 Task: nan
Action: Mouse moved to (537, 145)
Screenshot: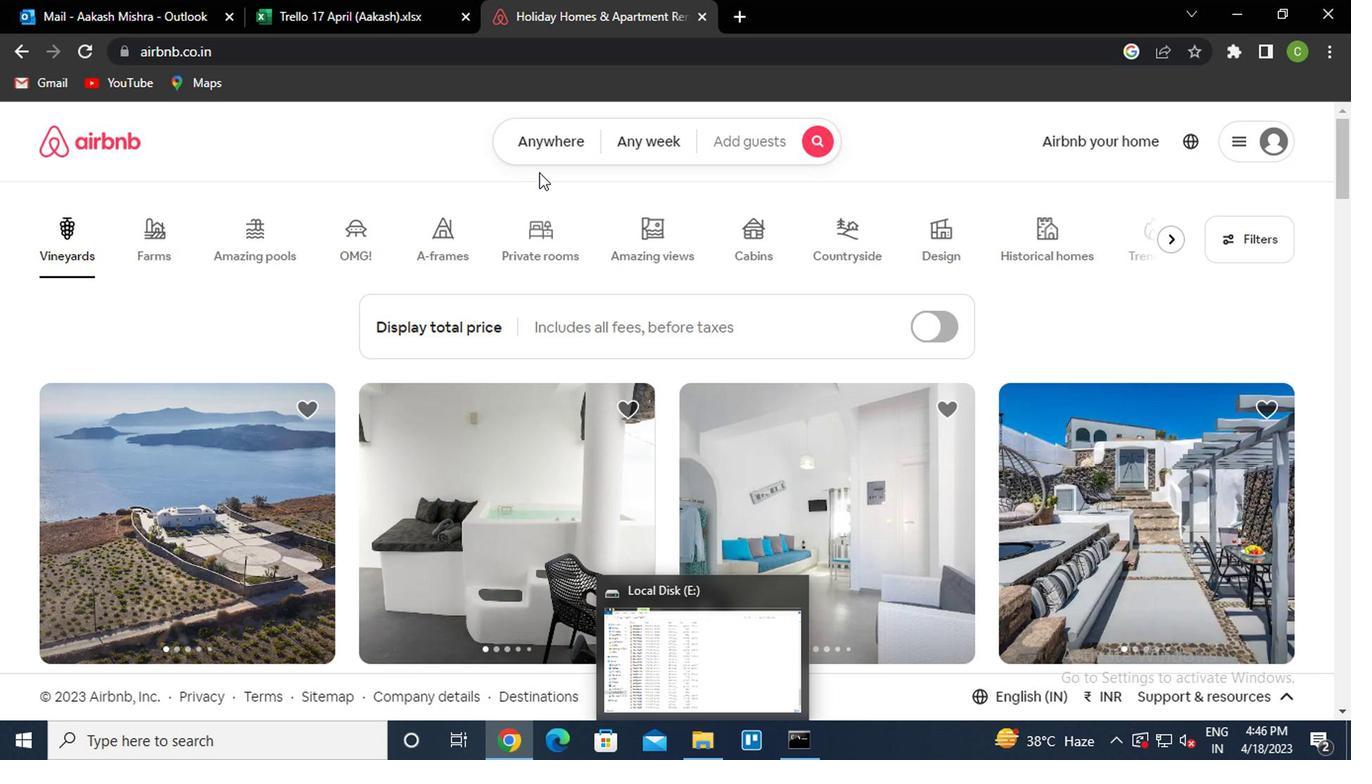 
Action: Mouse pressed left at (537, 145)
Screenshot: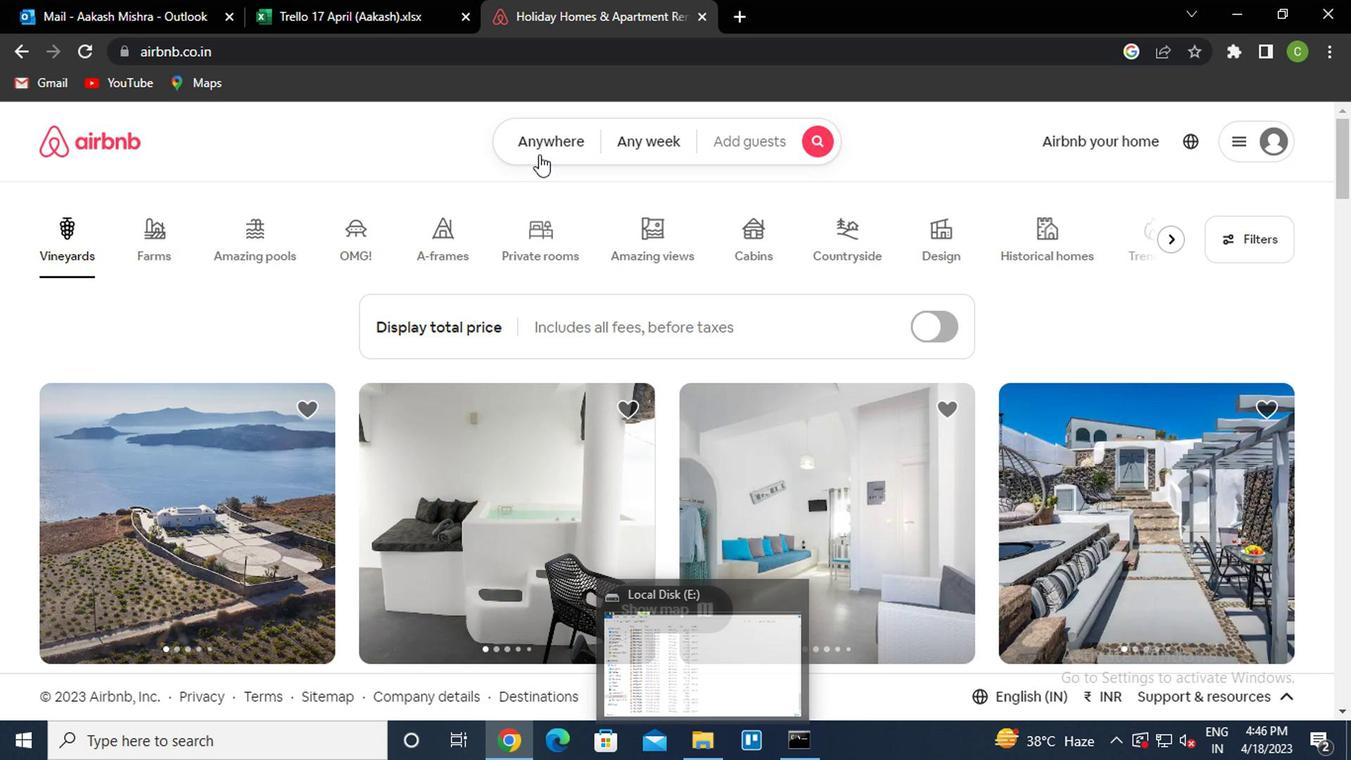 
Action: Mouse moved to (394, 232)
Screenshot: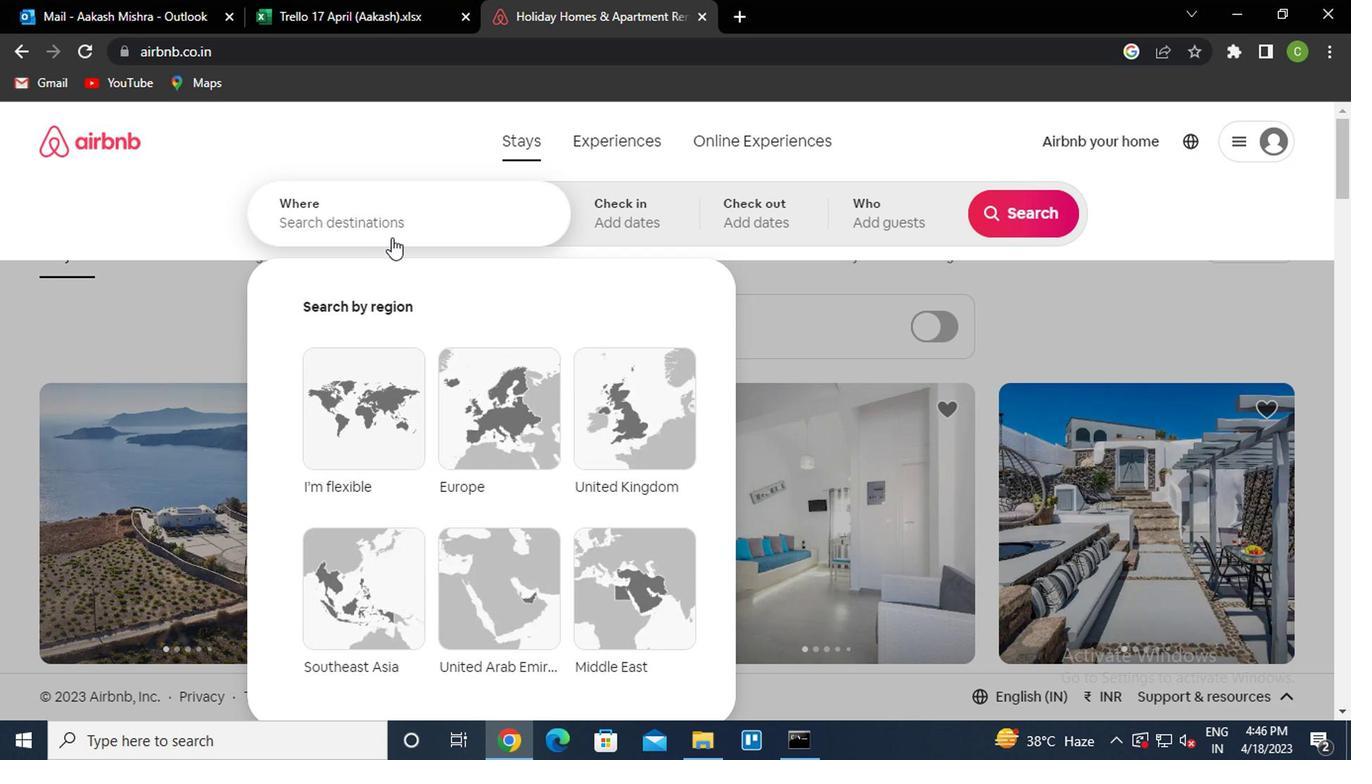 
Action: Mouse pressed left at (394, 232)
Screenshot: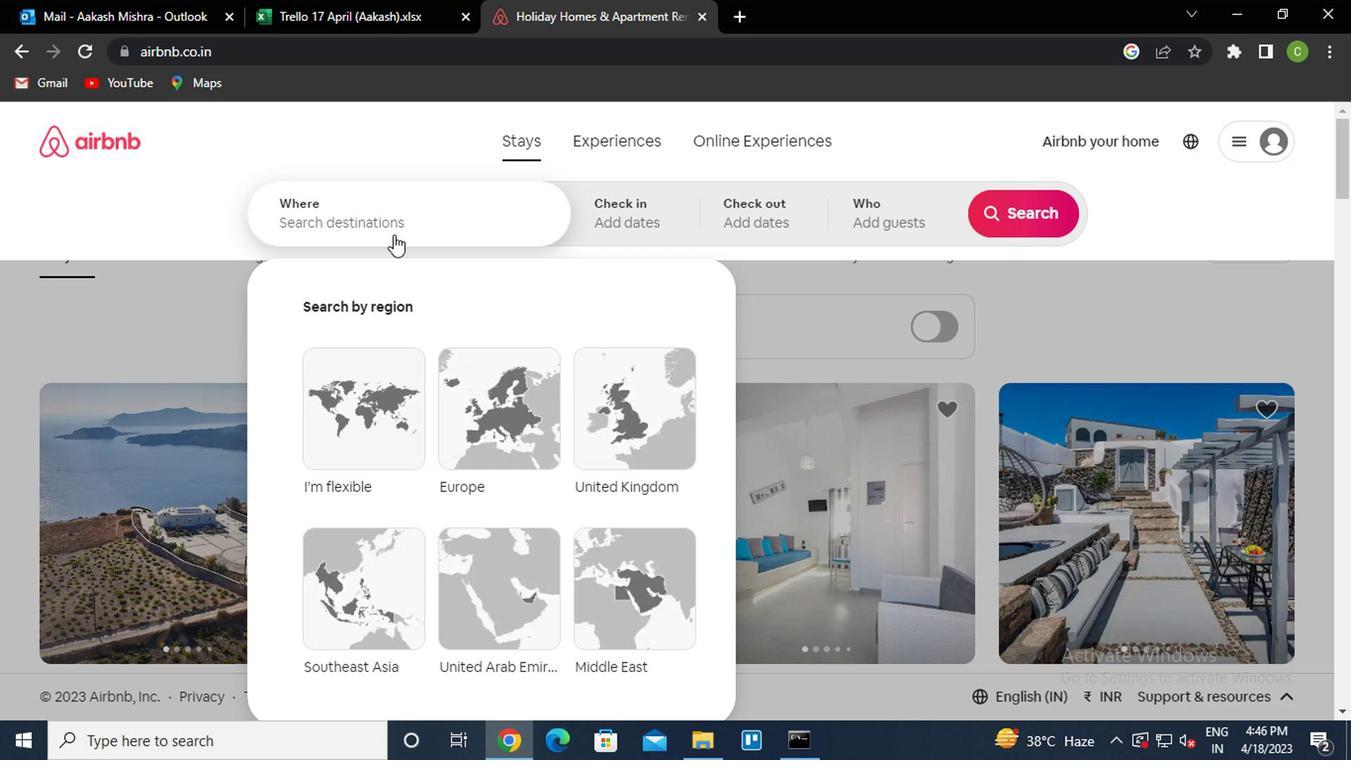 
Action: Mouse moved to (399, 227)
Screenshot: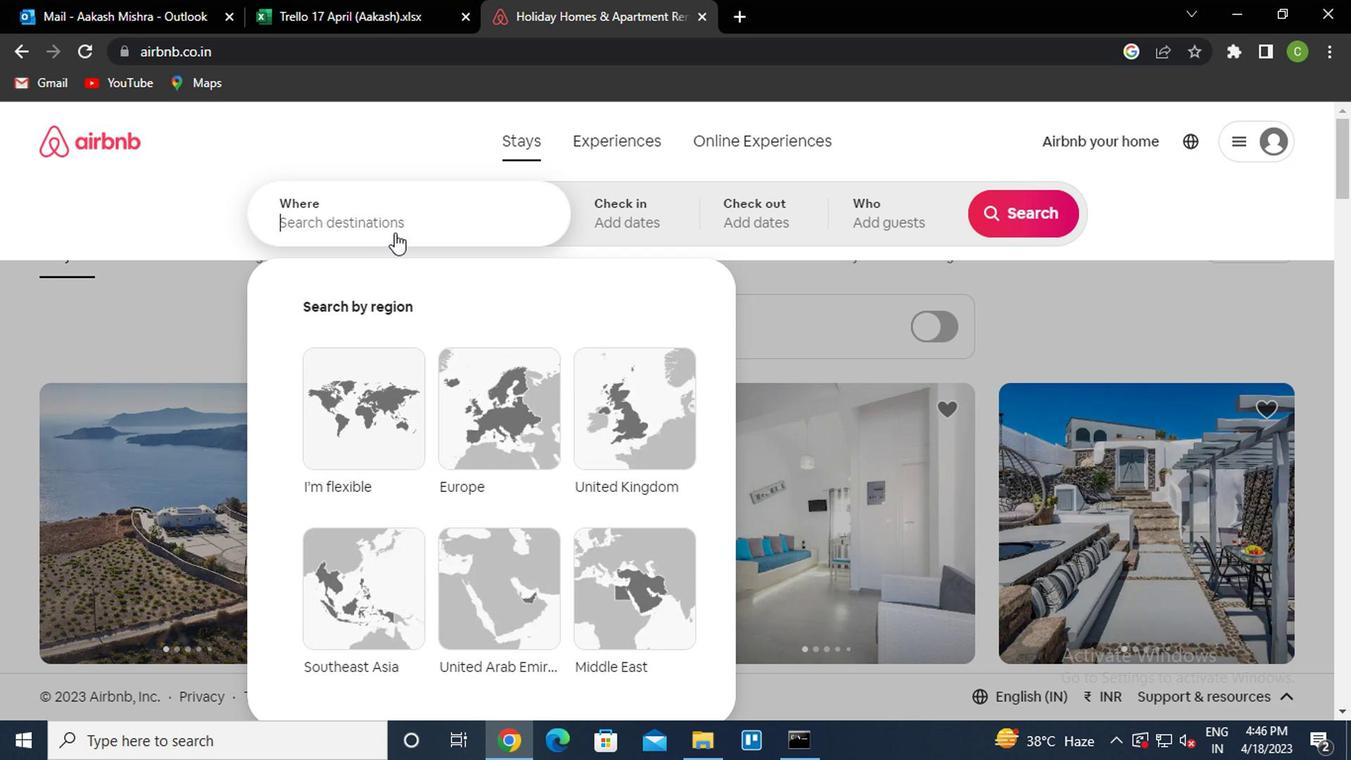 
Action: Key pressed <Key.caps_lock><Key.caps_lock>c<Key.caps_lock>ajueiro<Key.space>brazil<Key.down><Key.enter>
Screenshot: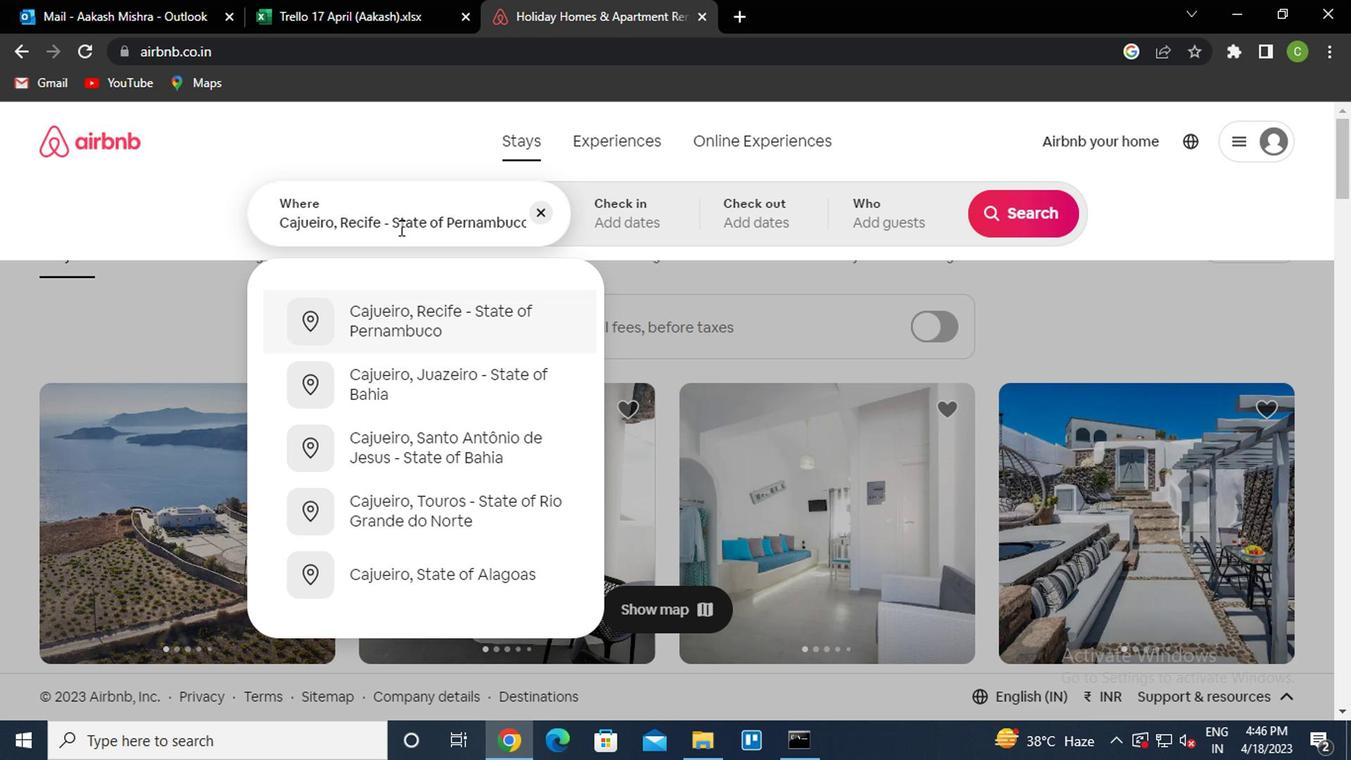 
Action: Mouse moved to (1009, 373)
Screenshot: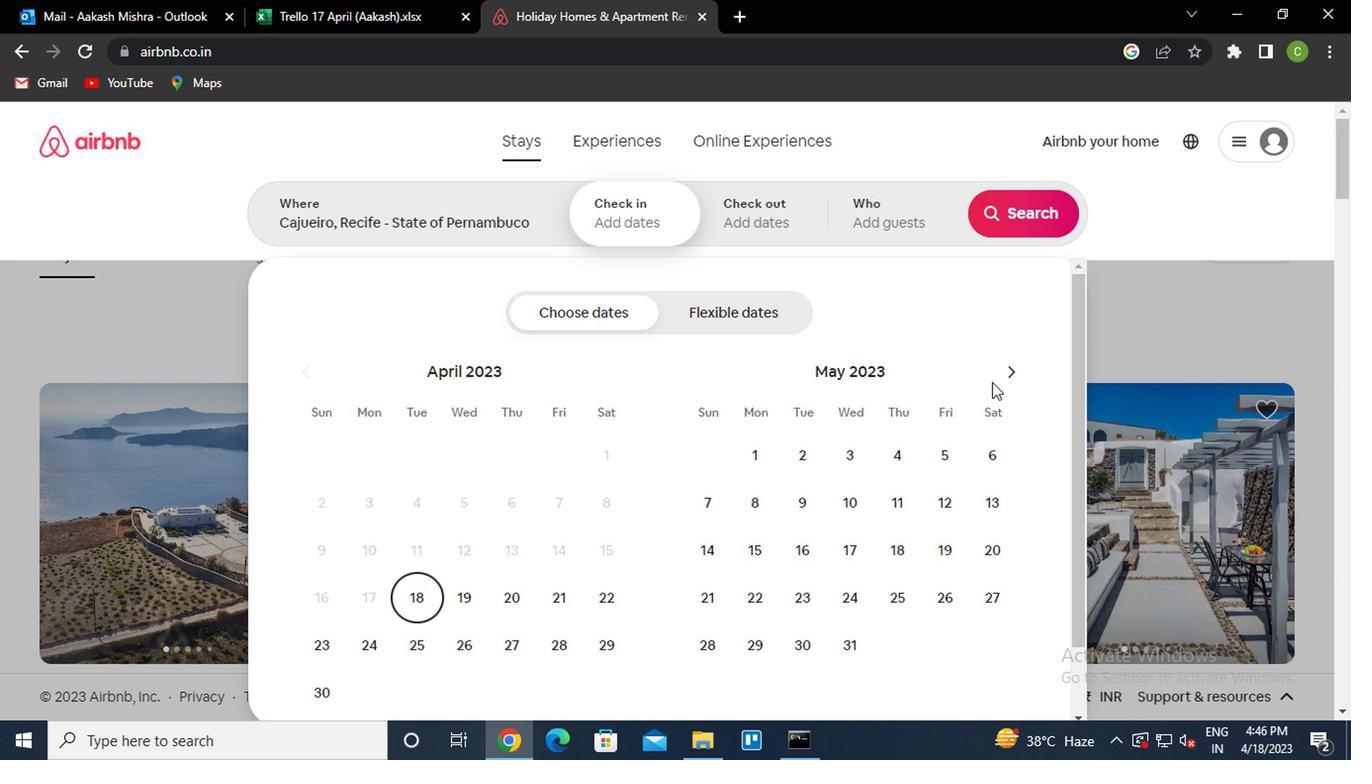 
Action: Mouse pressed left at (1009, 373)
Screenshot: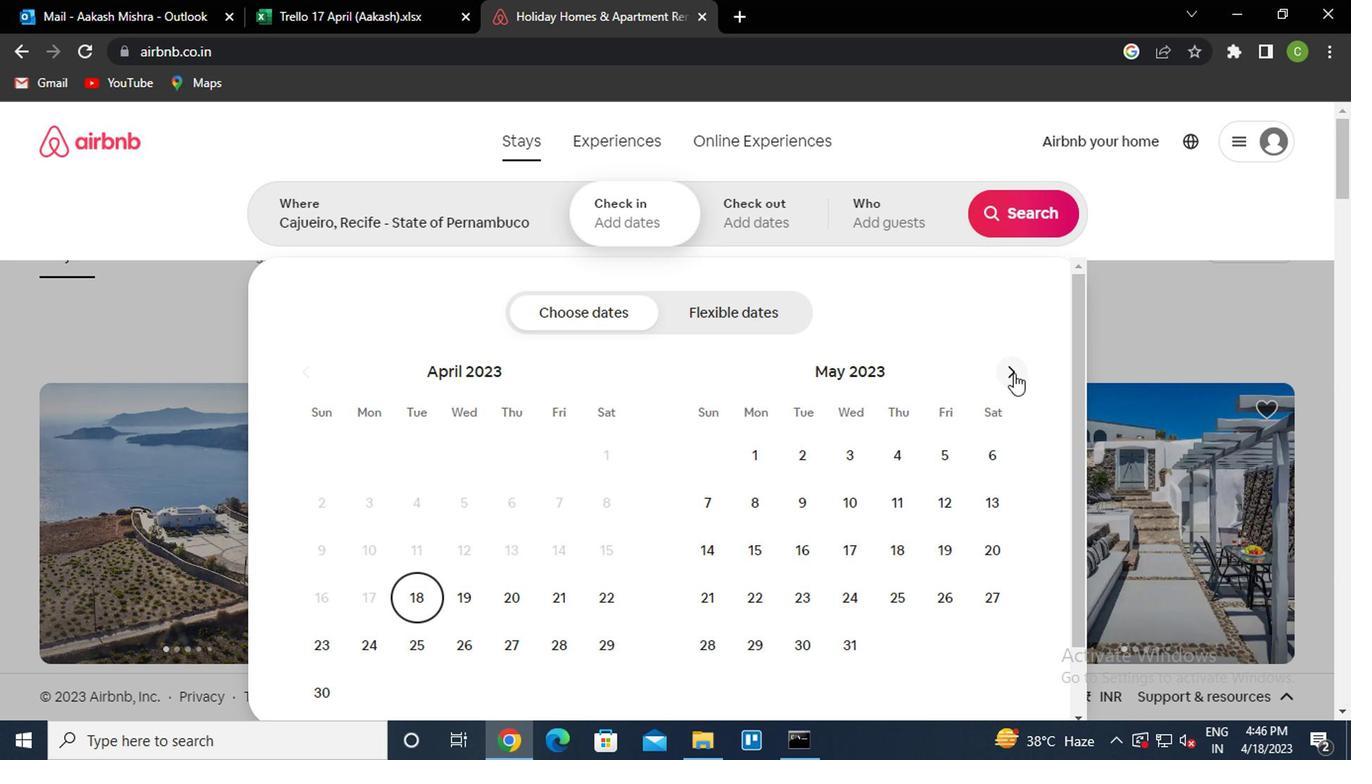 
Action: Mouse moved to (953, 454)
Screenshot: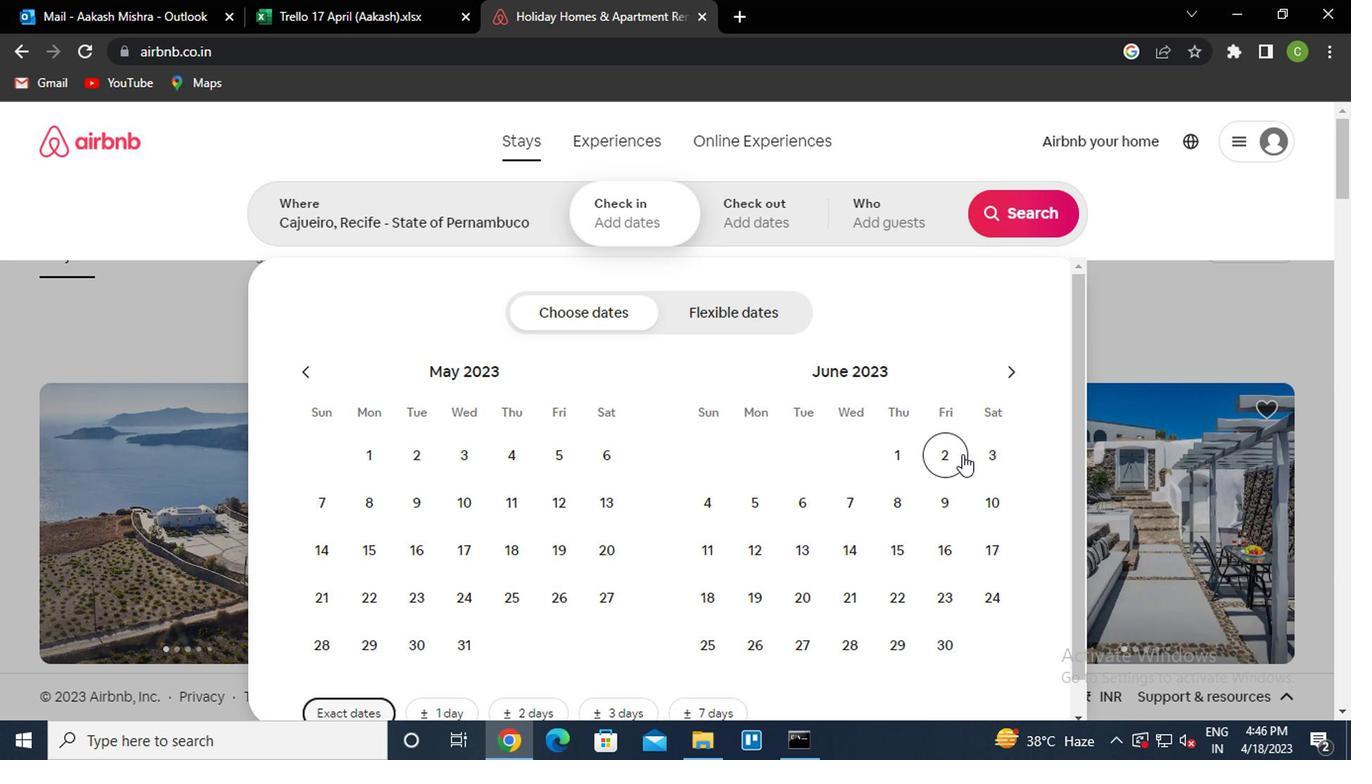 
Action: Mouse pressed left at (953, 454)
Screenshot: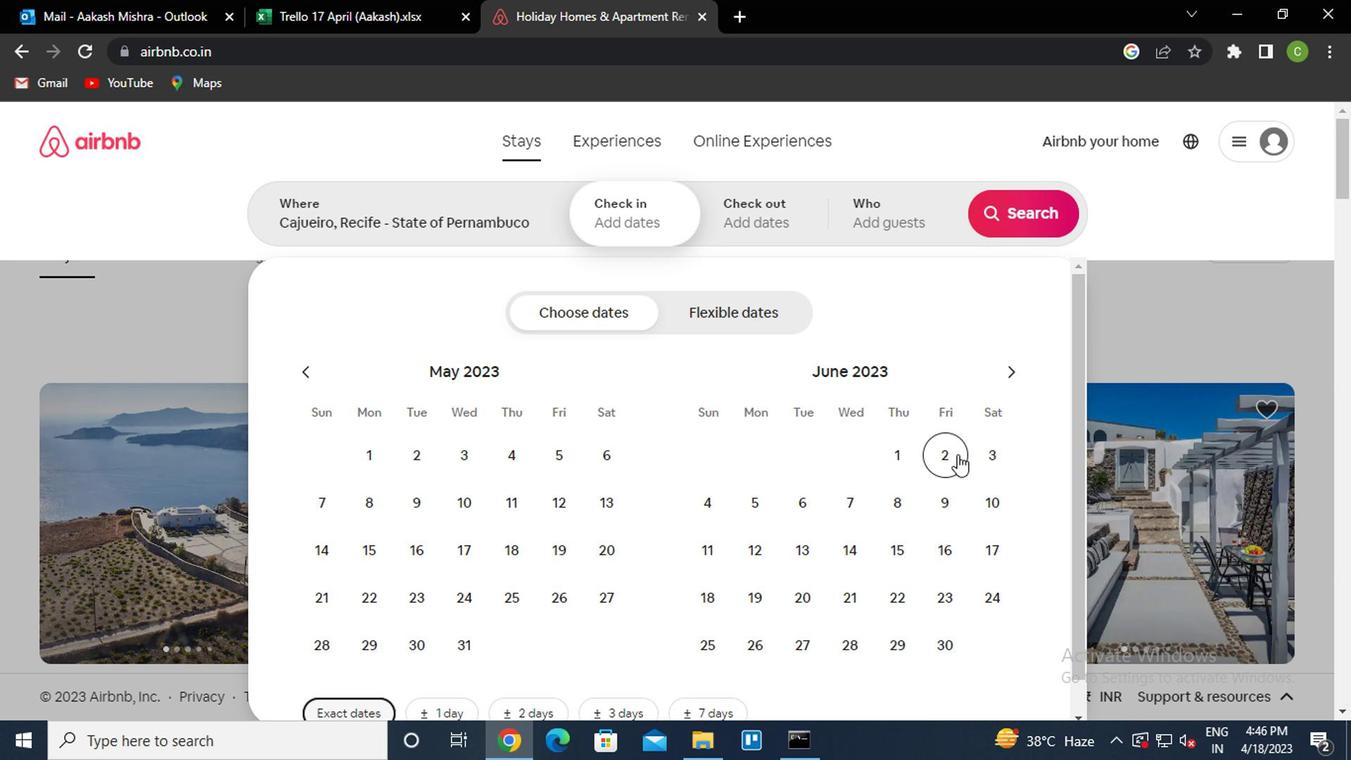 
Action: Mouse moved to (888, 554)
Screenshot: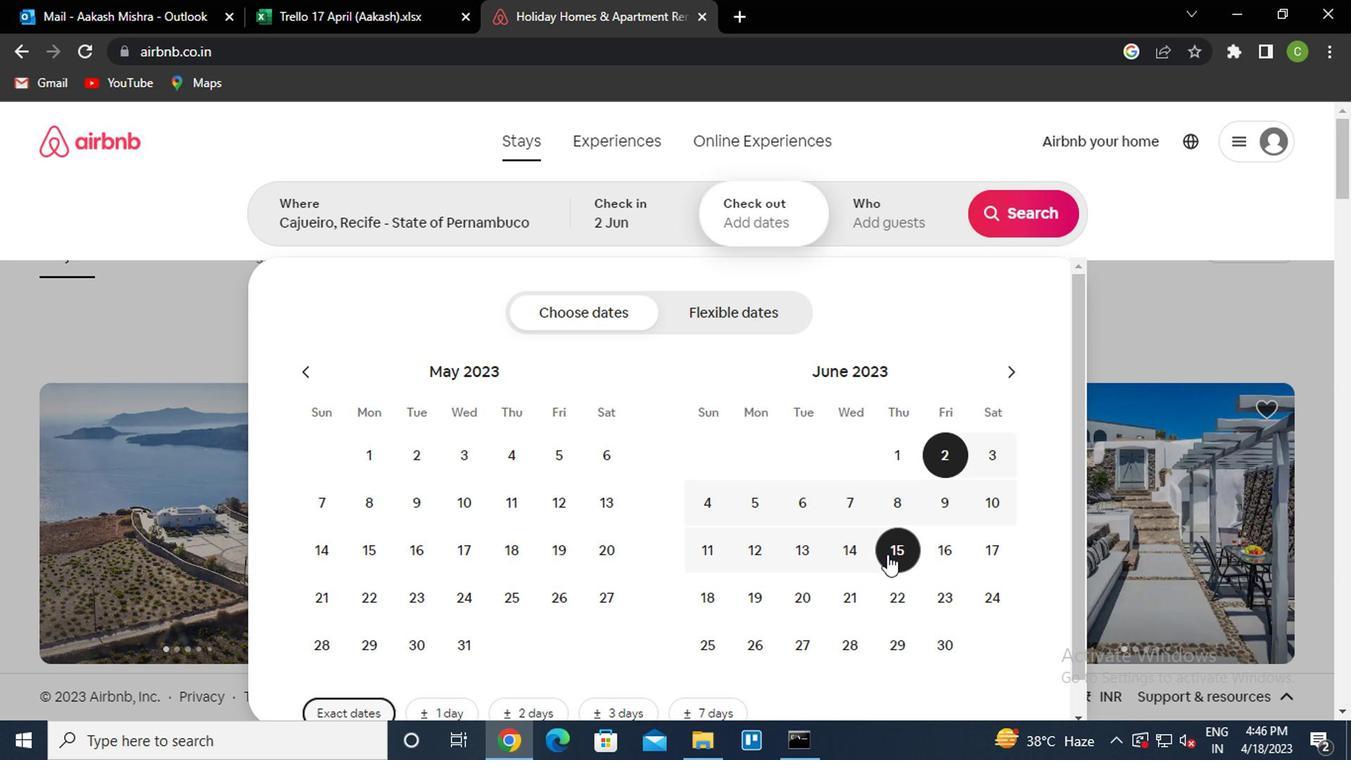 
Action: Mouse pressed left at (888, 554)
Screenshot: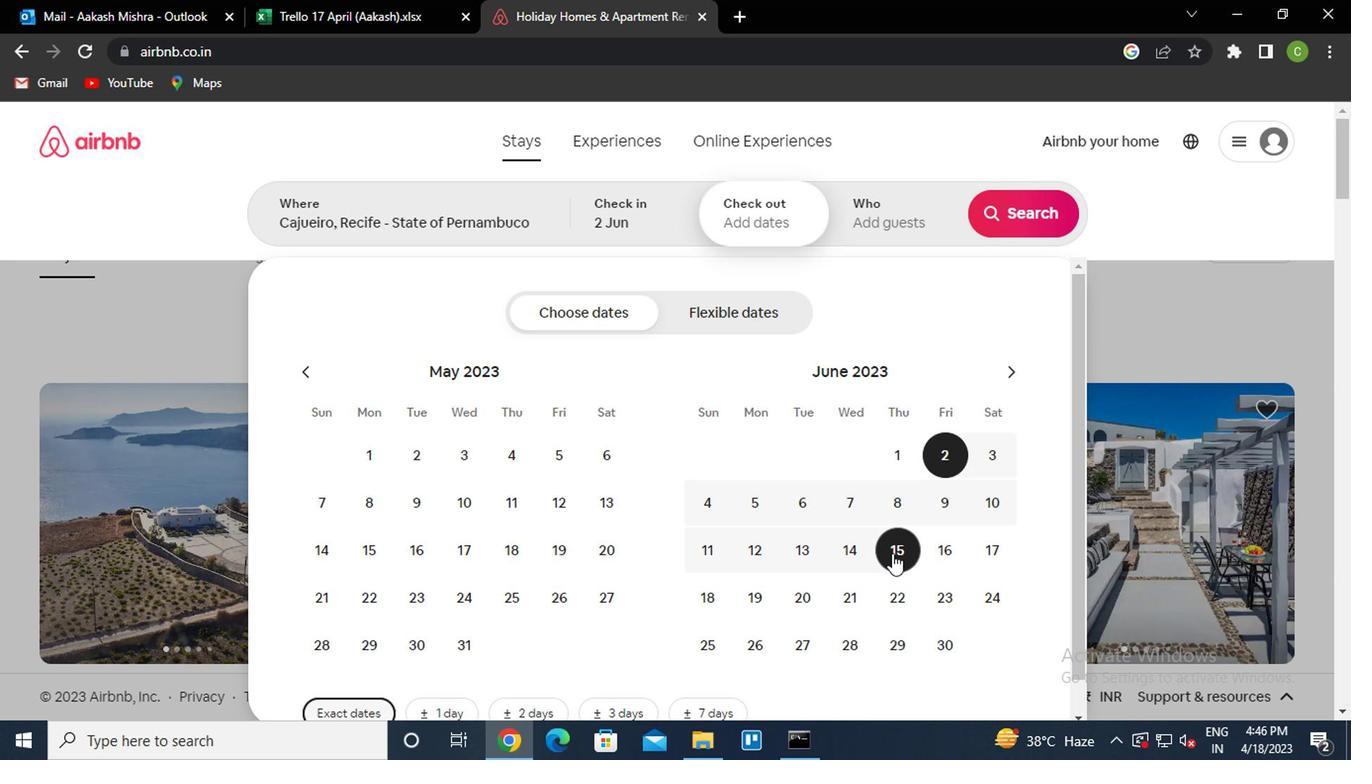 
Action: Mouse moved to (920, 214)
Screenshot: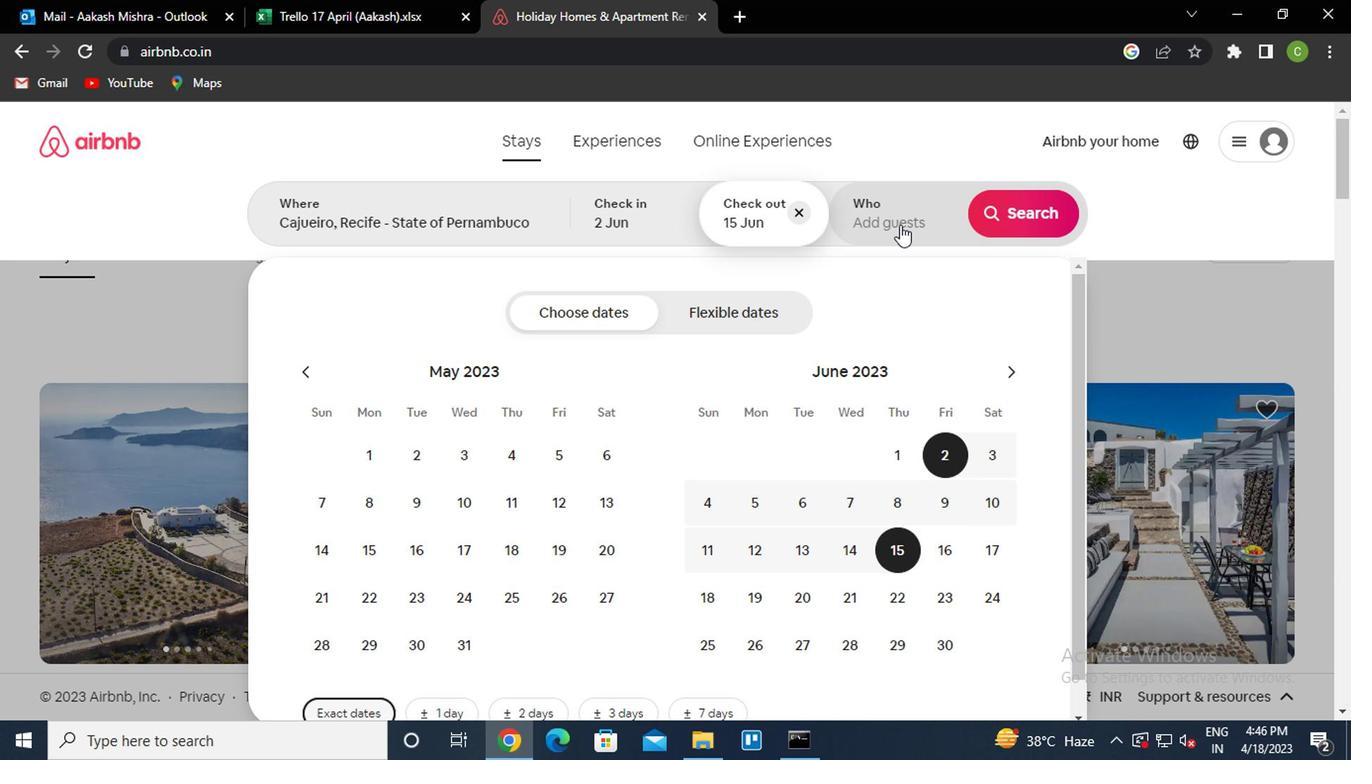 
Action: Mouse pressed left at (920, 214)
Screenshot: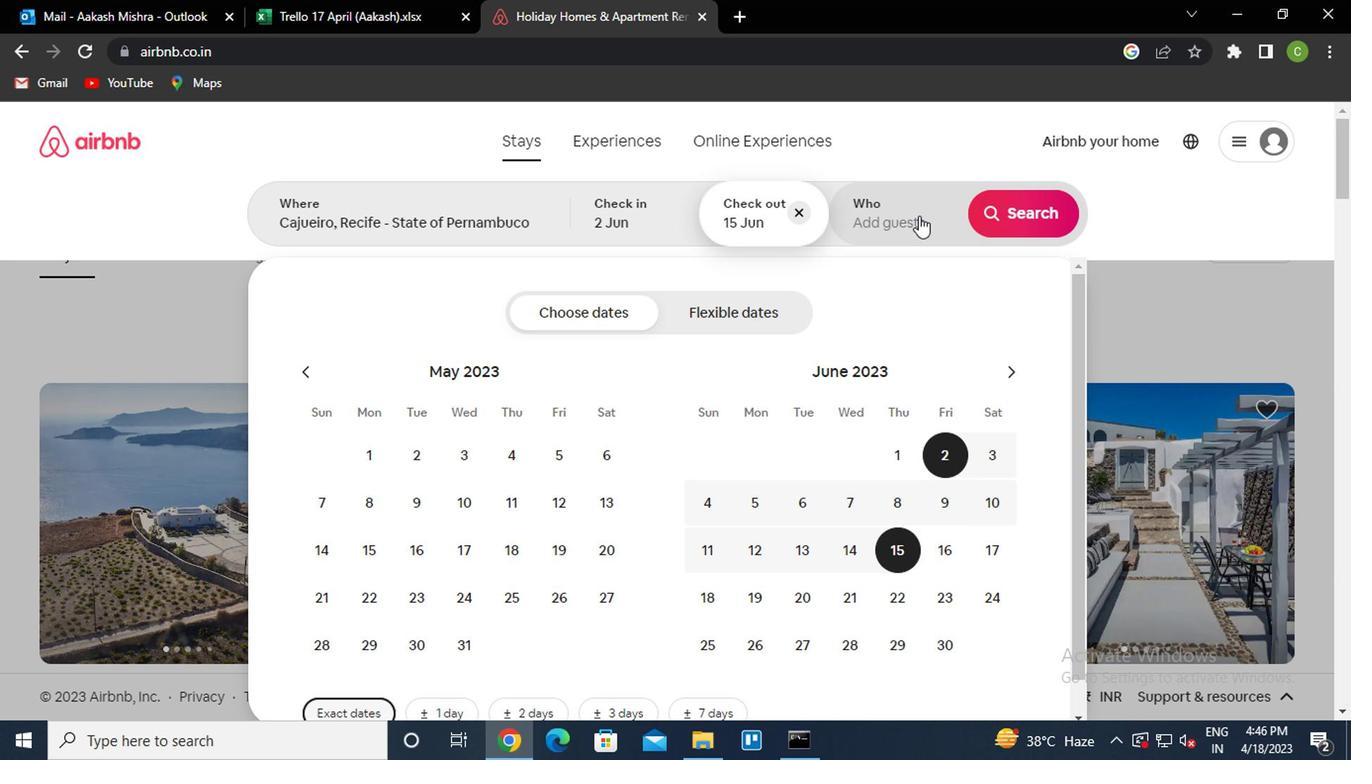 
Action: Mouse moved to (1012, 324)
Screenshot: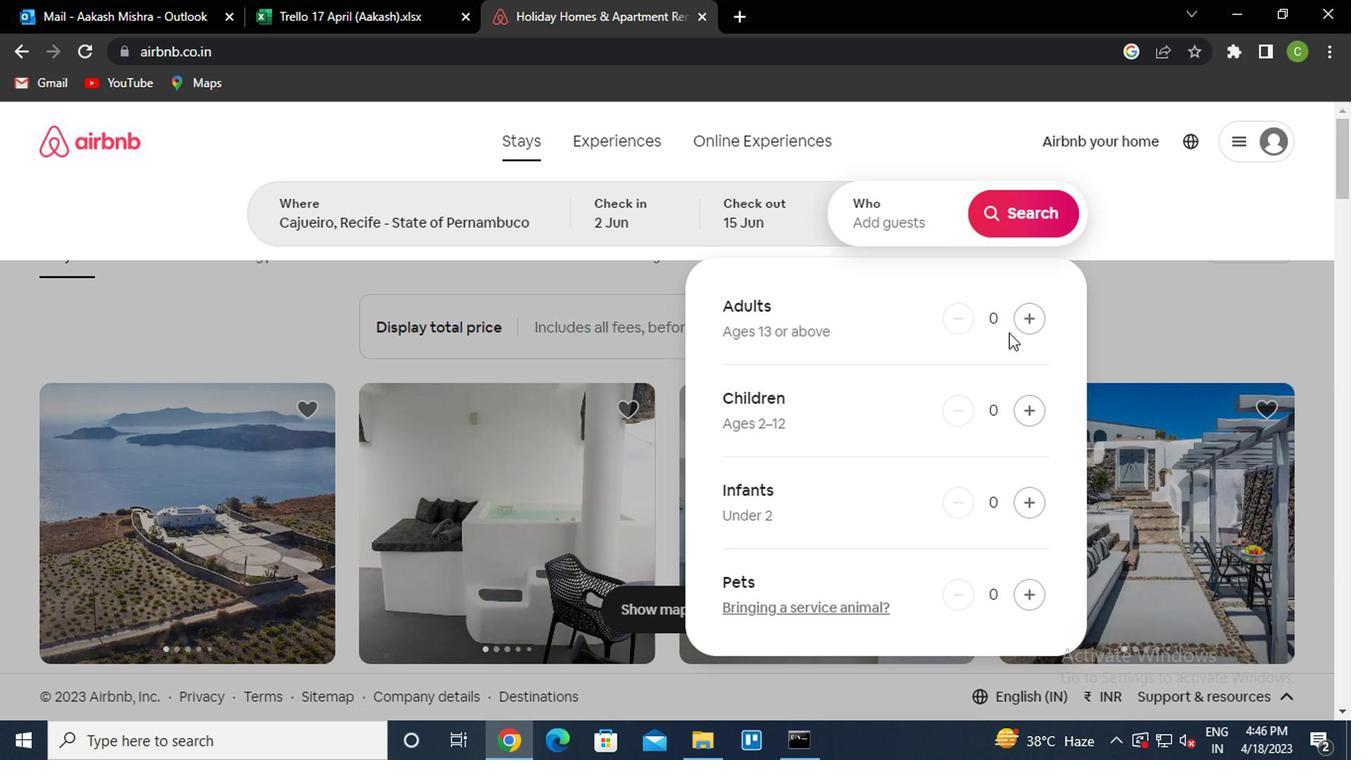 
Action: Mouse pressed left at (1012, 324)
Screenshot: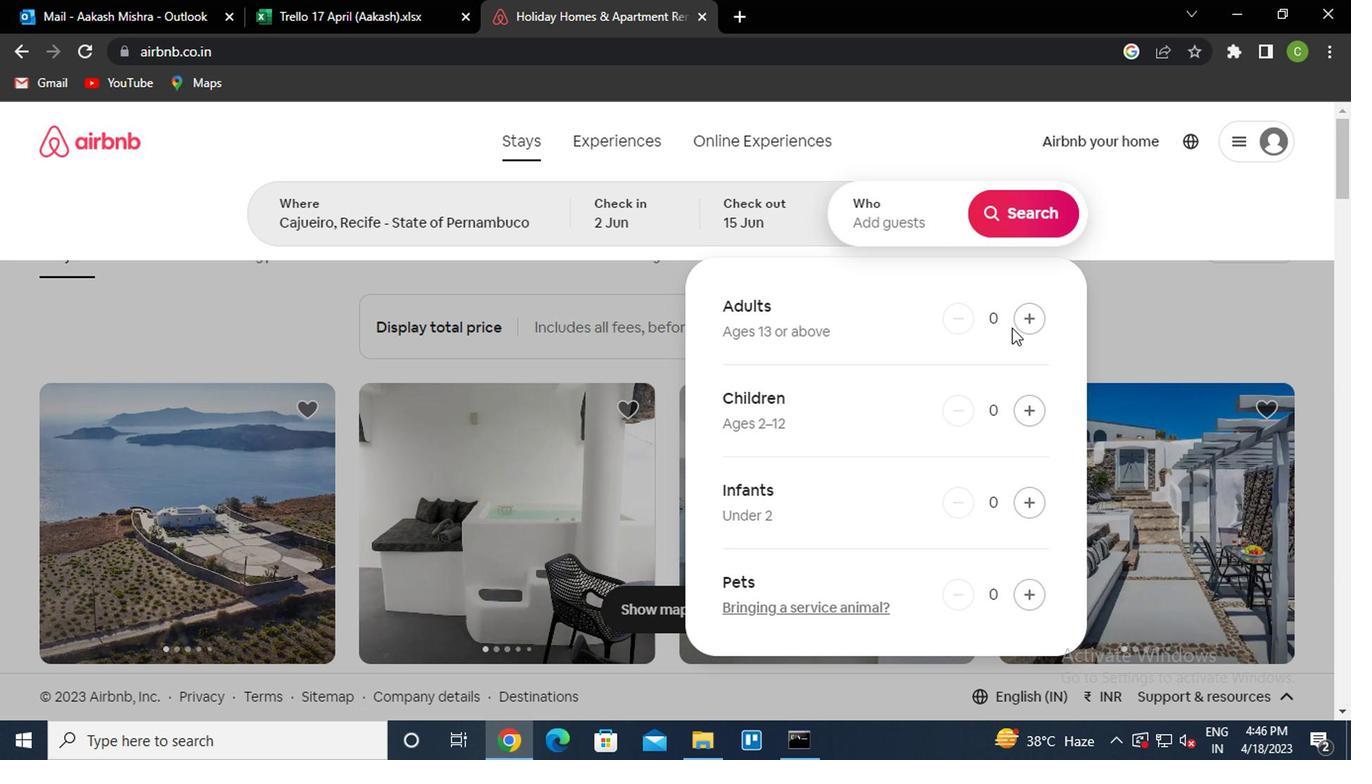 
Action: Mouse pressed left at (1012, 324)
Screenshot: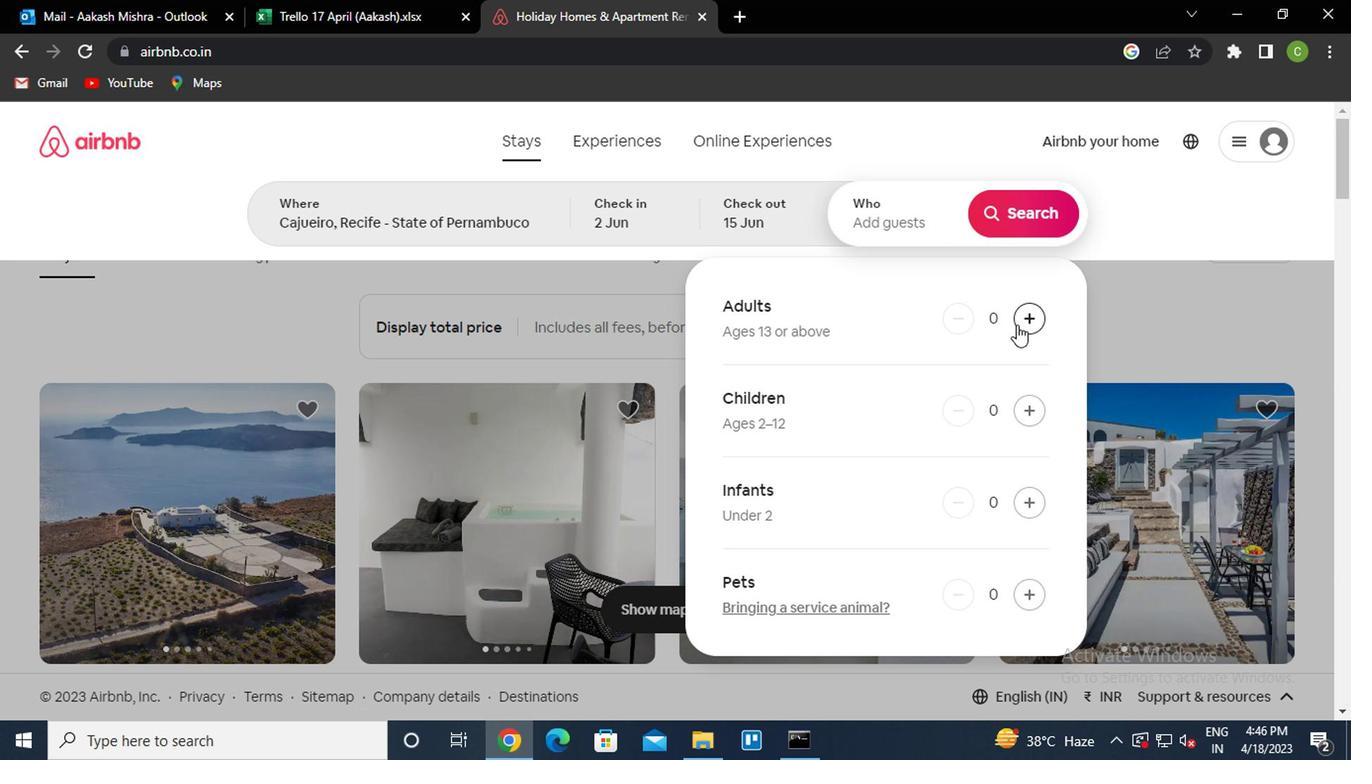
Action: Mouse moved to (1023, 404)
Screenshot: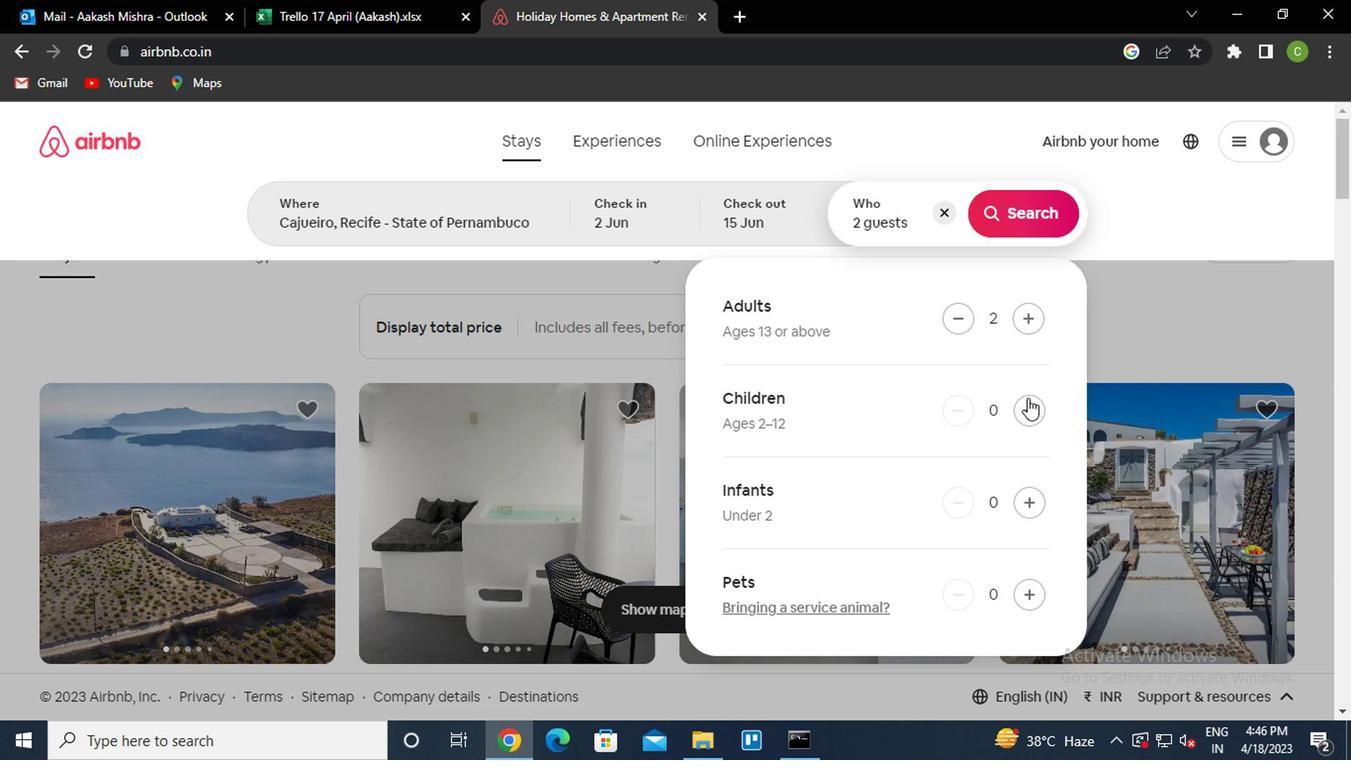 
Action: Mouse pressed left at (1023, 404)
Screenshot: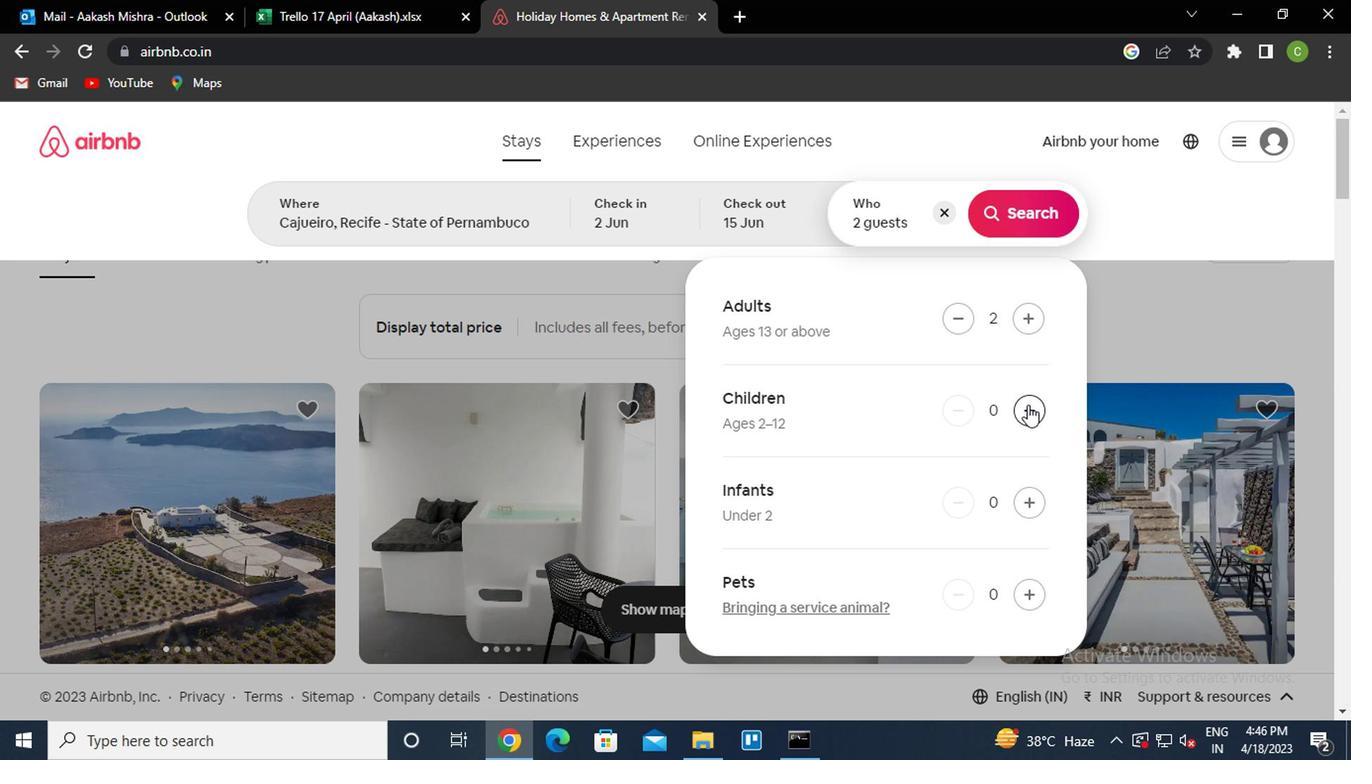 
Action: Mouse moved to (1172, 309)
Screenshot: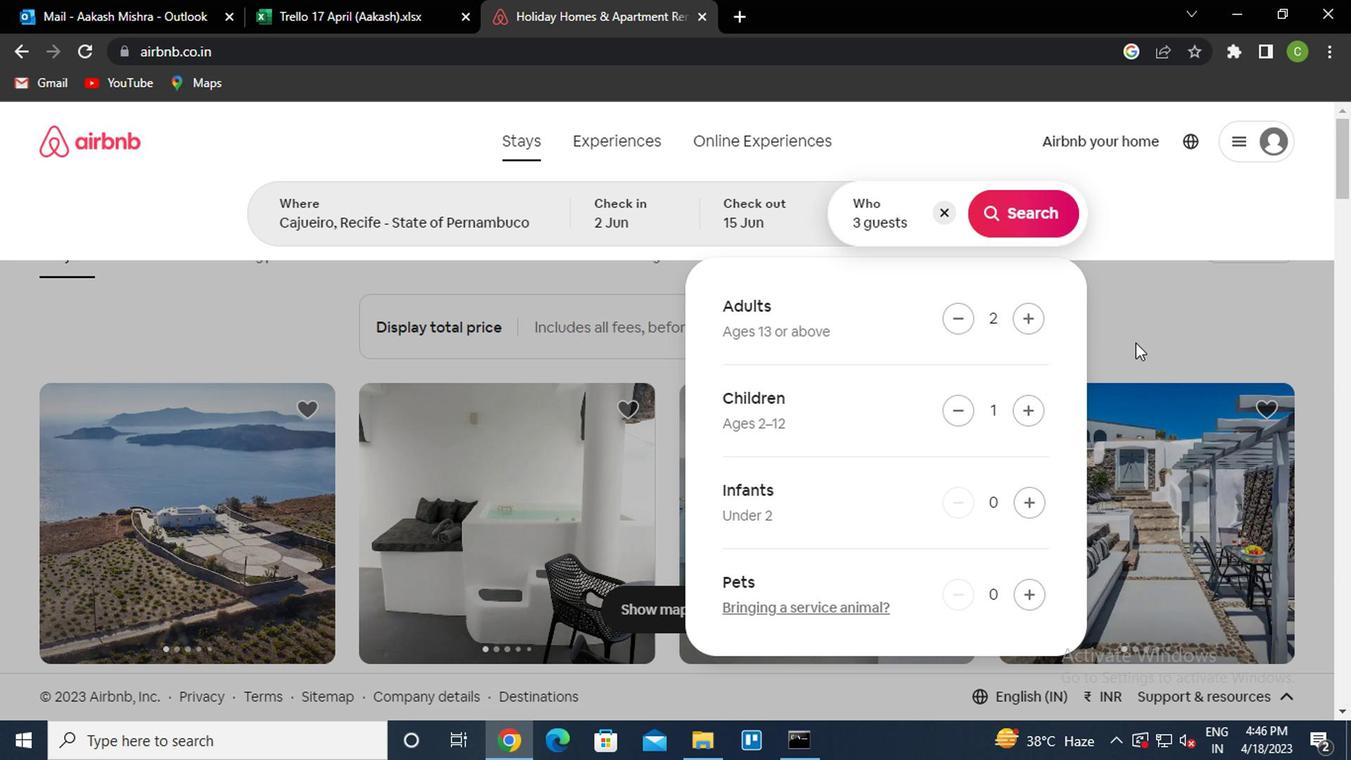 
Action: Mouse pressed left at (1172, 309)
Screenshot: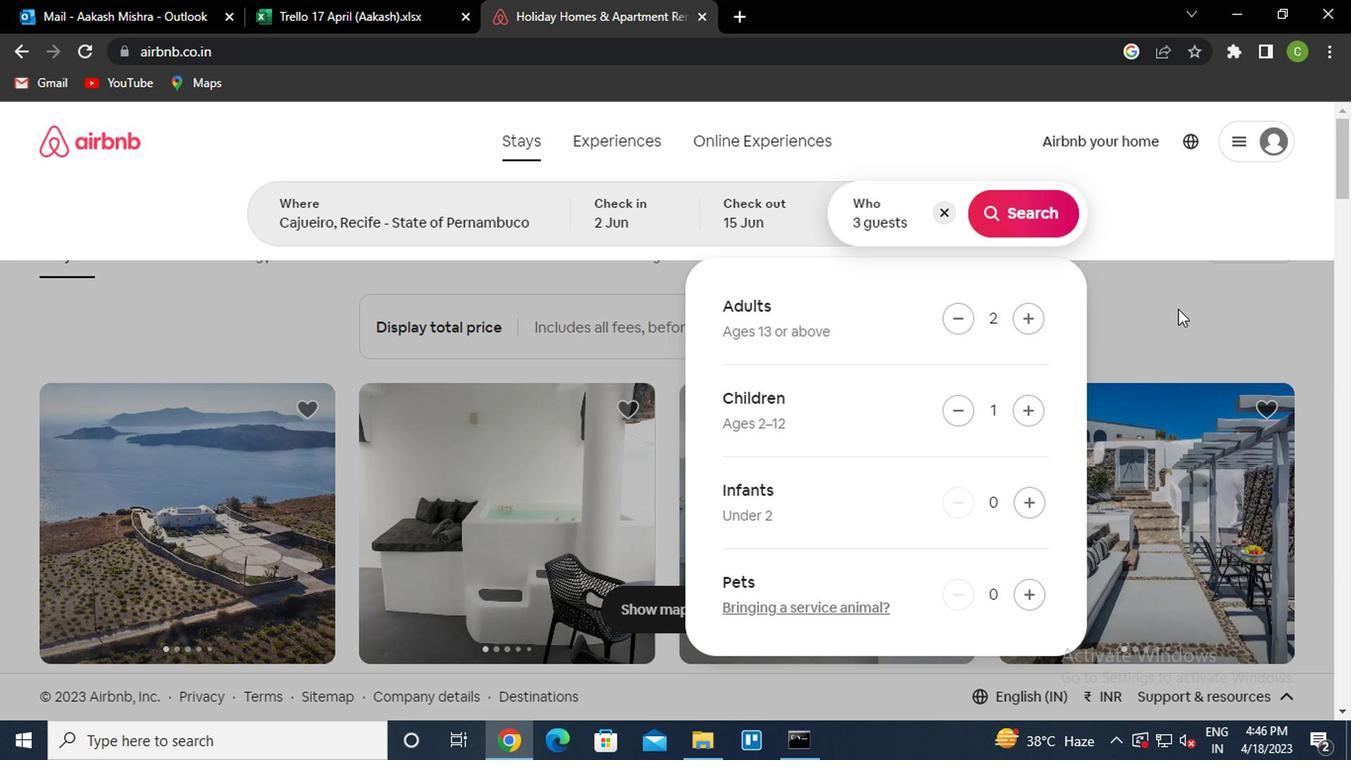 
Action: Mouse moved to (1261, 251)
Screenshot: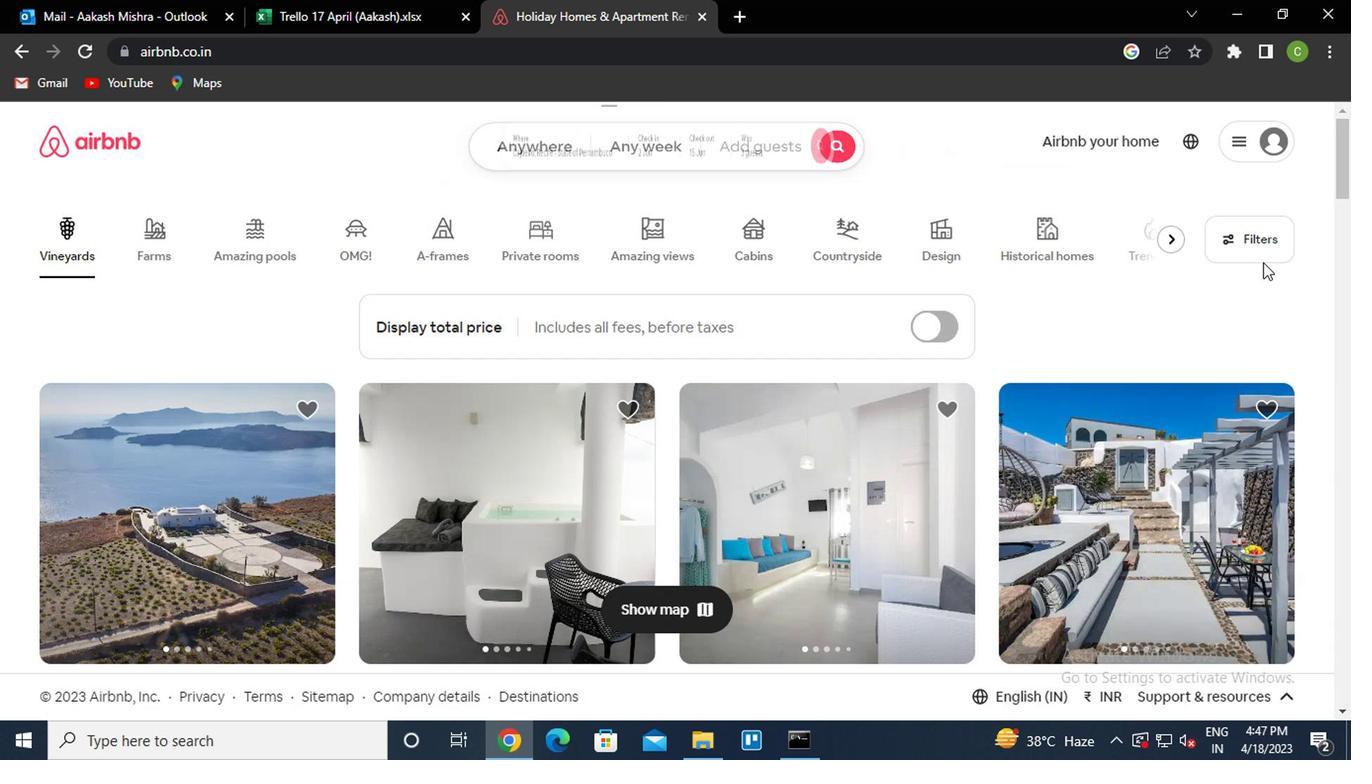
Action: Mouse pressed left at (1261, 251)
Screenshot: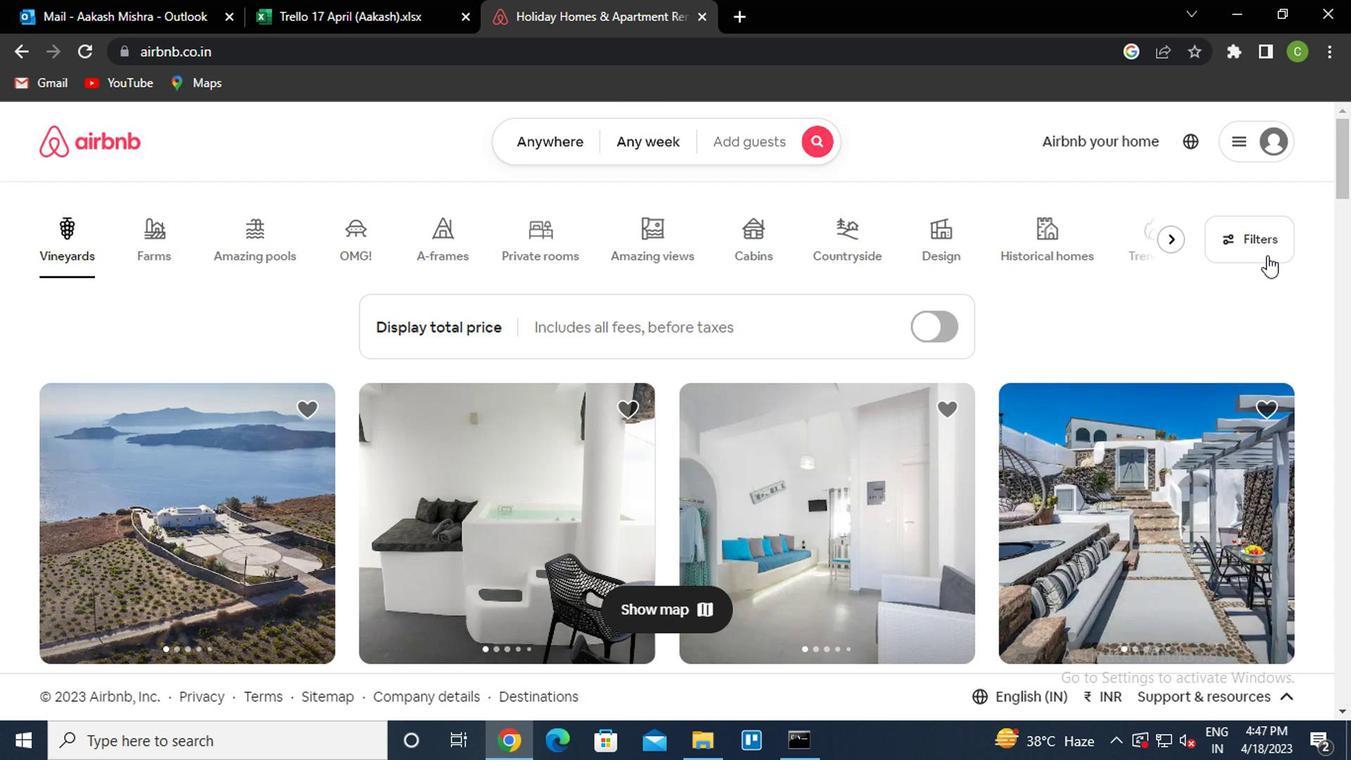 
Action: Mouse moved to (419, 460)
Screenshot: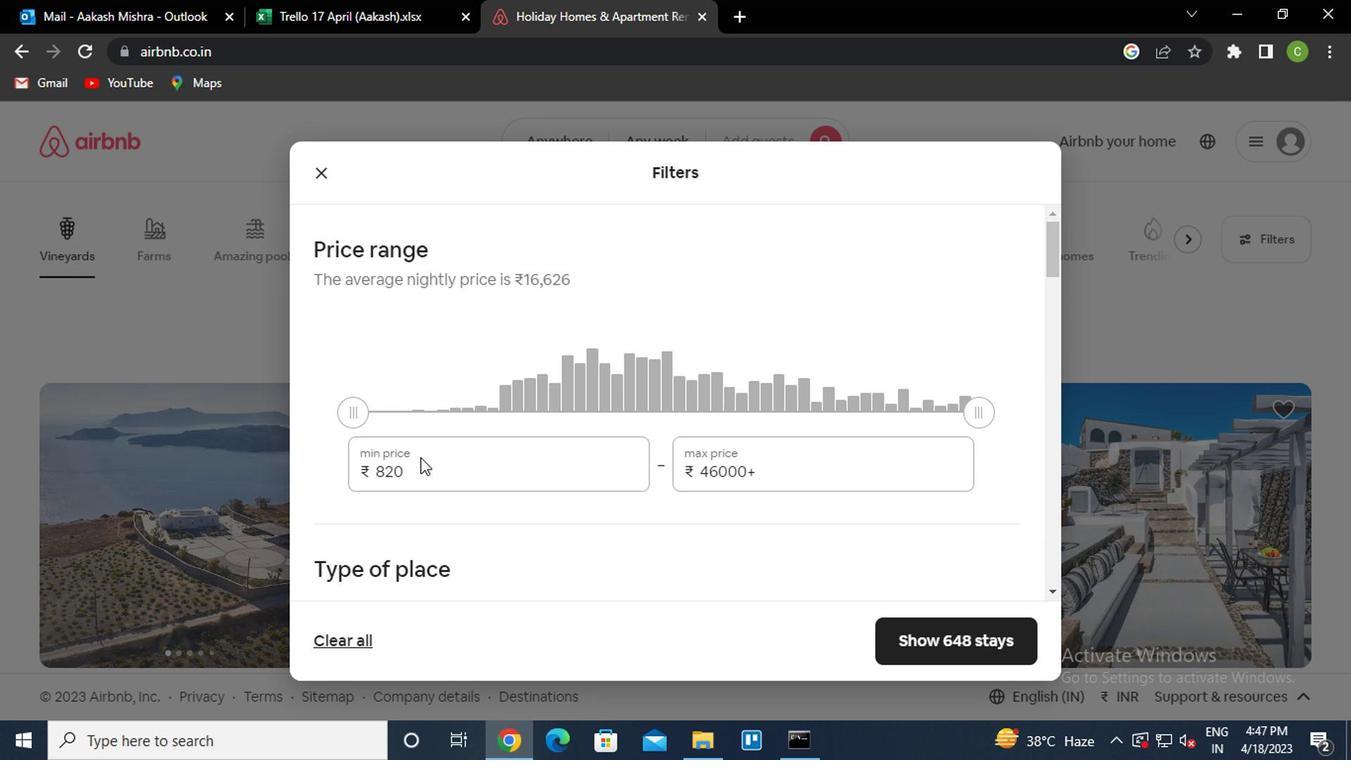 
Action: Mouse pressed left at (419, 460)
Screenshot: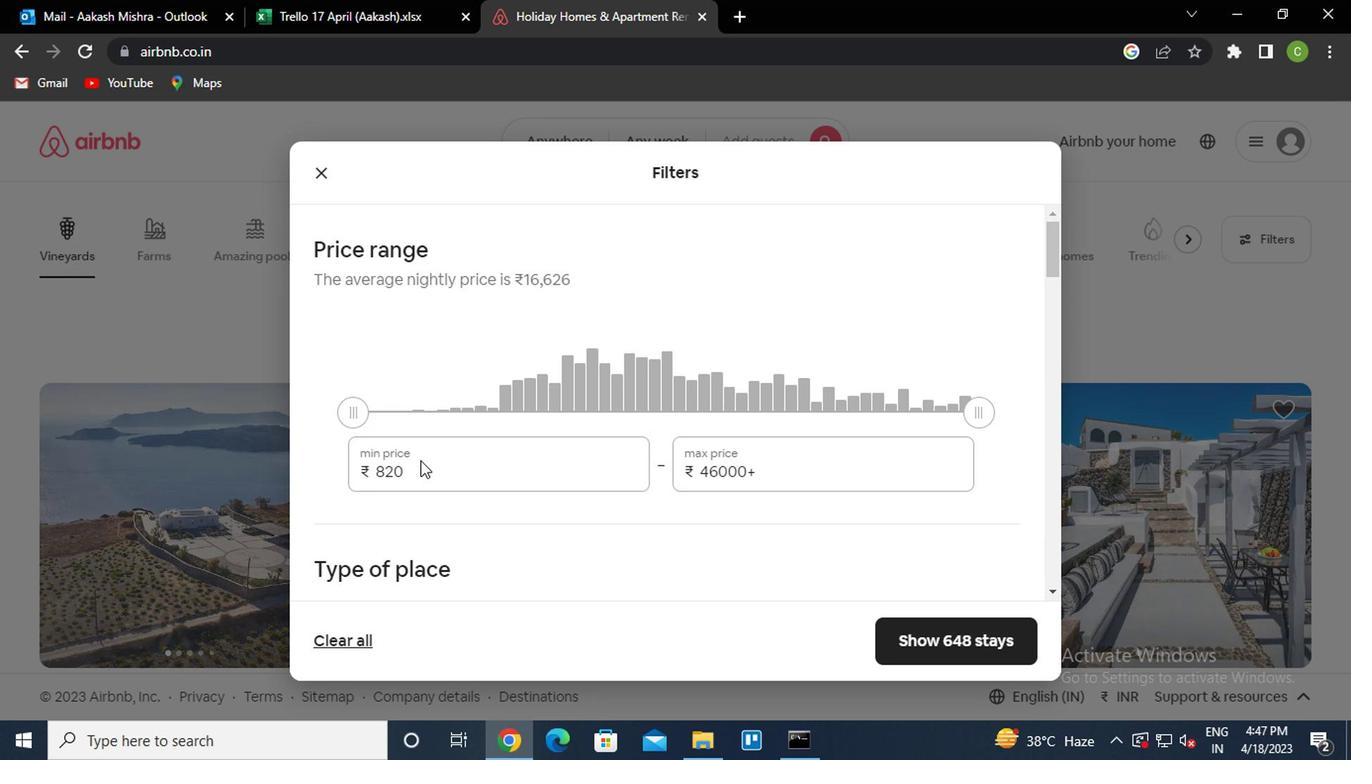 
Action: Key pressed <Key.backspace><Key.backspace><Key.backspace>10000<Key.tab>15000<Key.backspace><Key.backspace><Key.backspace><Key.backspace><Key.backspace><Key.backspace><Key.backspace><Key.backspace><Key.backspace><Key.backspace><Key.backspace><Key.backspace><Key.backspace><Key.backspace><Key.backspace><Key.backspace><Key.backspace><Key.backspace><Key.backspace>15000
Screenshot: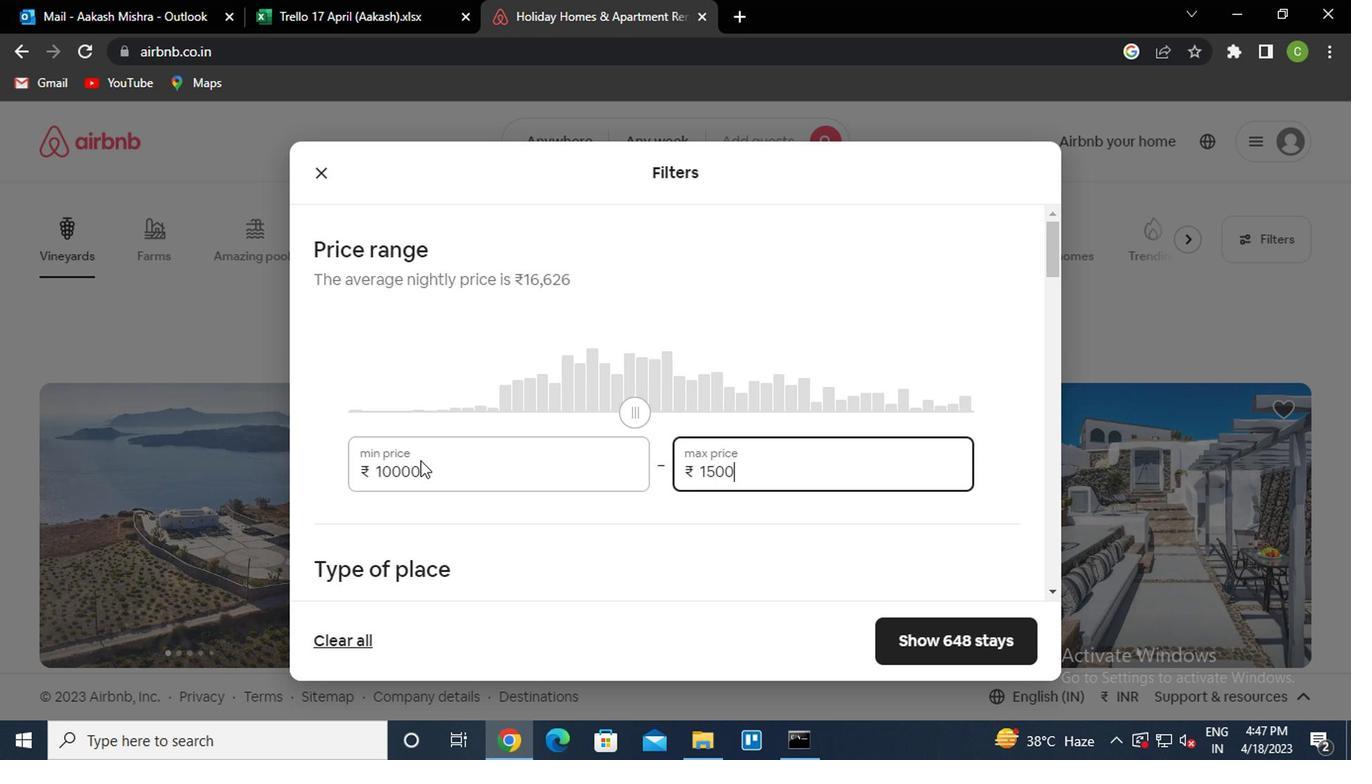 
Action: Mouse moved to (461, 503)
Screenshot: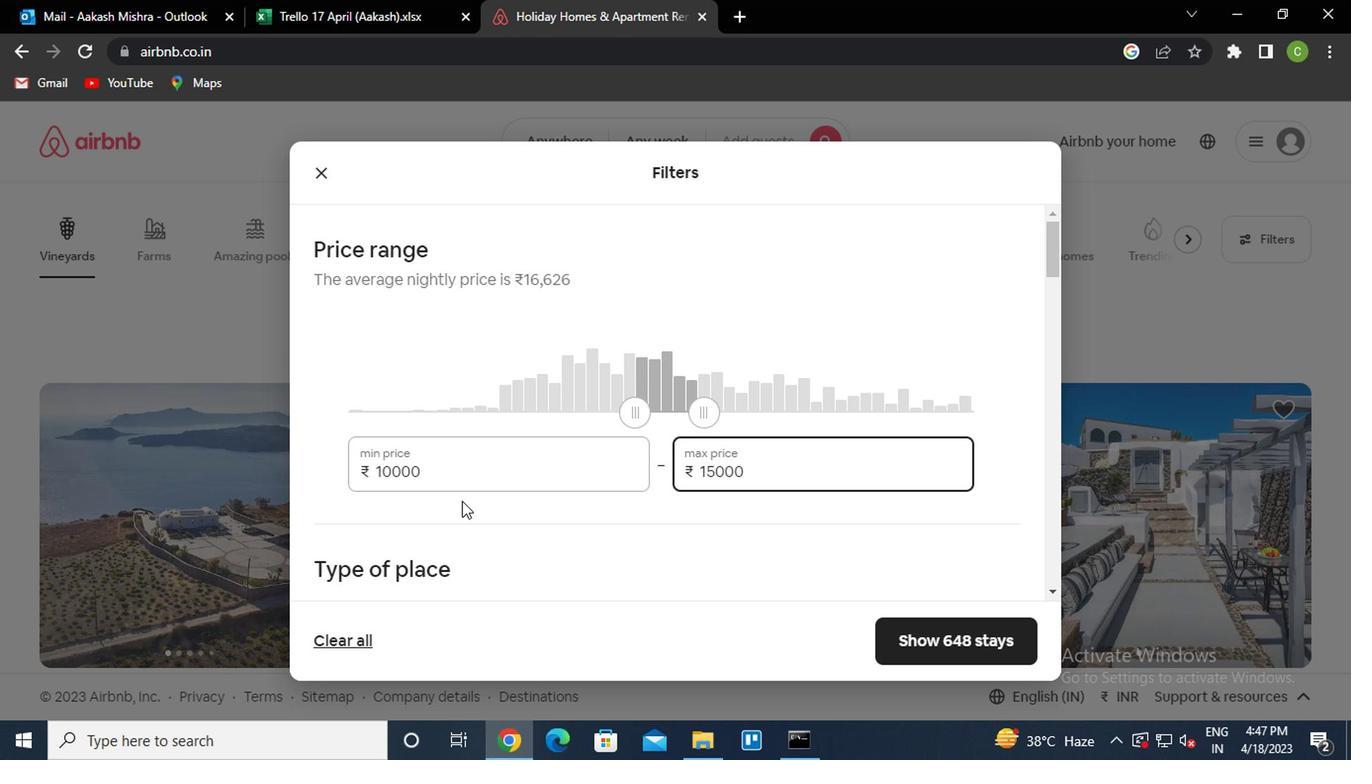 
Action: Mouse scrolled (461, 502) with delta (0, -1)
Screenshot: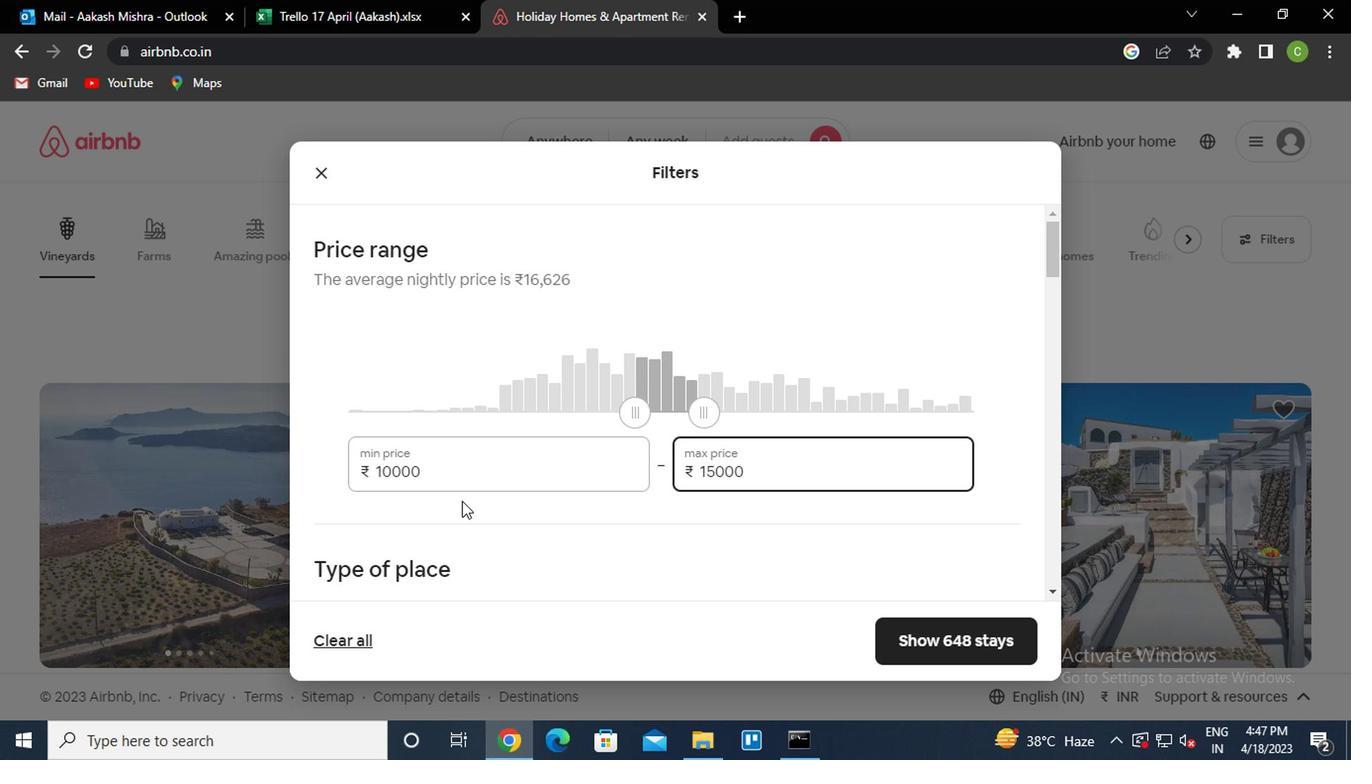 
Action: Mouse moved to (464, 518)
Screenshot: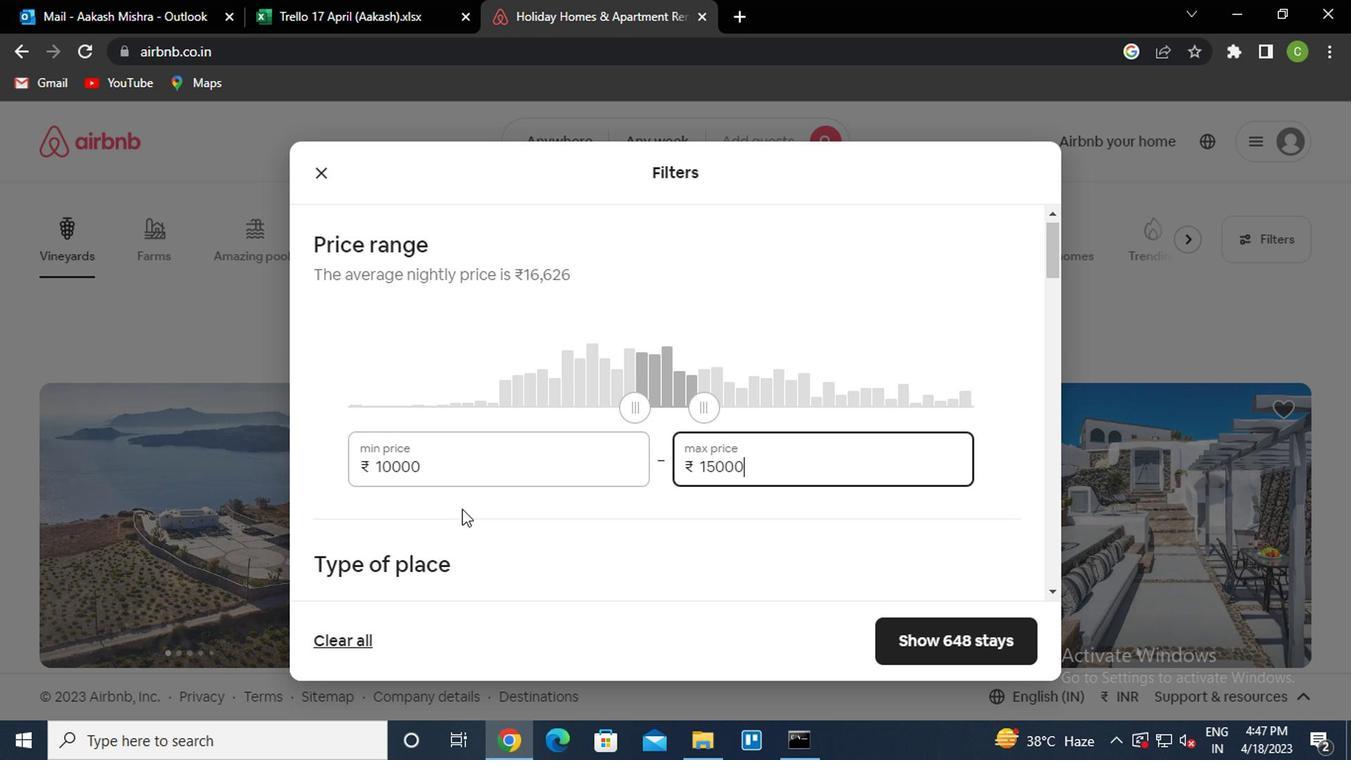 
Action: Mouse scrolled (464, 518) with delta (0, 0)
Screenshot: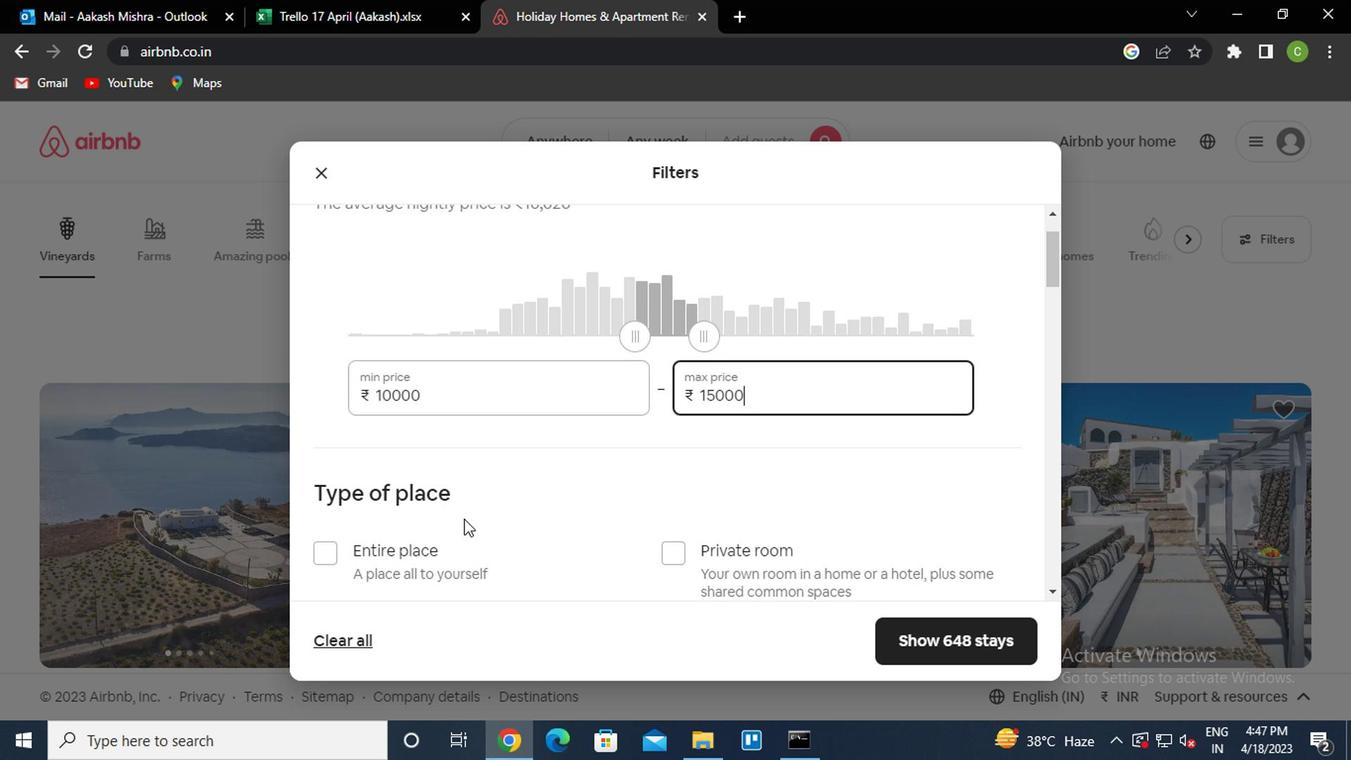 
Action: Mouse moved to (340, 430)
Screenshot: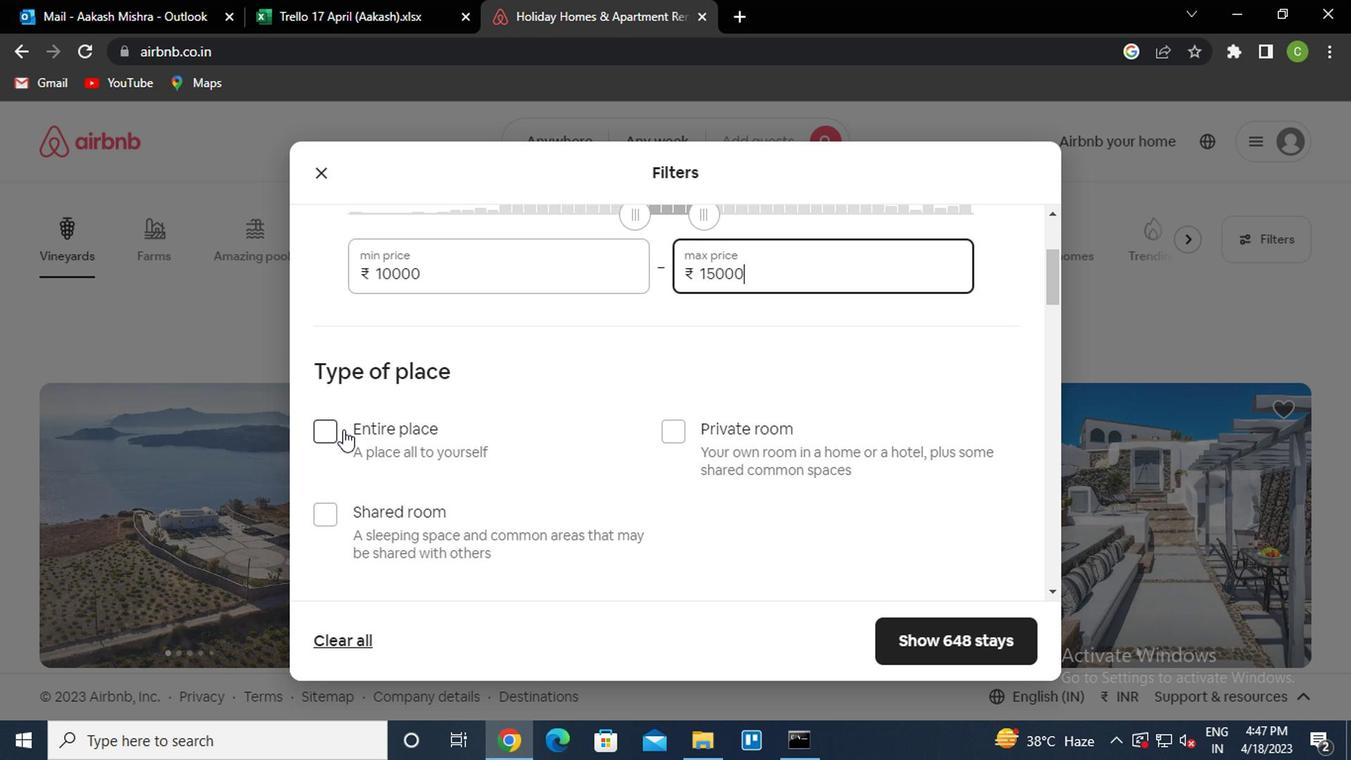 
Action: Mouse pressed left at (340, 430)
Screenshot: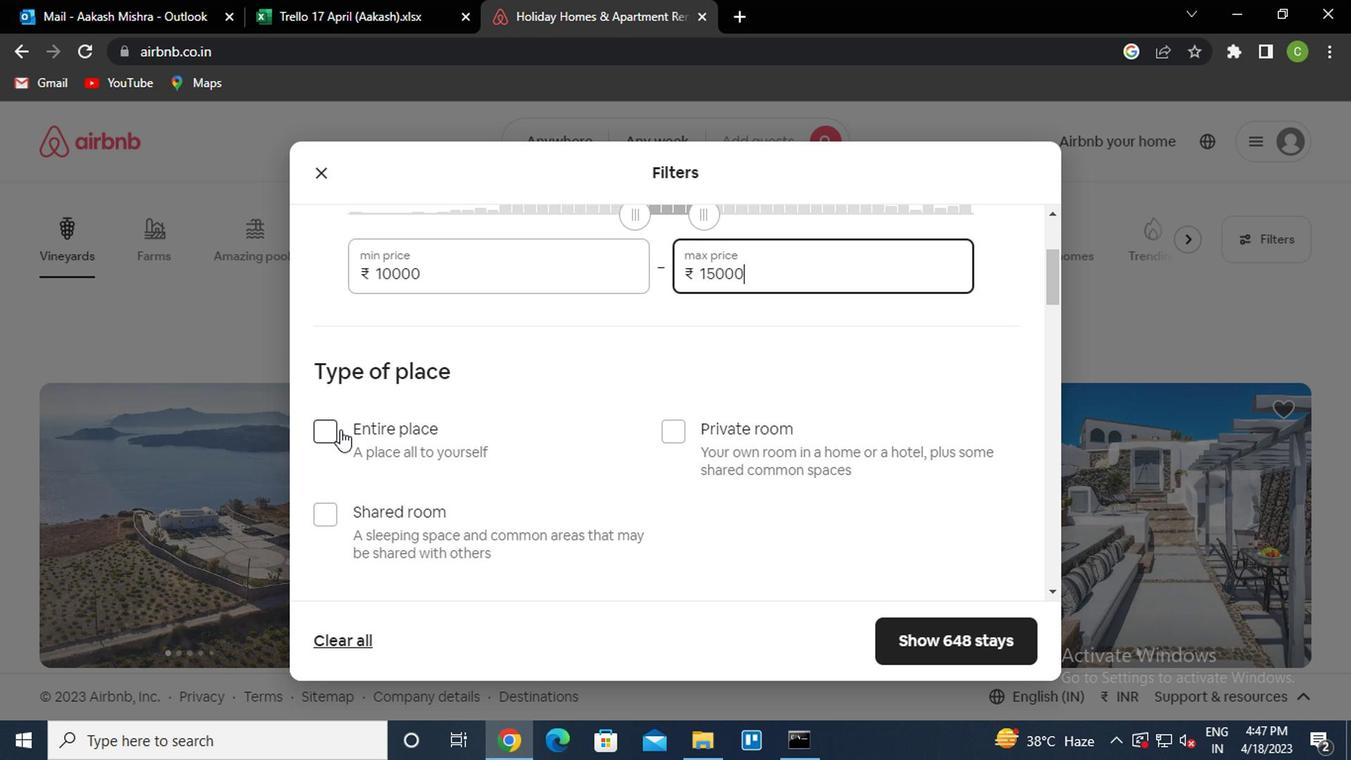 
Action: Mouse moved to (506, 468)
Screenshot: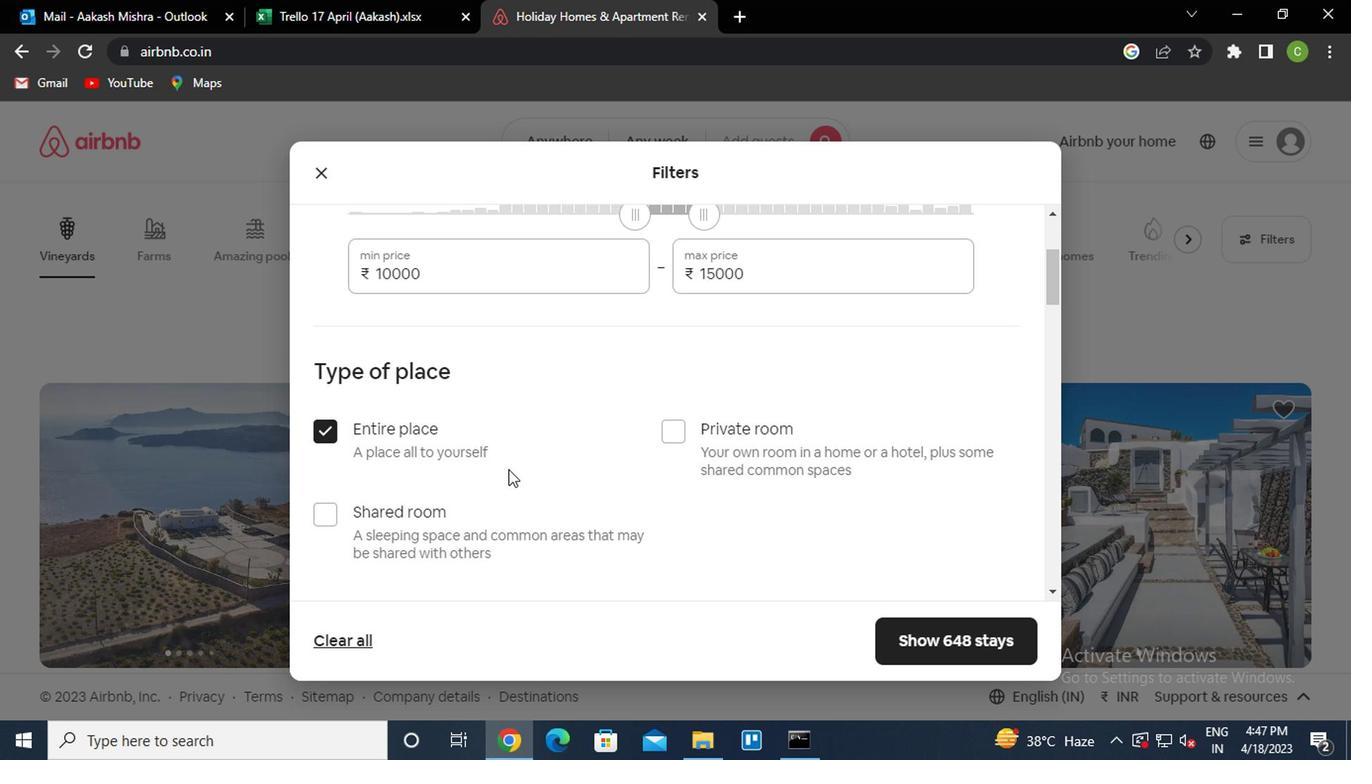 
Action: Mouse scrolled (506, 467) with delta (0, -1)
Screenshot: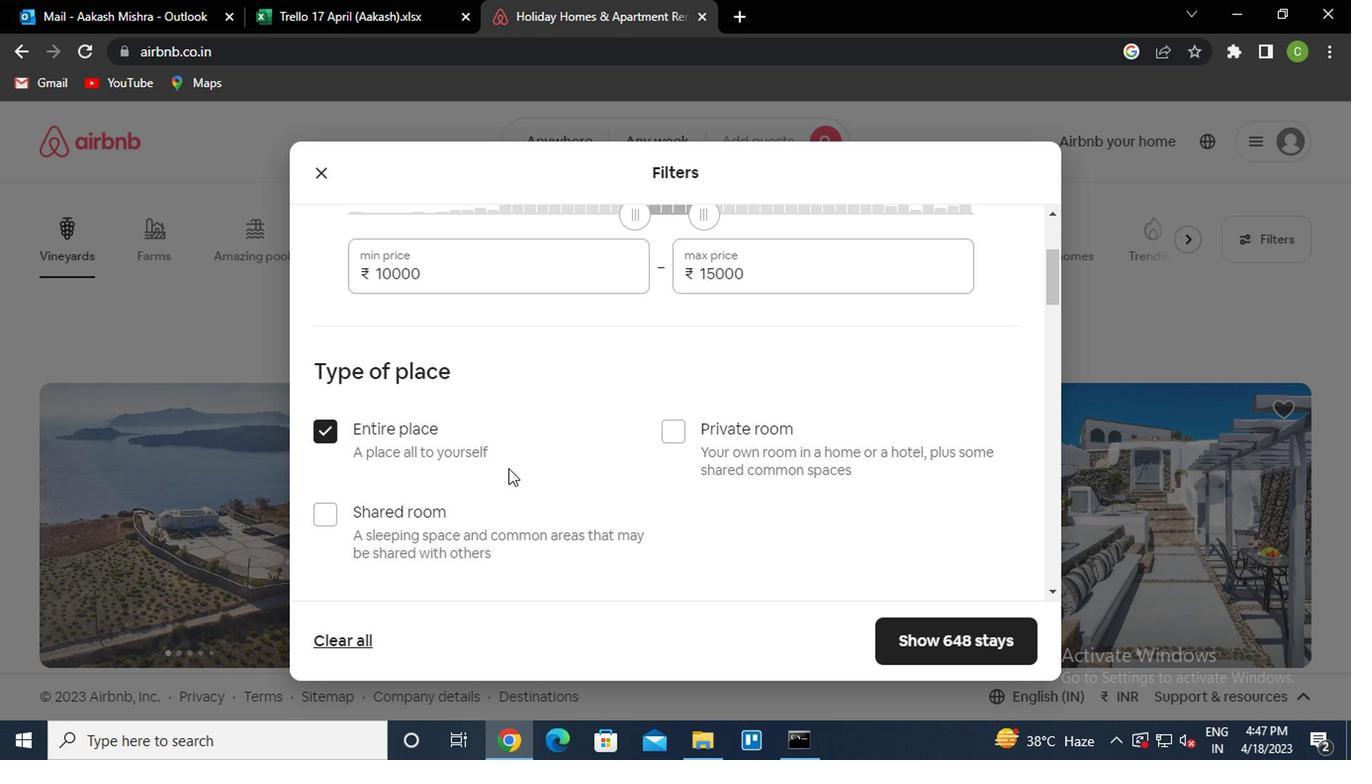
Action: Mouse scrolled (506, 467) with delta (0, -1)
Screenshot: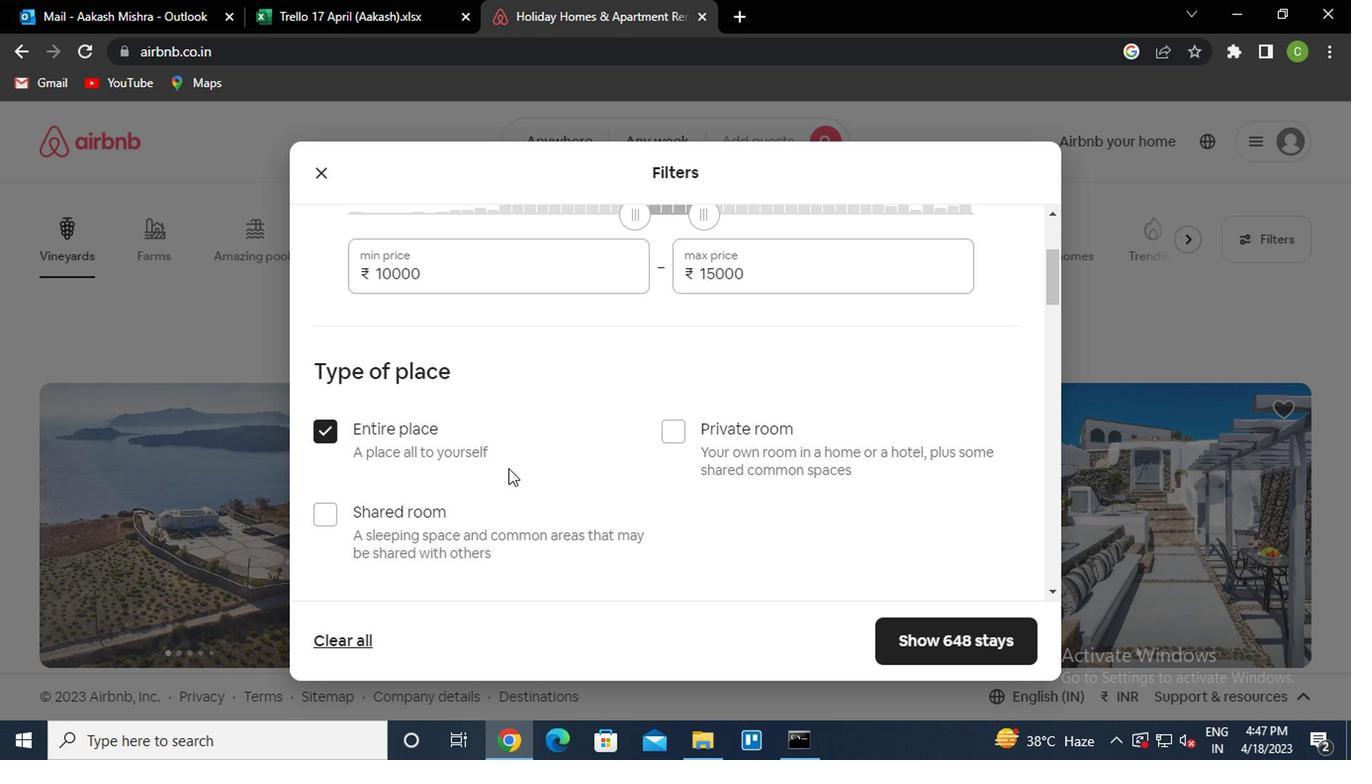 
Action: Mouse moved to (506, 468)
Screenshot: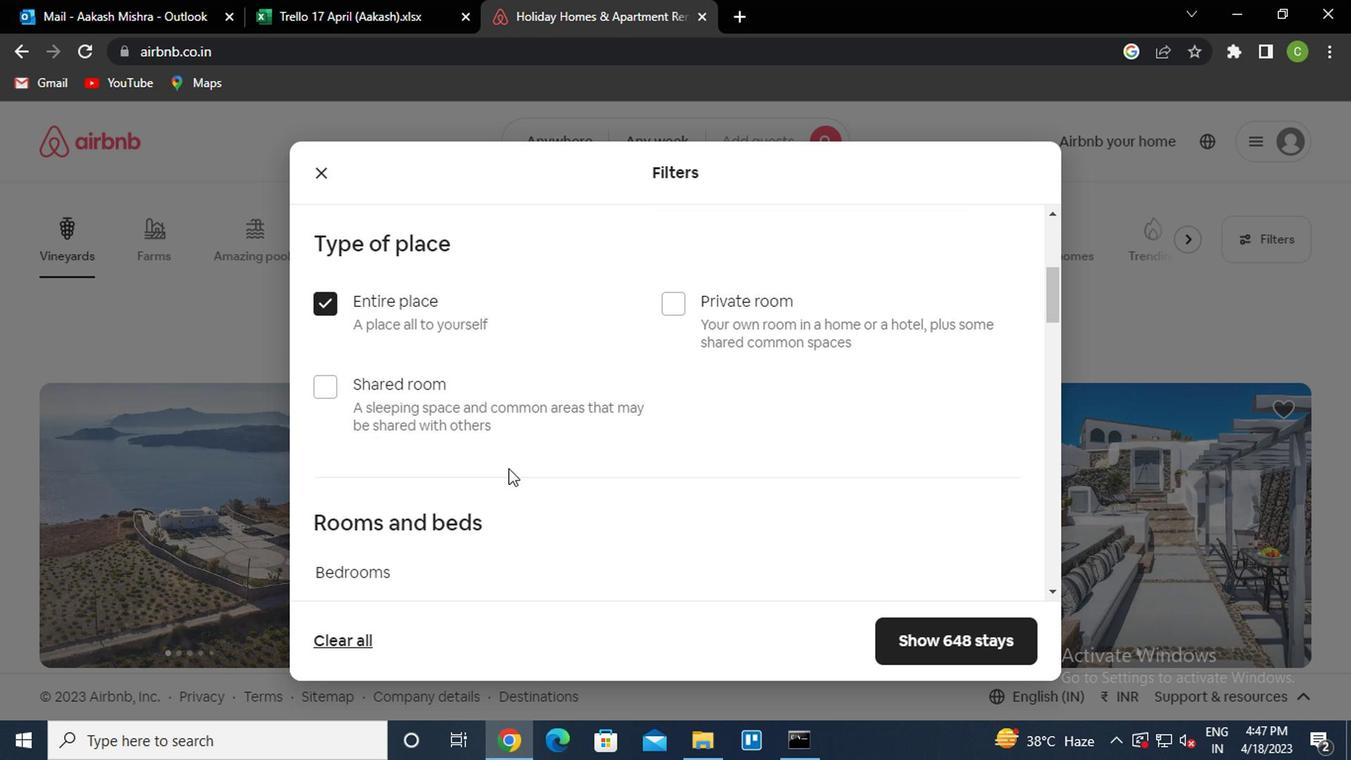 
Action: Mouse scrolled (506, 467) with delta (0, -1)
Screenshot: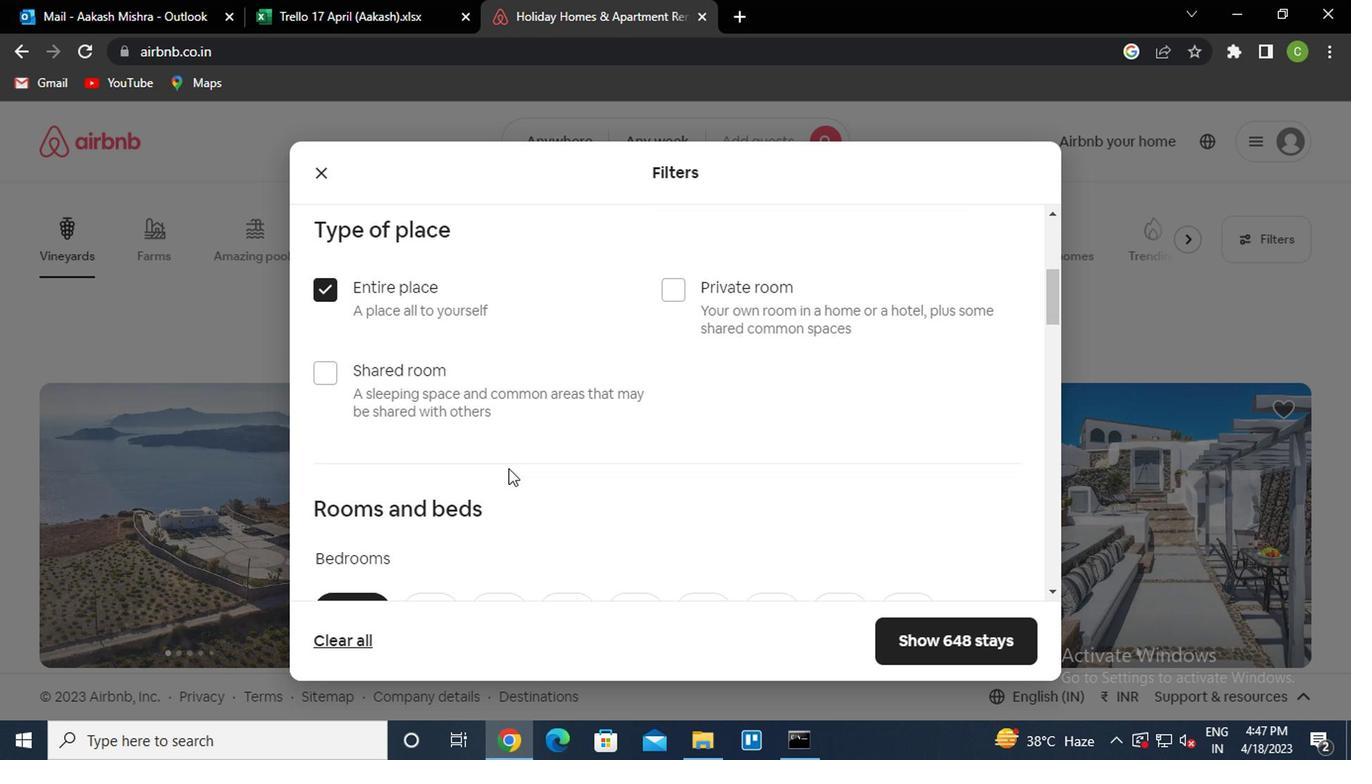 
Action: Mouse scrolled (506, 467) with delta (0, -1)
Screenshot: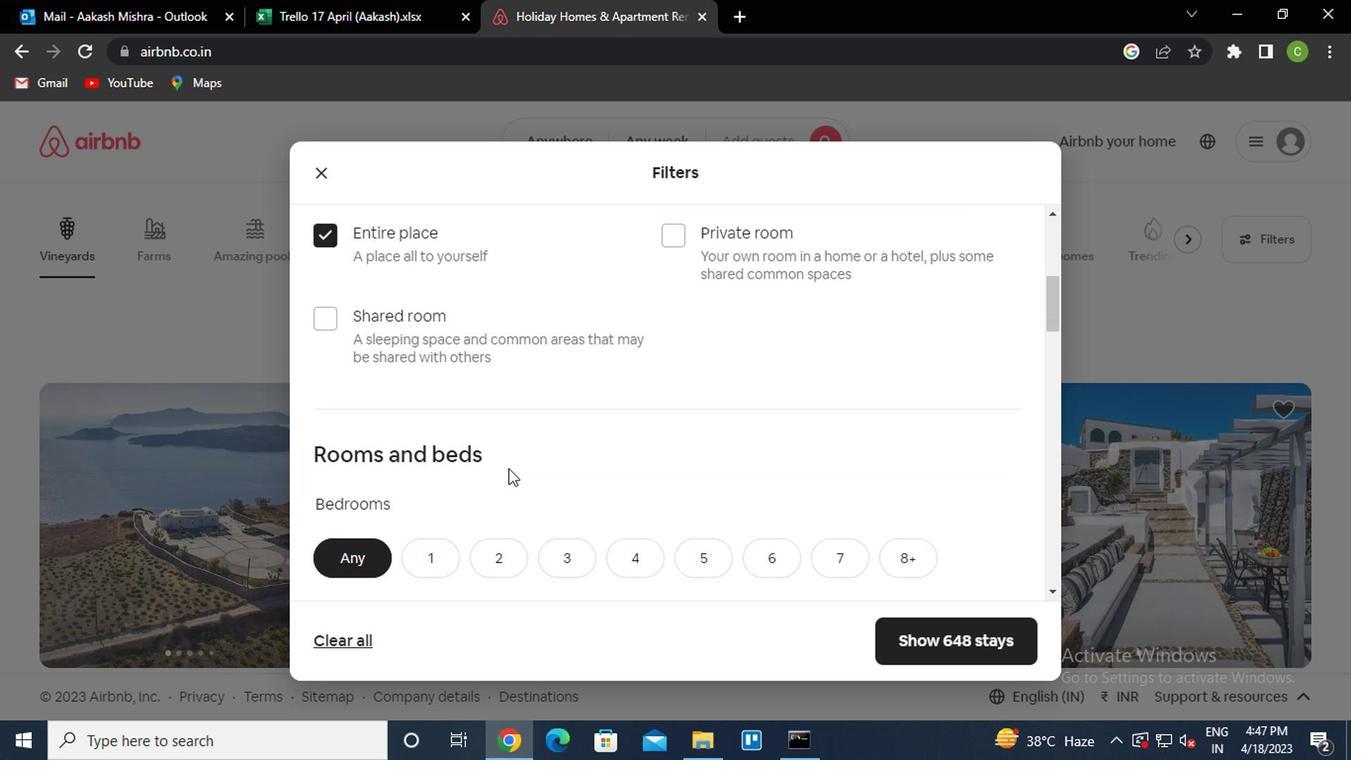 
Action: Mouse moved to (430, 372)
Screenshot: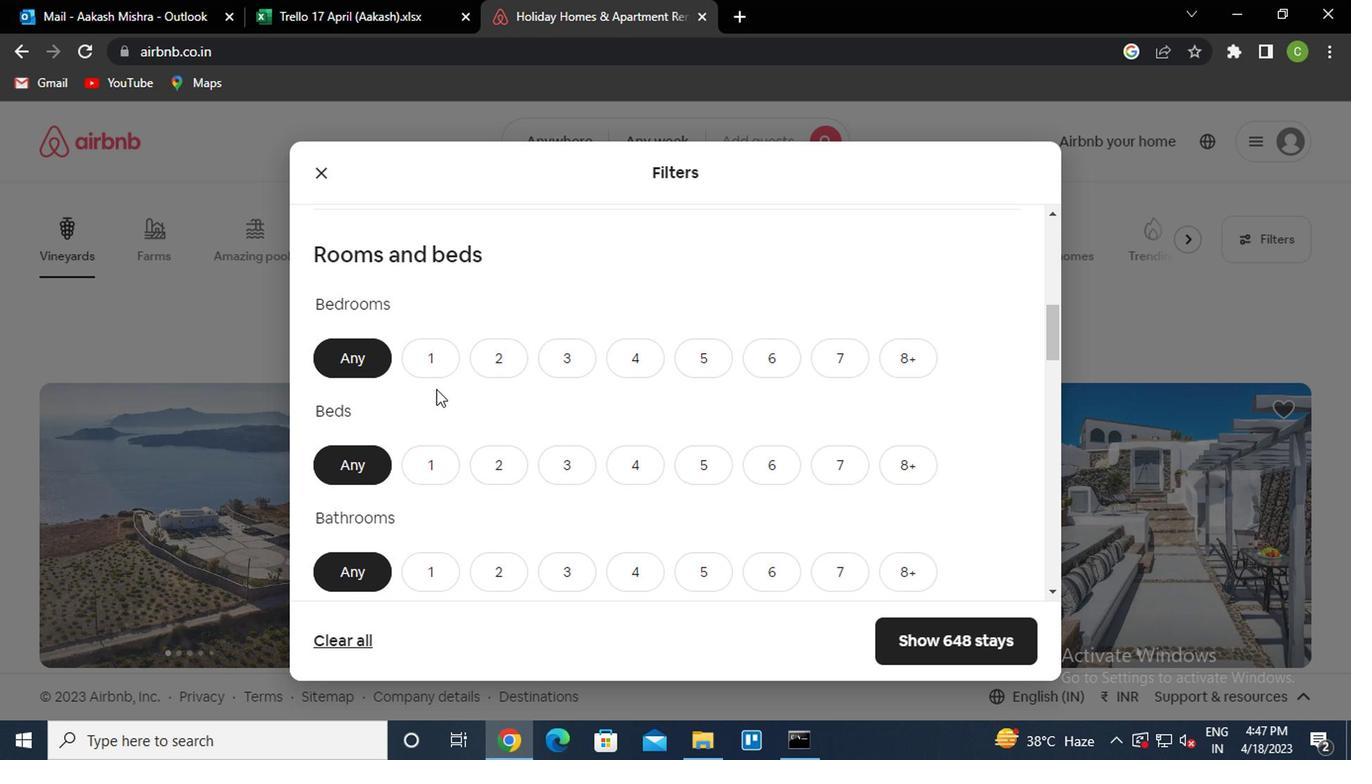 
Action: Mouse pressed left at (430, 372)
Screenshot: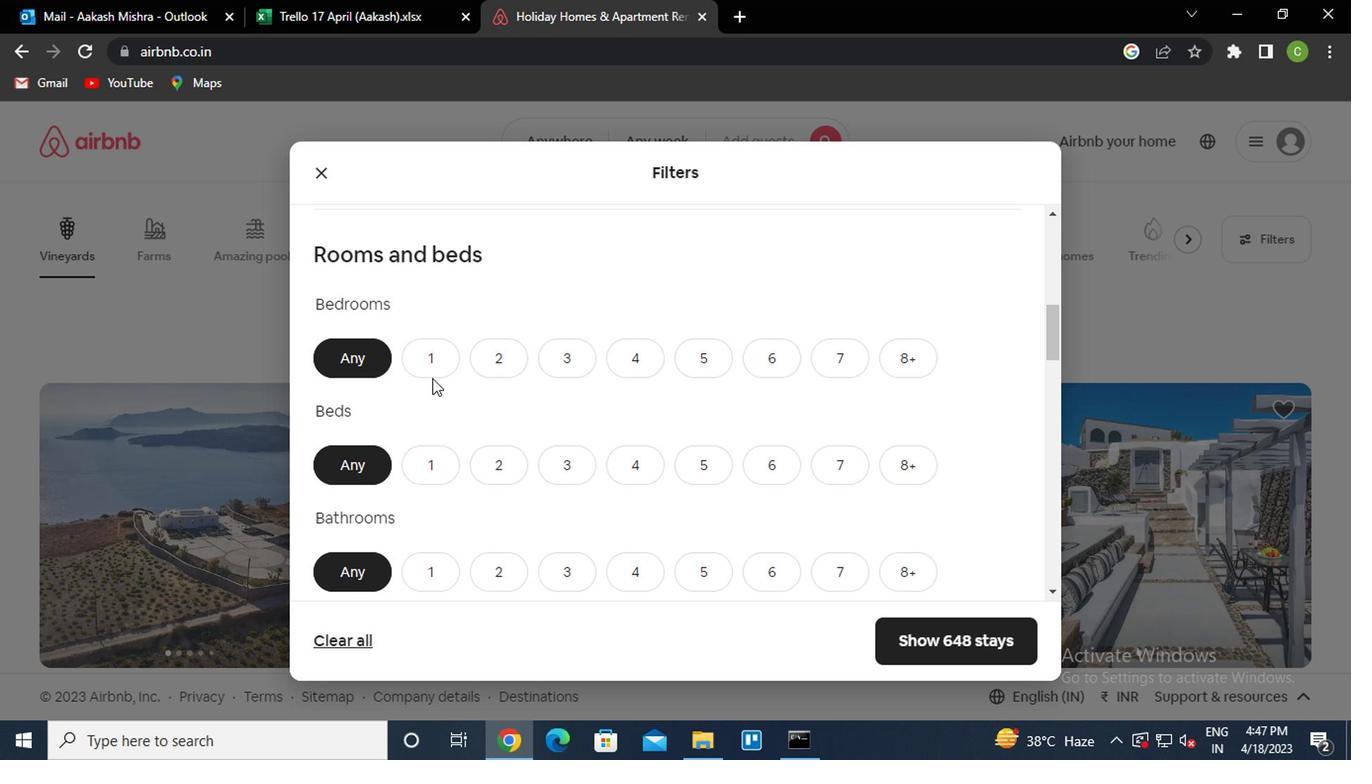 
Action: Mouse moved to (437, 454)
Screenshot: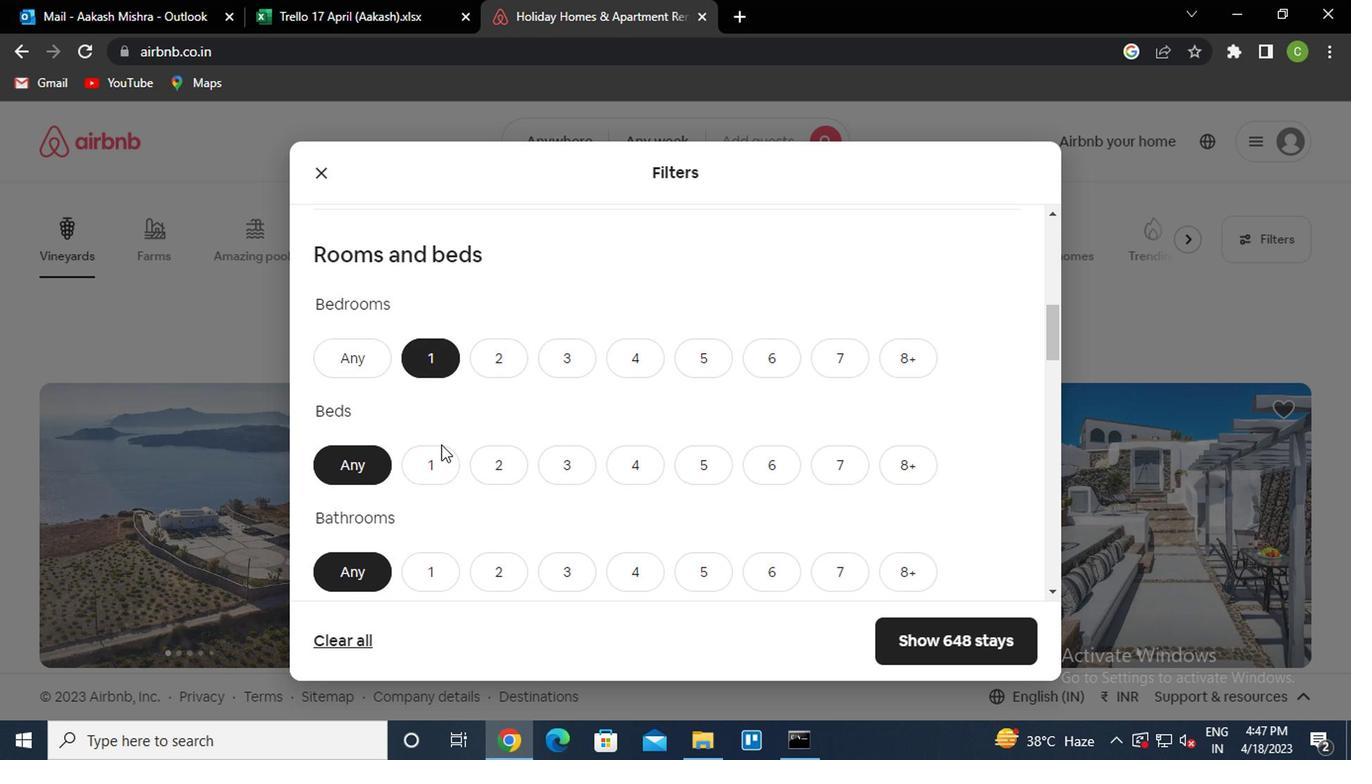 
Action: Mouse pressed left at (437, 454)
Screenshot: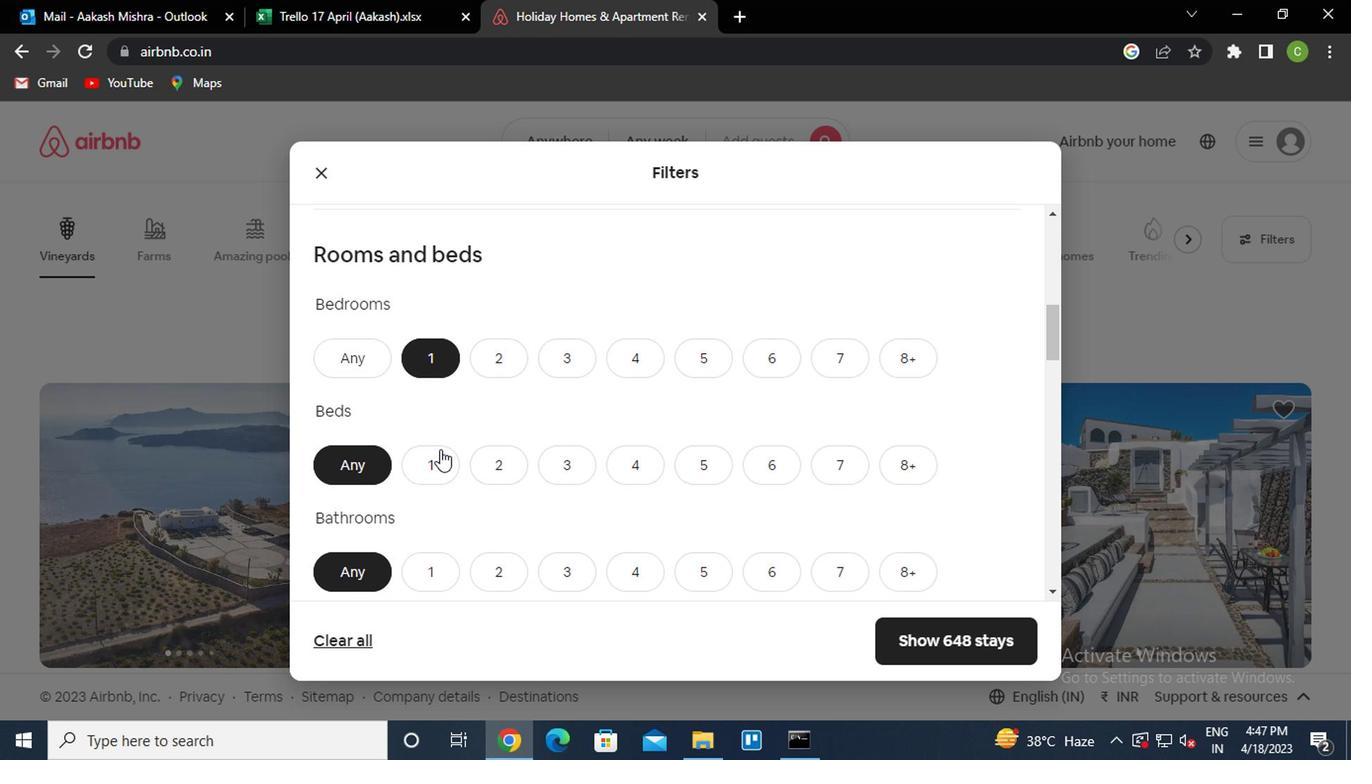 
Action: Mouse moved to (430, 568)
Screenshot: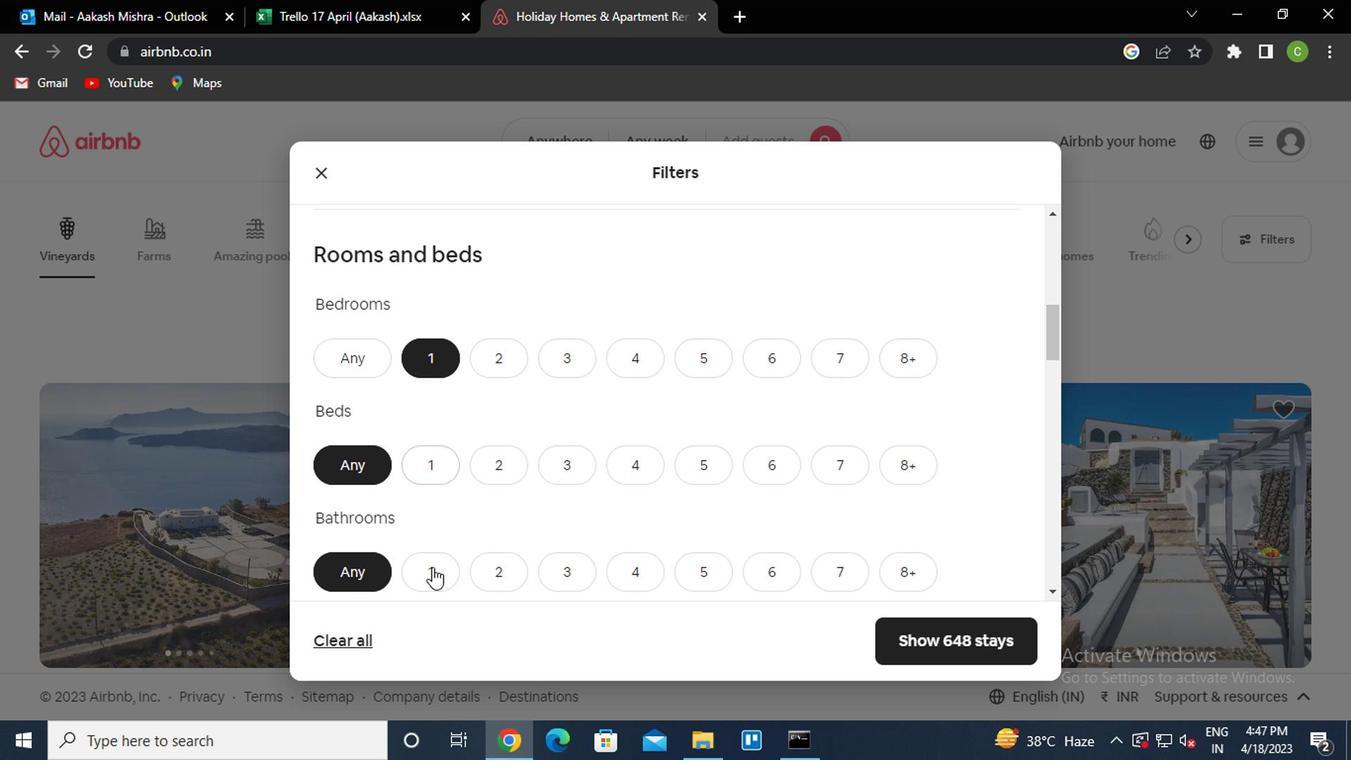 
Action: Mouse pressed left at (430, 568)
Screenshot: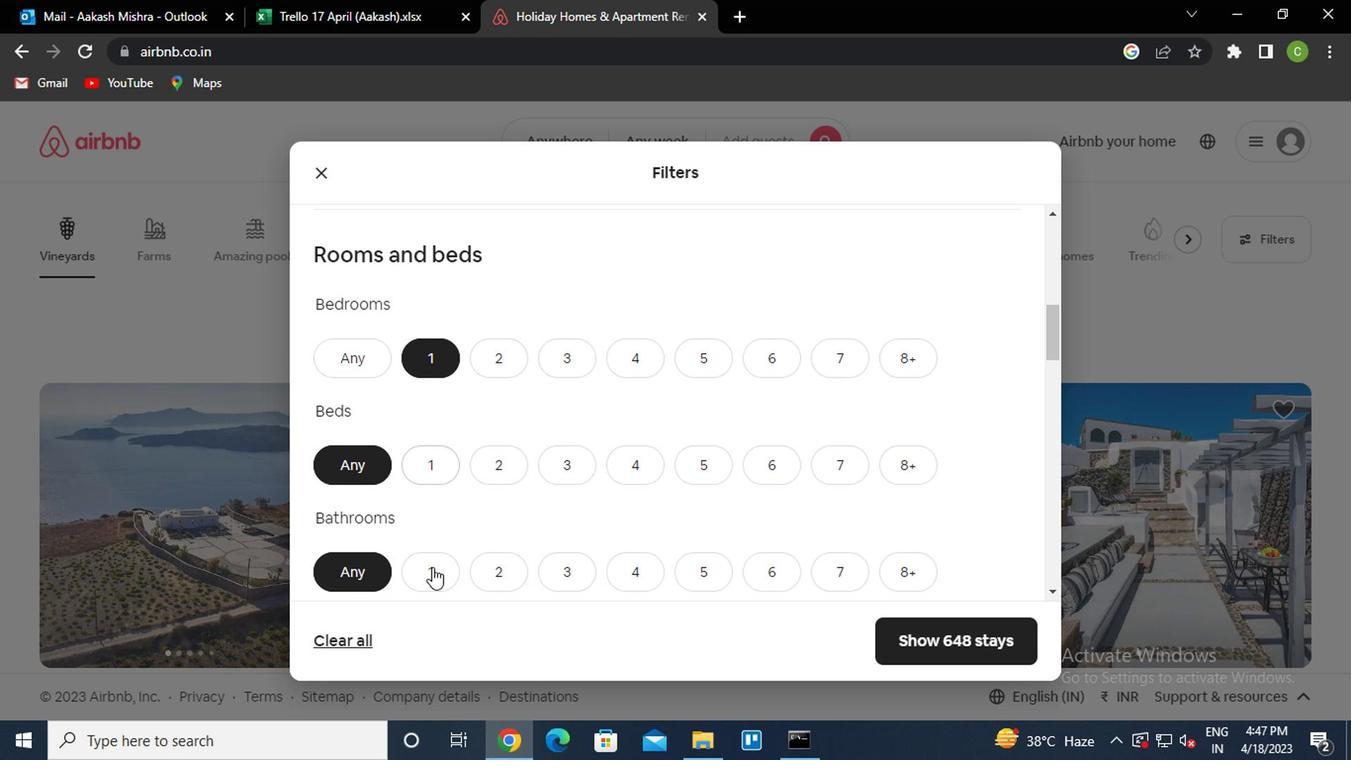 
Action: Mouse moved to (585, 472)
Screenshot: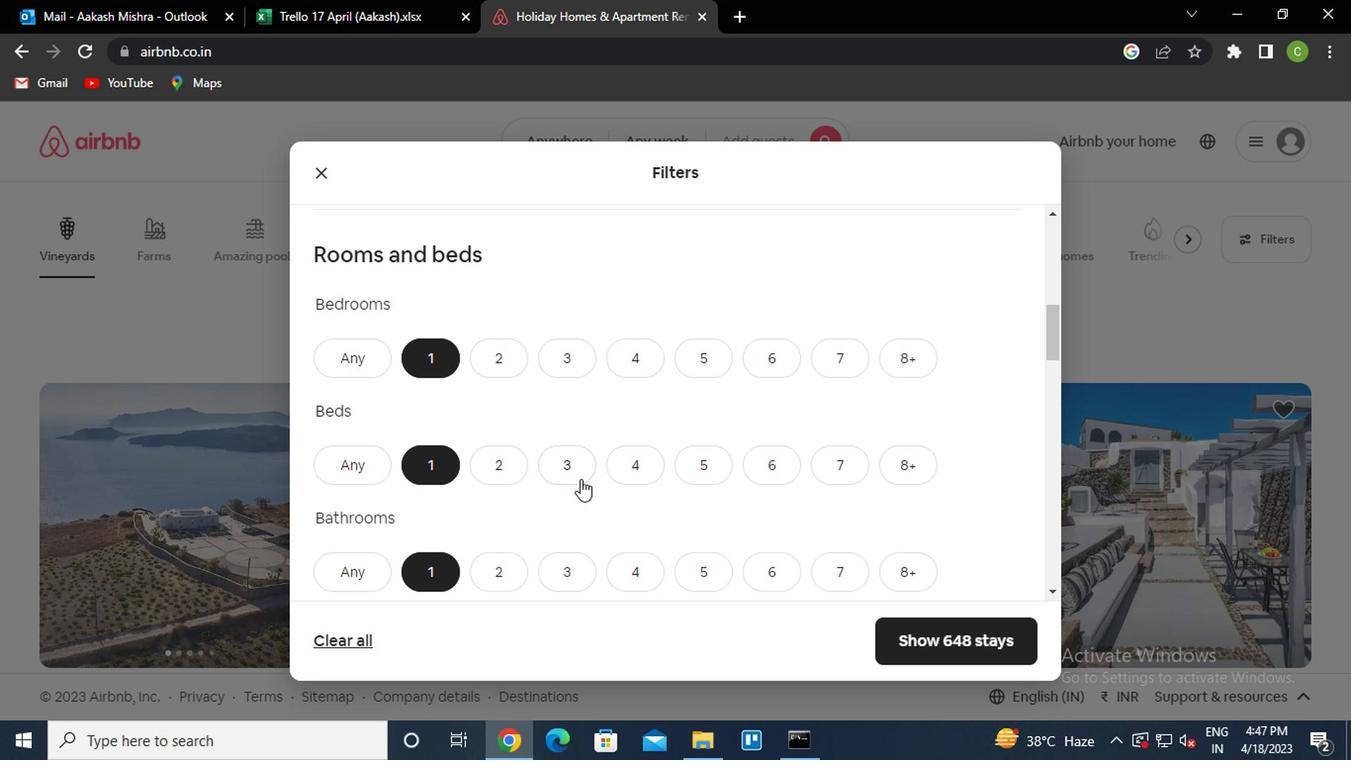 
Action: Mouse scrolled (585, 471) with delta (0, 0)
Screenshot: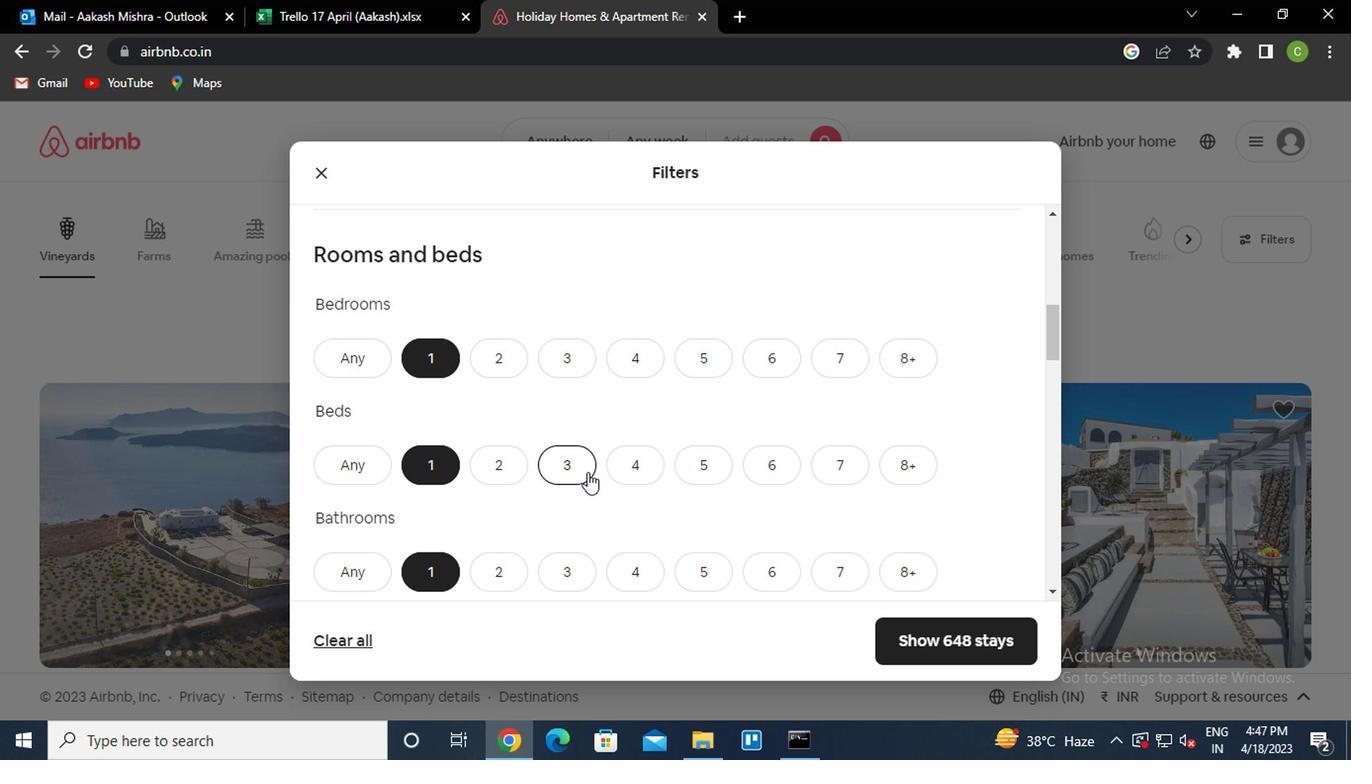 
Action: Mouse scrolled (585, 471) with delta (0, 0)
Screenshot: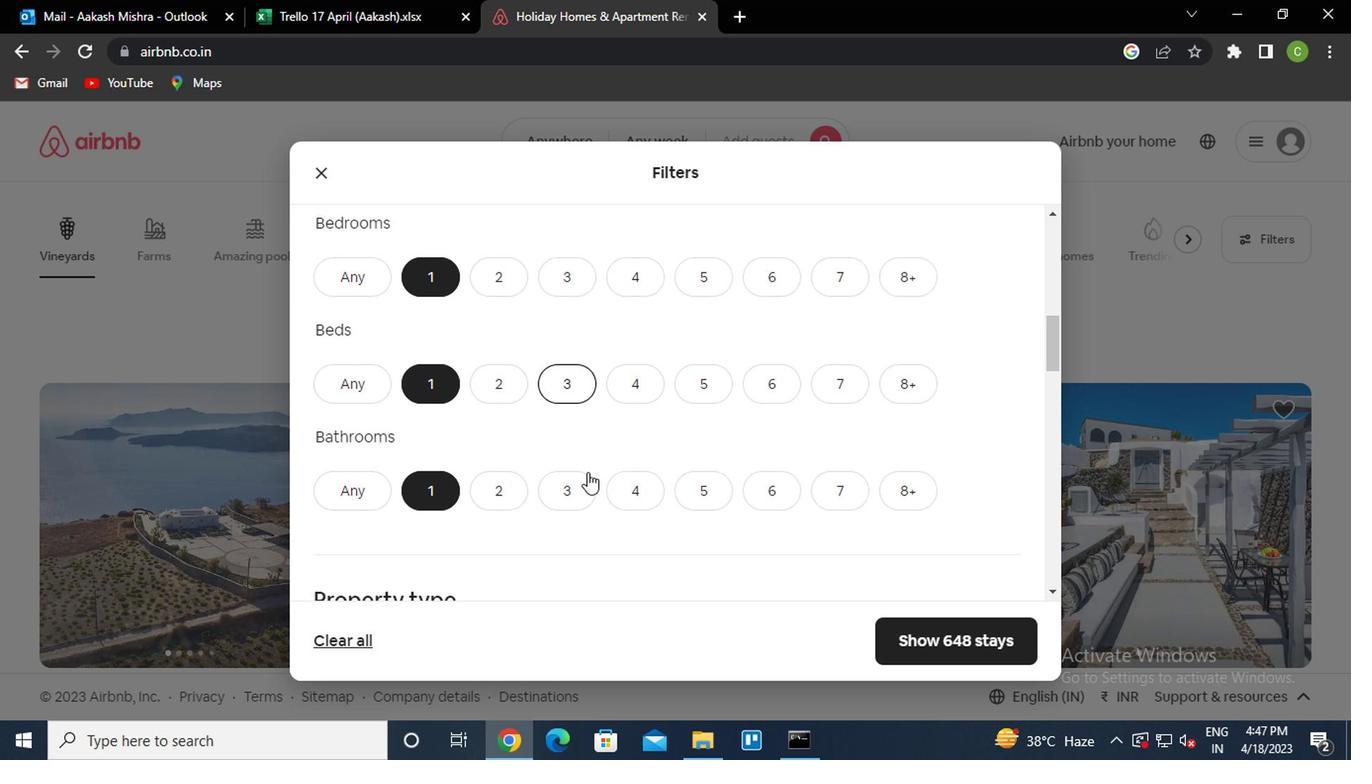 
Action: Mouse scrolled (585, 471) with delta (0, 0)
Screenshot: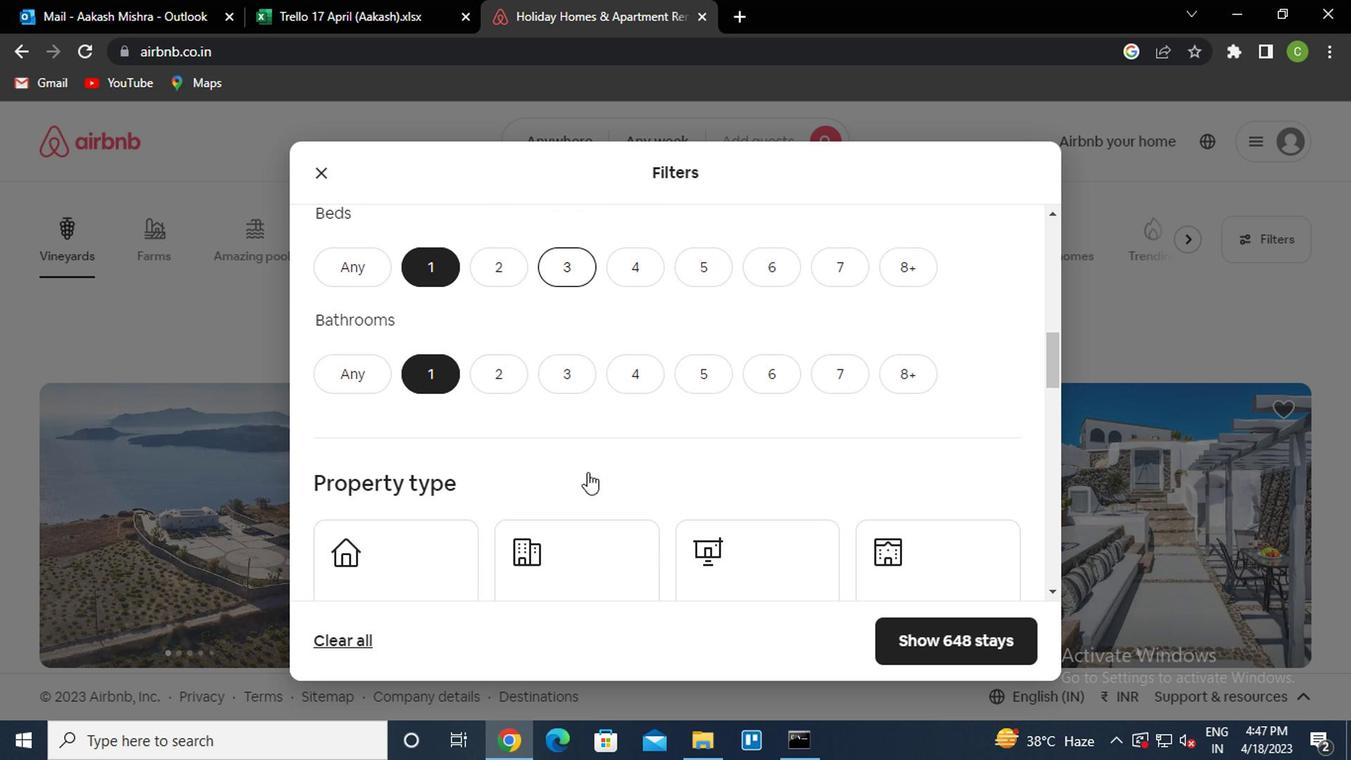
Action: Mouse scrolled (585, 471) with delta (0, 0)
Screenshot: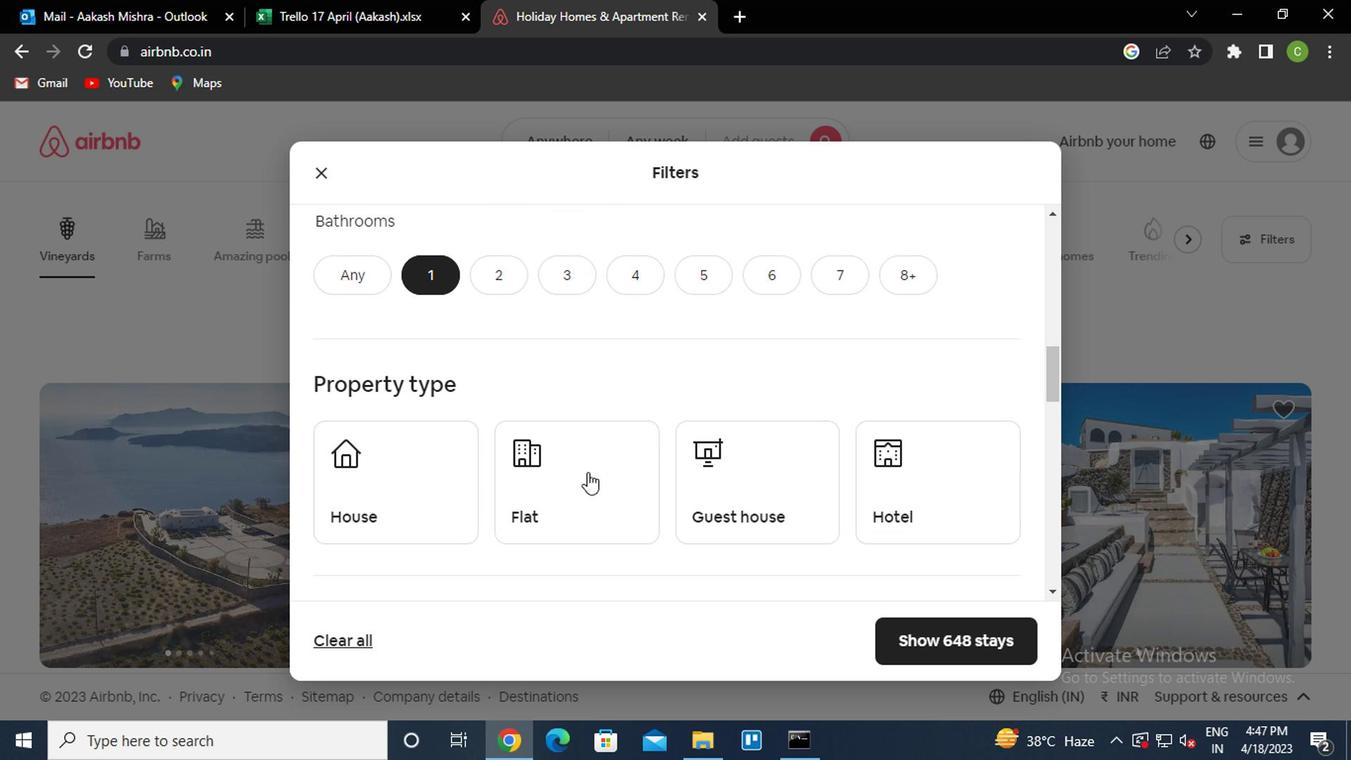 
Action: Mouse moved to (946, 399)
Screenshot: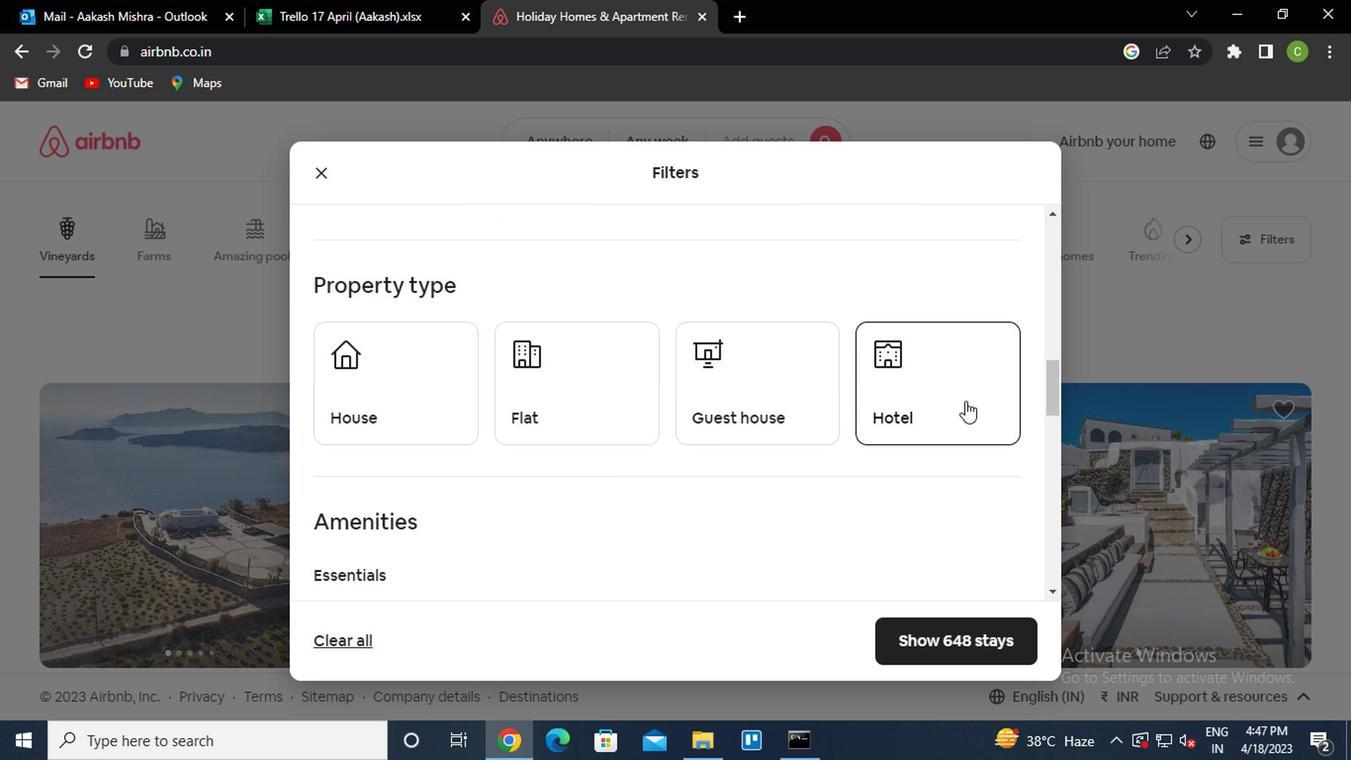 
Action: Mouse pressed left at (946, 399)
Screenshot: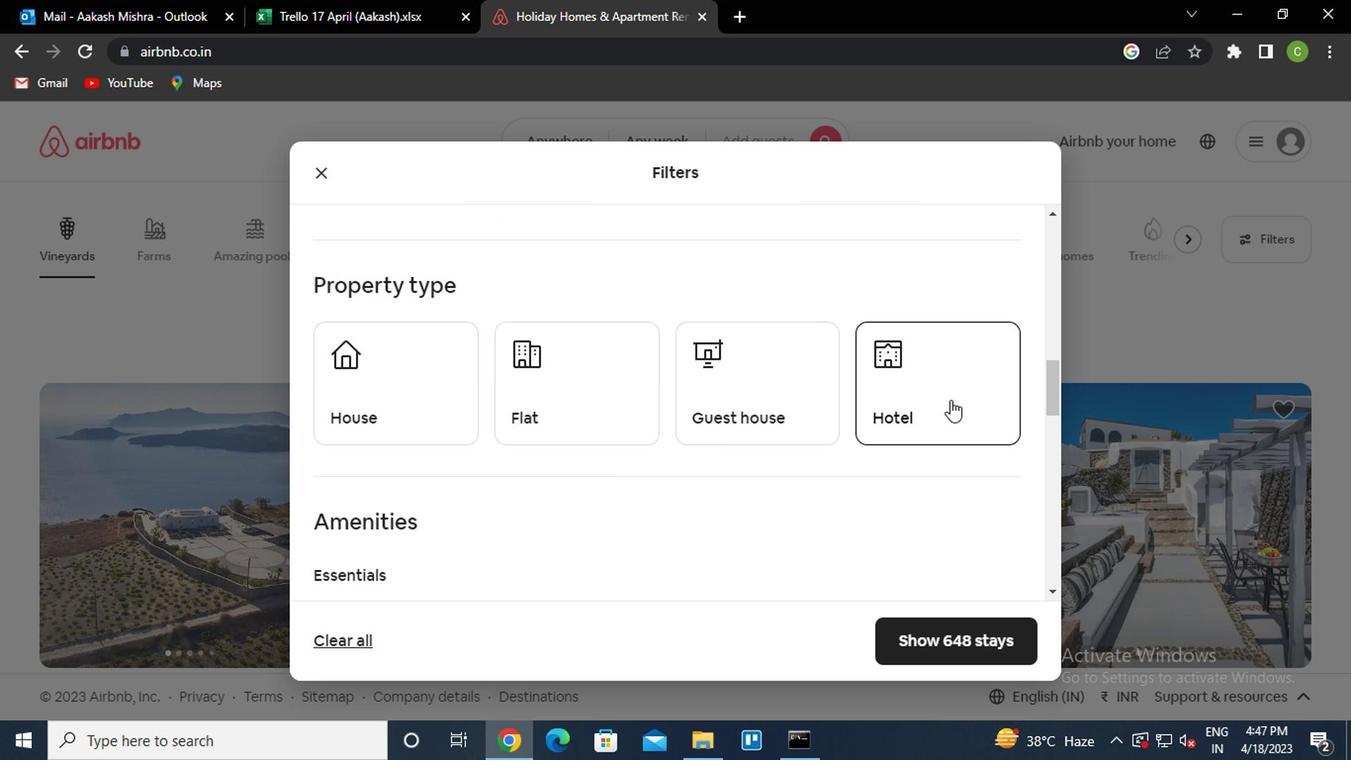 
Action: Mouse moved to (698, 529)
Screenshot: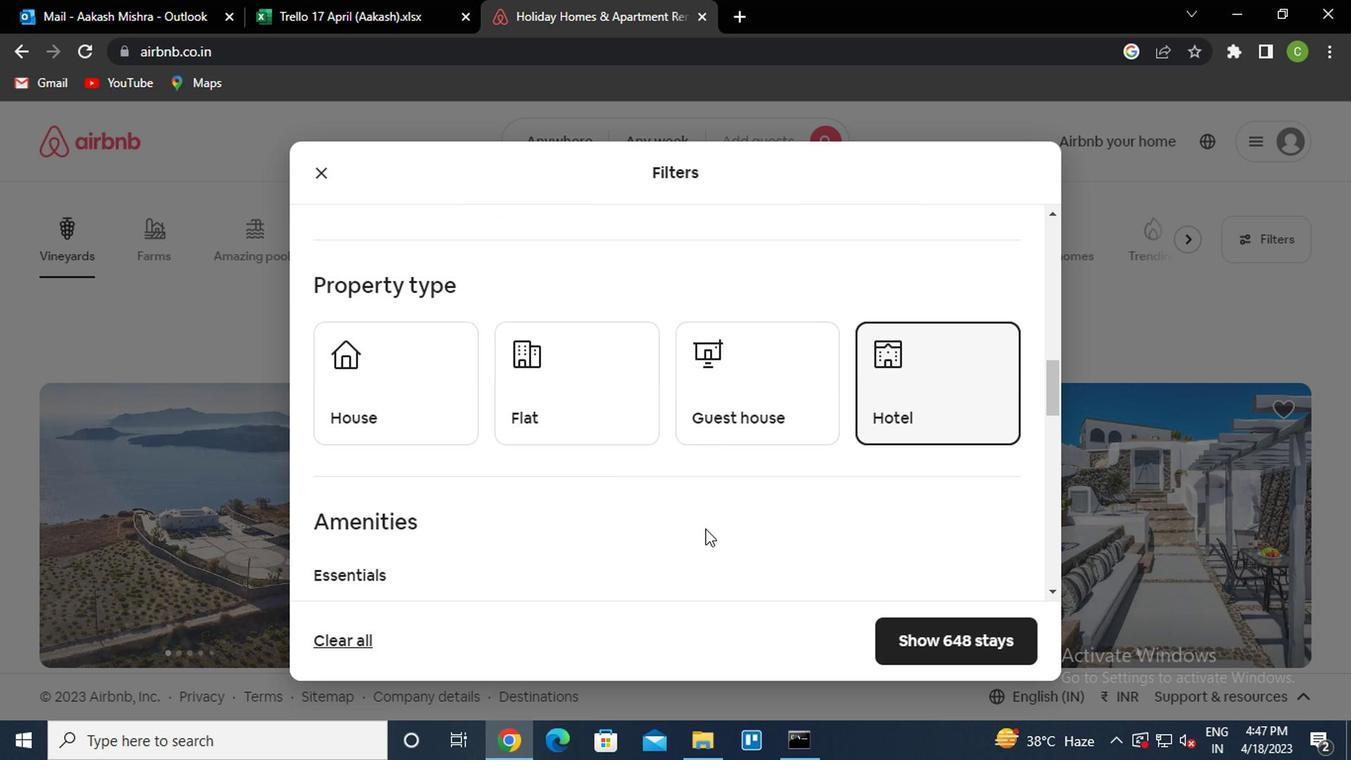 
Action: Mouse scrolled (698, 528) with delta (0, -1)
Screenshot: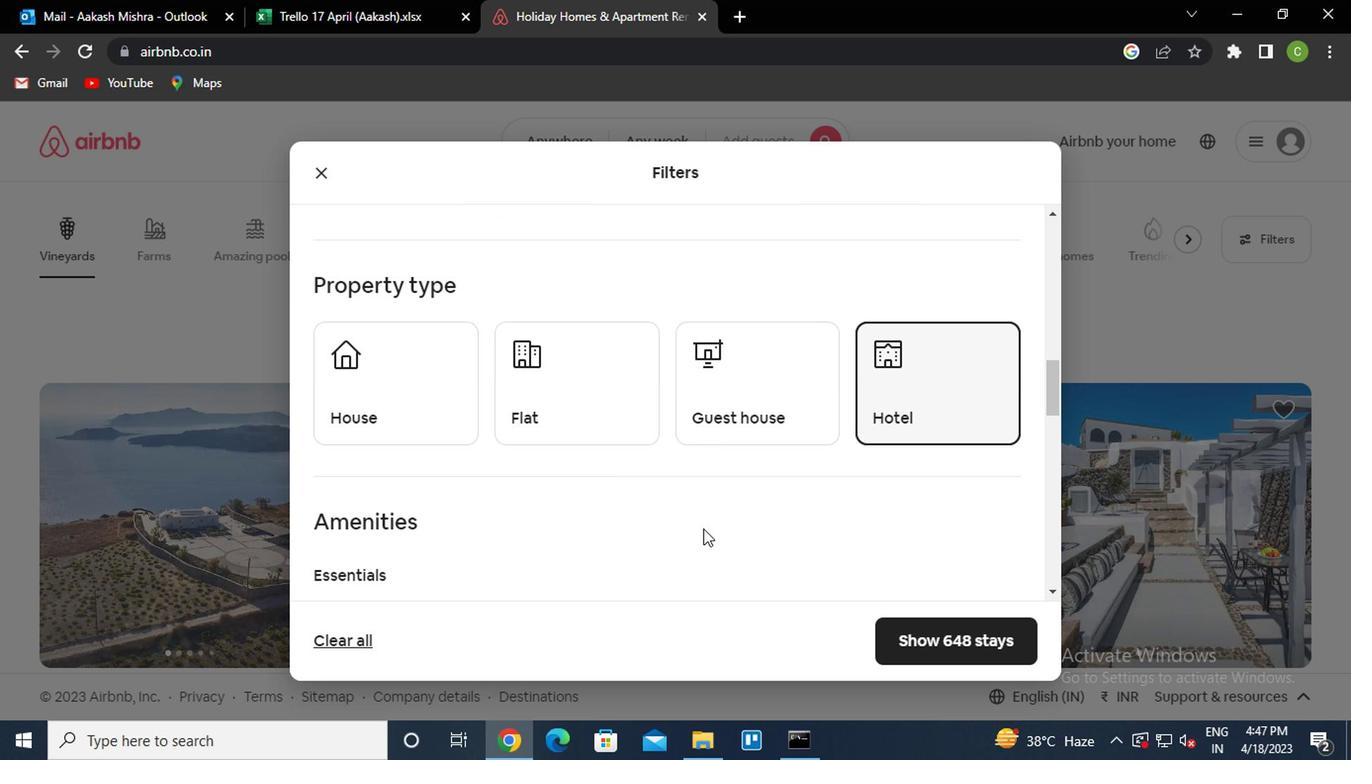 
Action: Mouse moved to (695, 529)
Screenshot: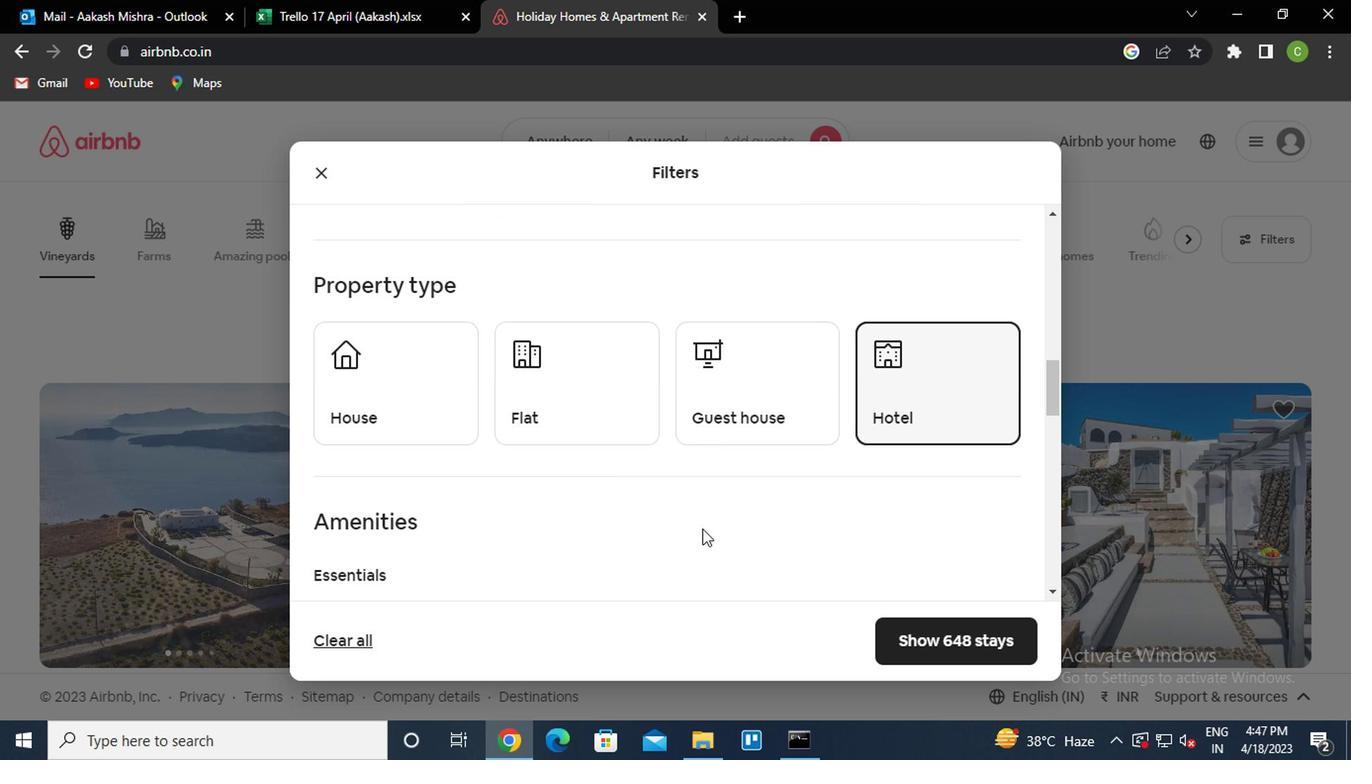 
Action: Mouse scrolled (695, 528) with delta (0, -1)
Screenshot: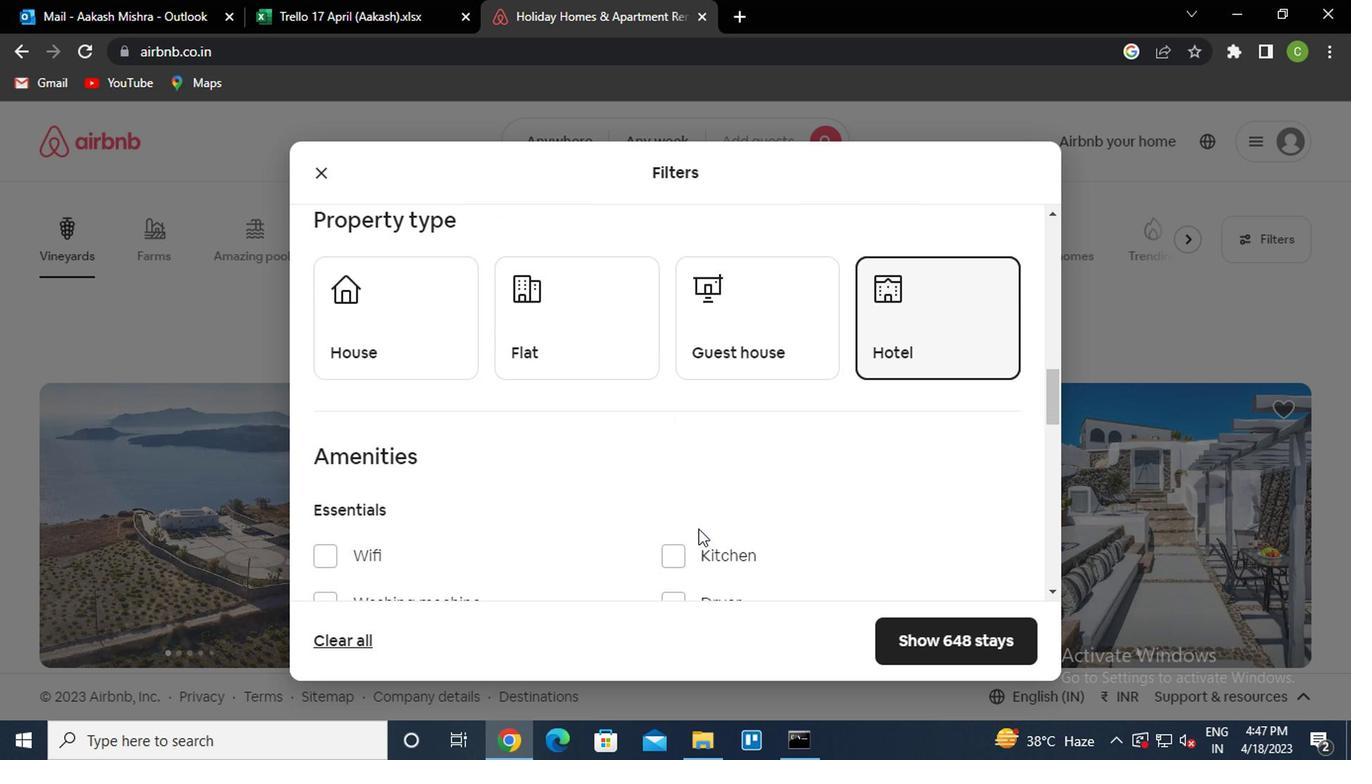 
Action: Mouse scrolled (695, 528) with delta (0, -1)
Screenshot: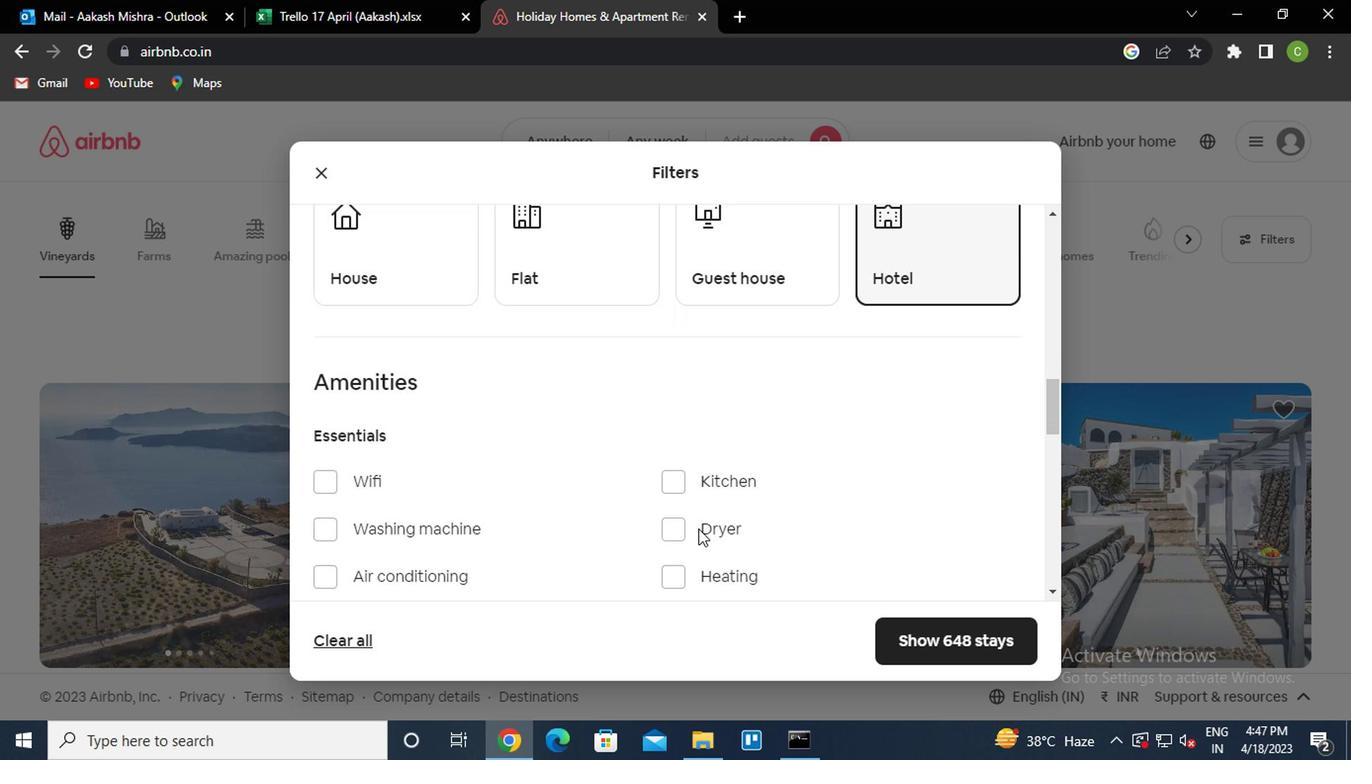 
Action: Mouse moved to (695, 529)
Screenshot: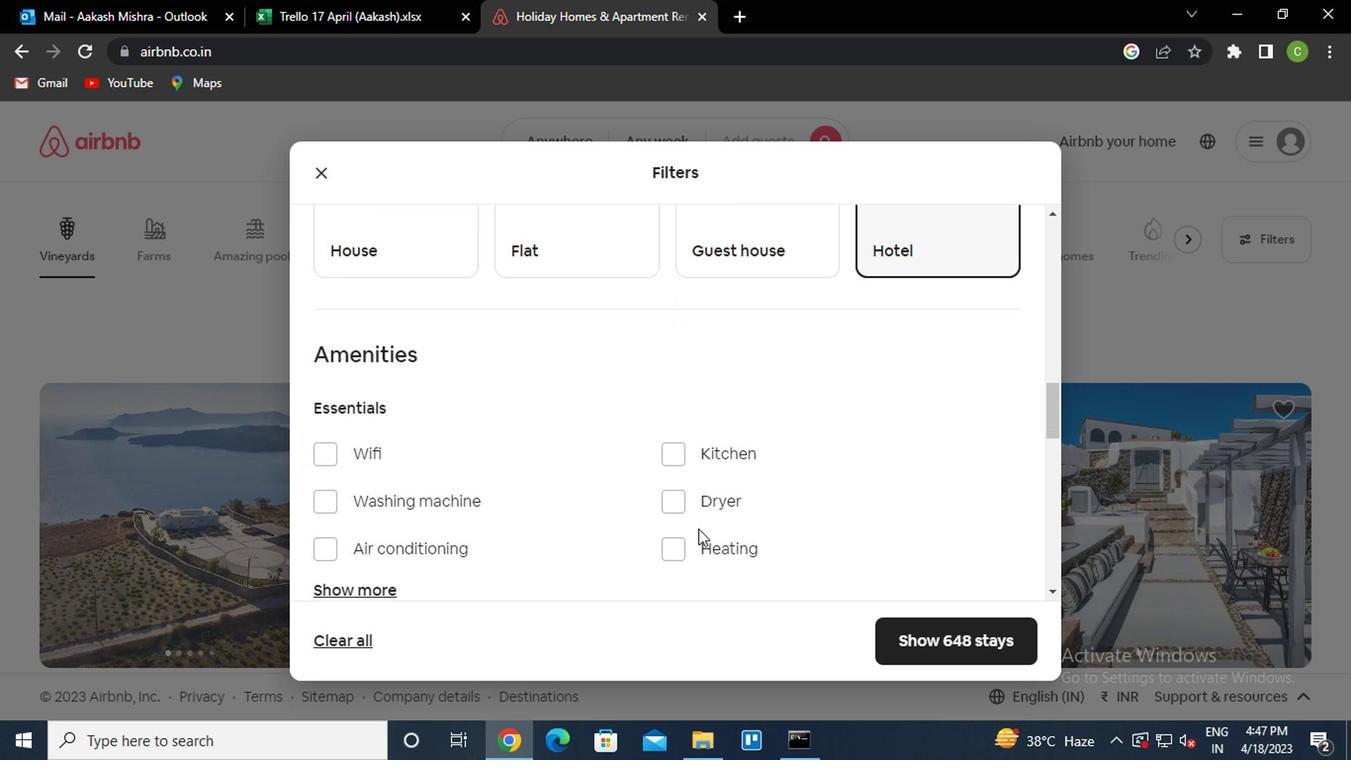 
Action: Mouse scrolled (695, 528) with delta (0, -1)
Screenshot: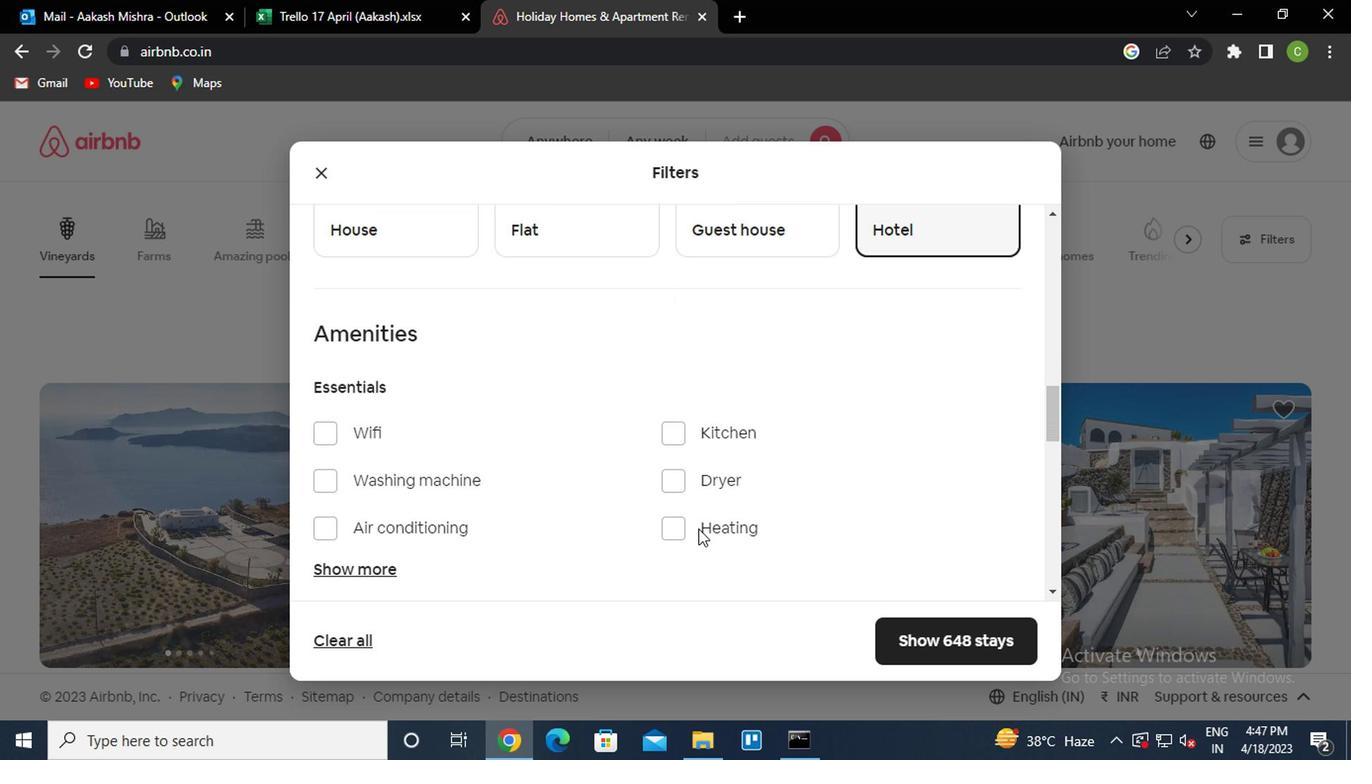 
Action: Mouse moved to (660, 480)
Screenshot: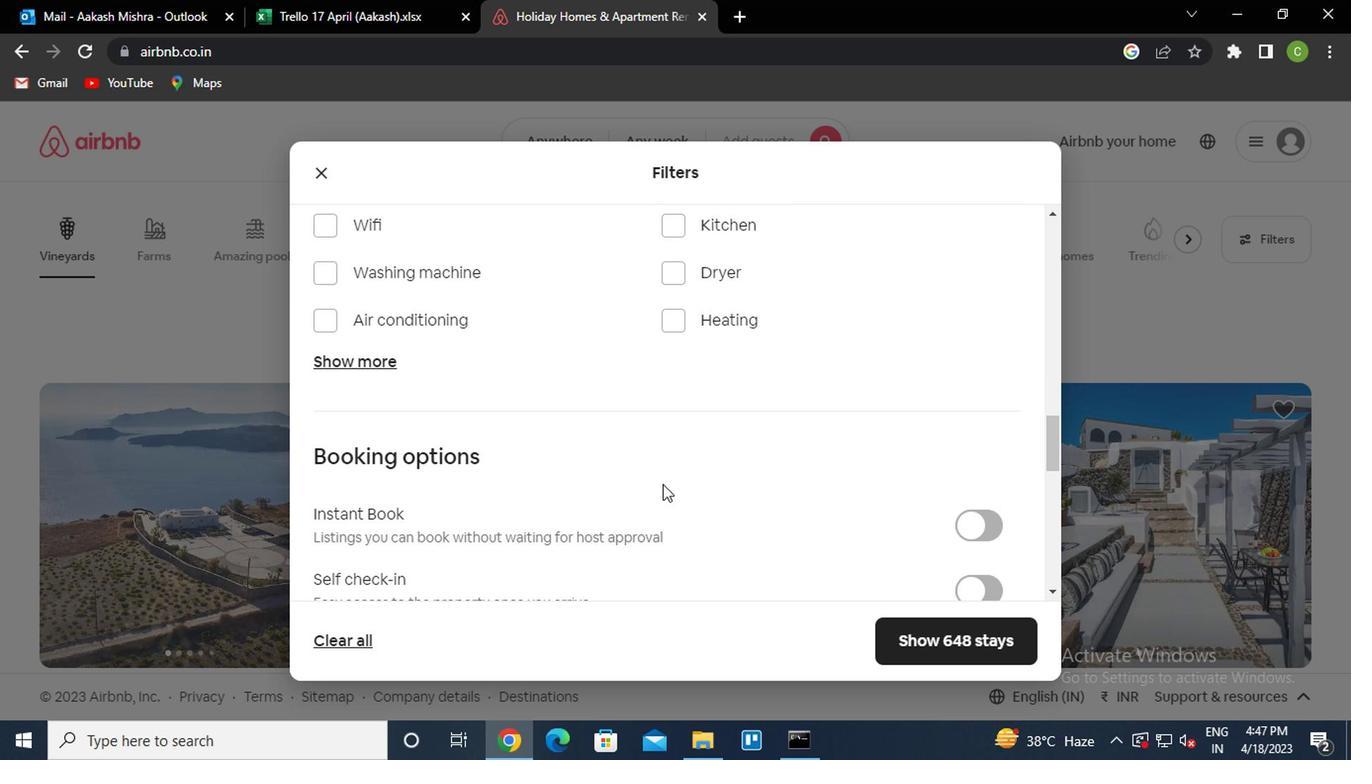 
Action: Mouse scrolled (660, 479) with delta (0, 0)
Screenshot: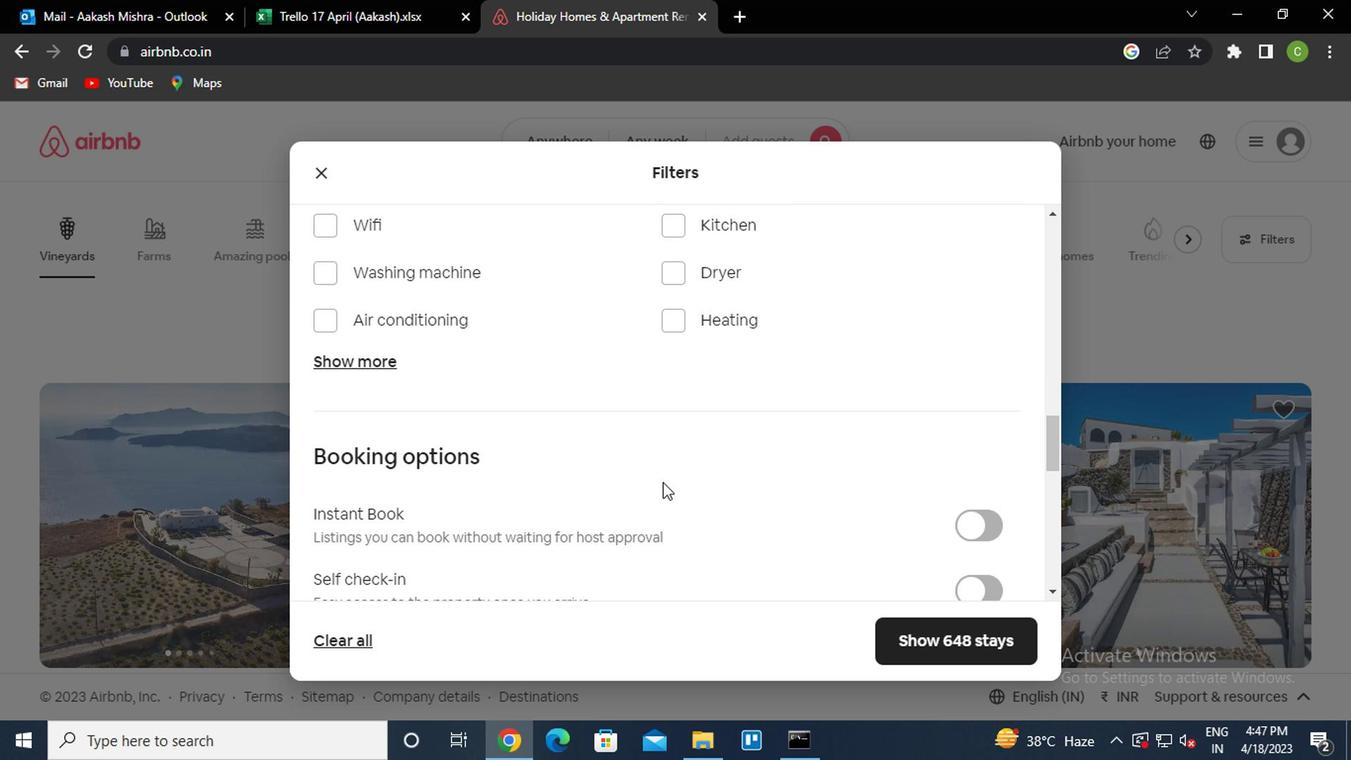 
Action: Mouse scrolled (660, 479) with delta (0, 0)
Screenshot: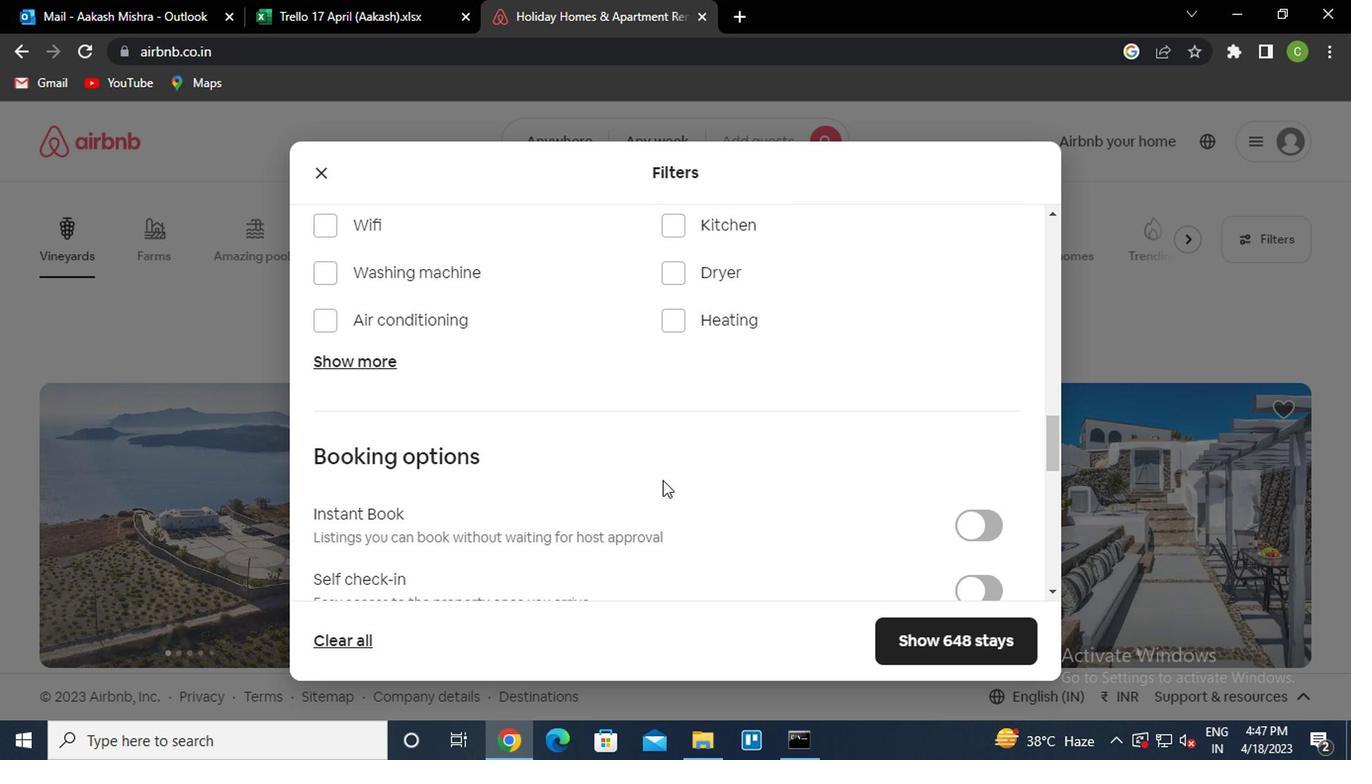 
Action: Mouse moved to (659, 477)
Screenshot: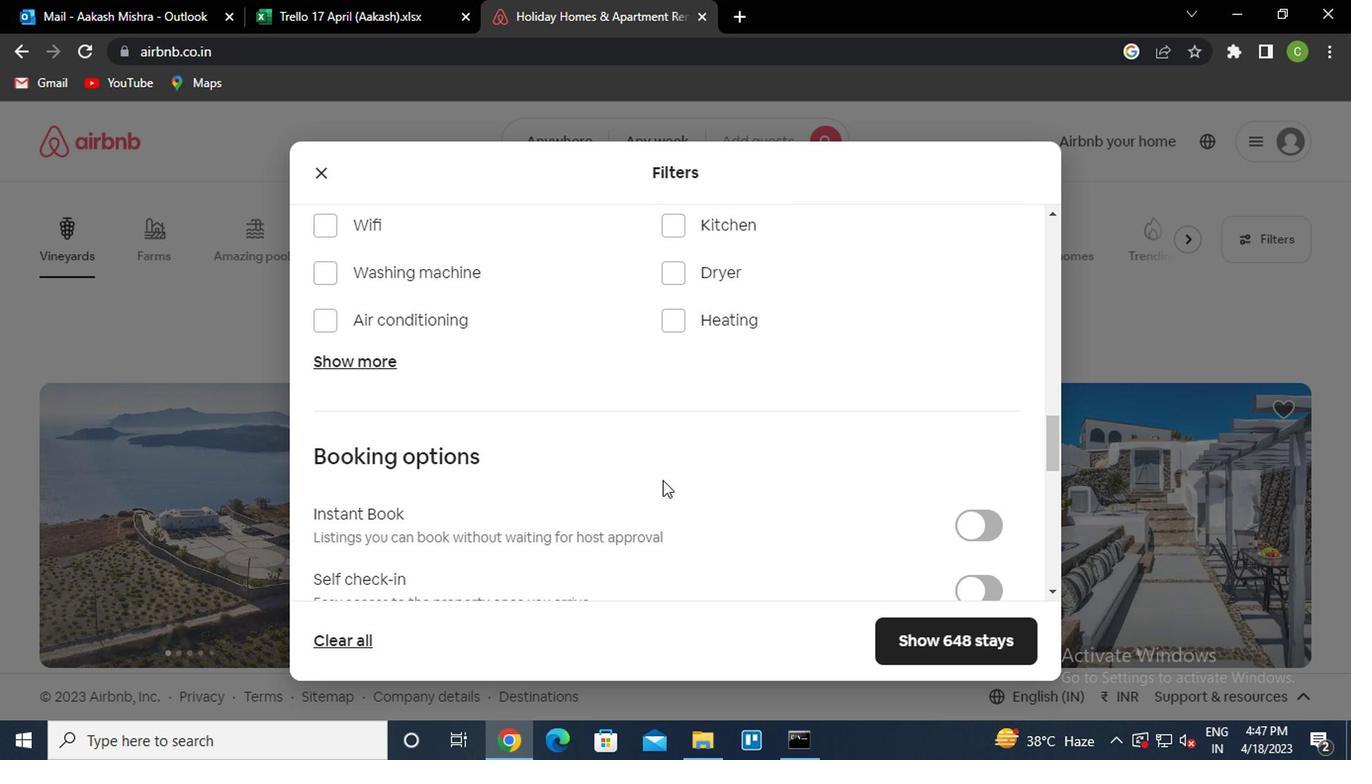 
Action: Mouse scrolled (659, 476) with delta (0, 0)
Screenshot: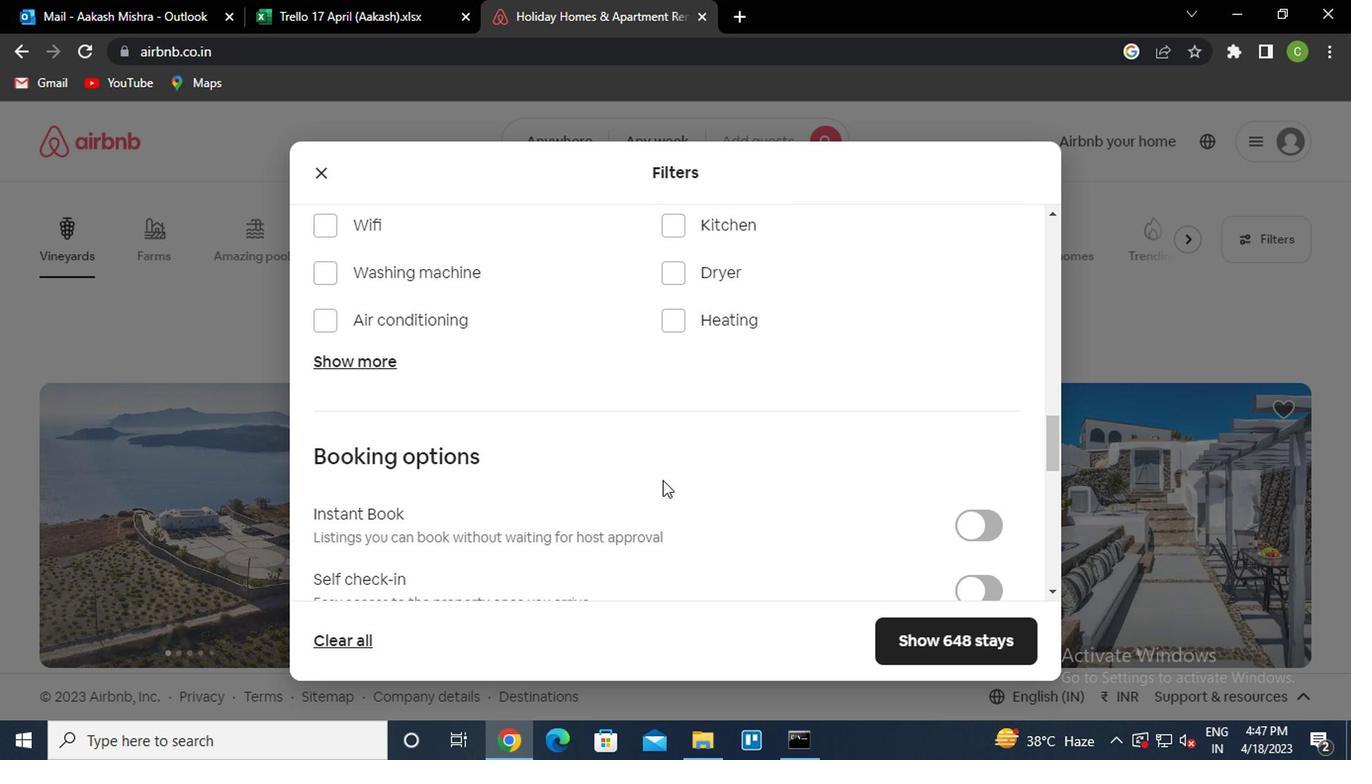 
Action: Mouse moved to (971, 299)
Screenshot: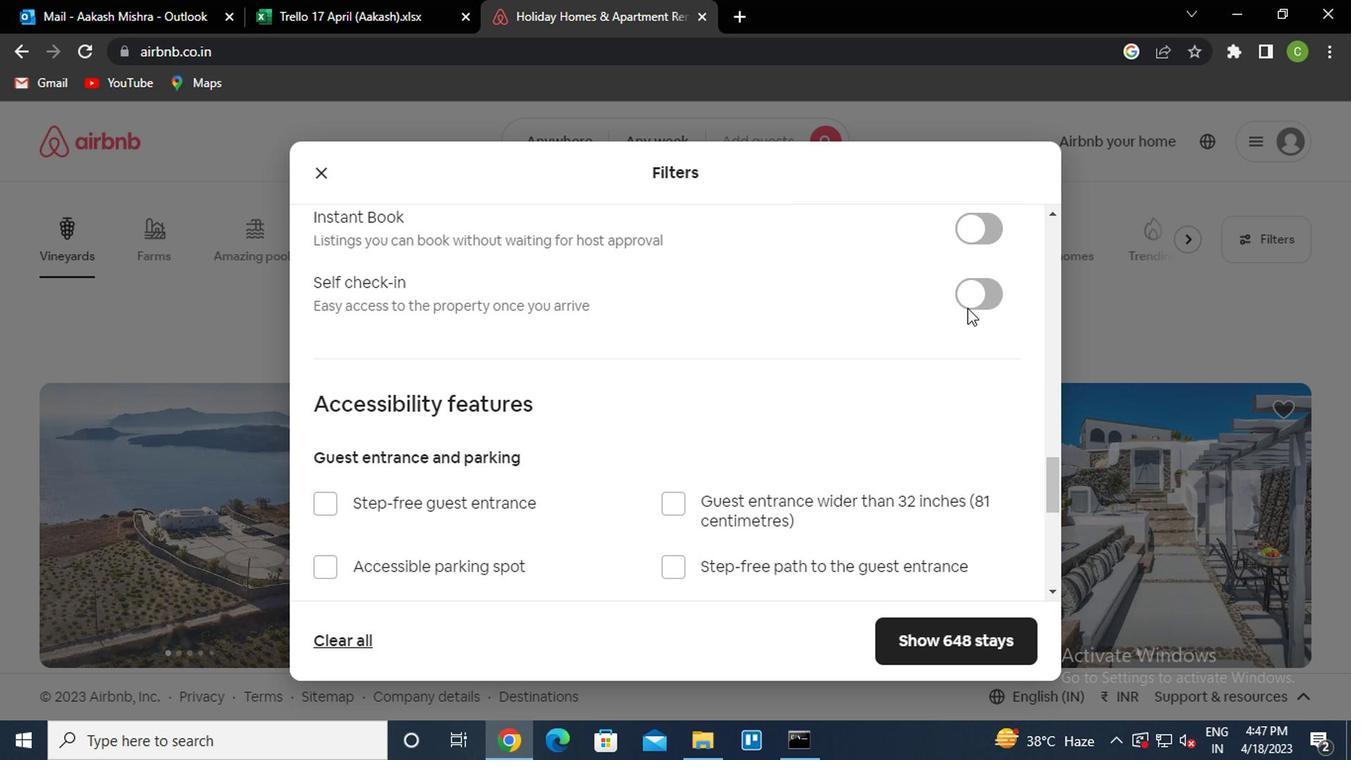 
Action: Mouse pressed left at (971, 299)
Screenshot: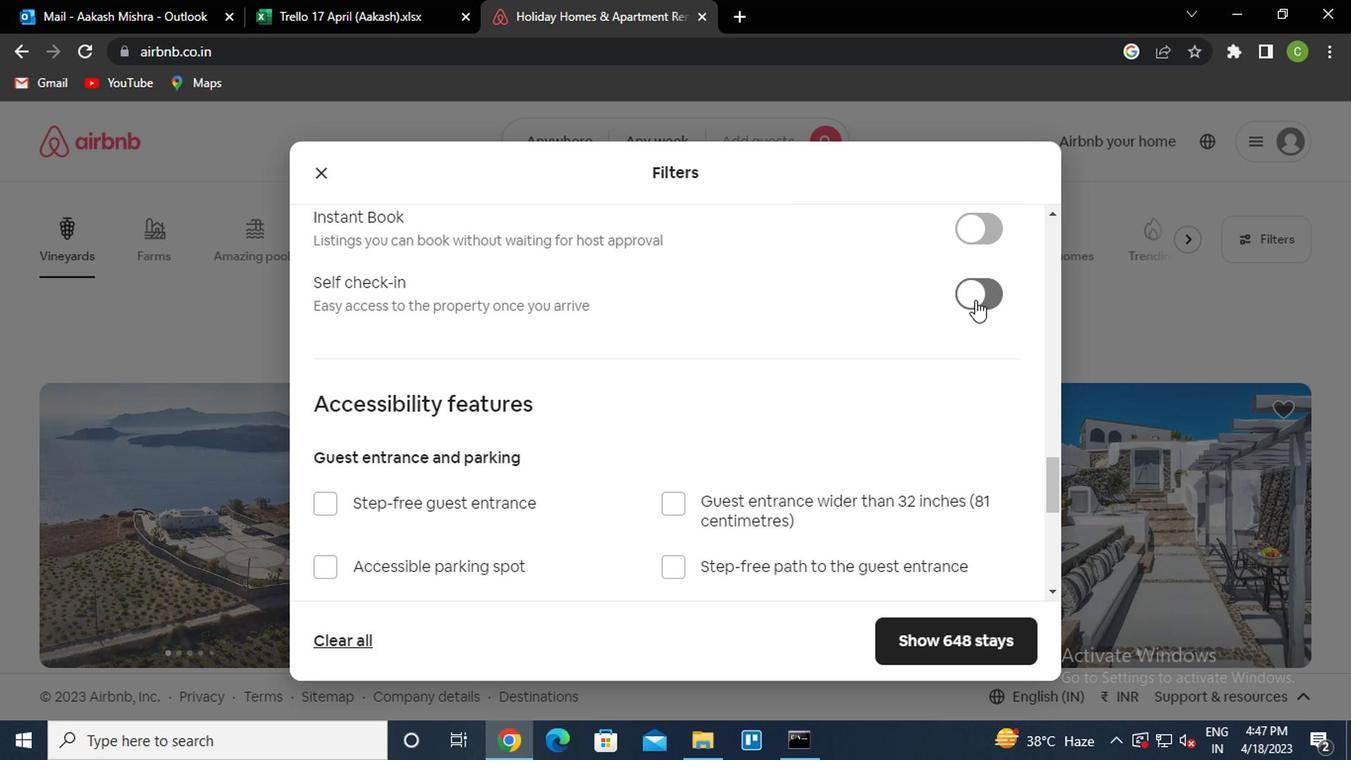
Action: Mouse moved to (702, 448)
Screenshot: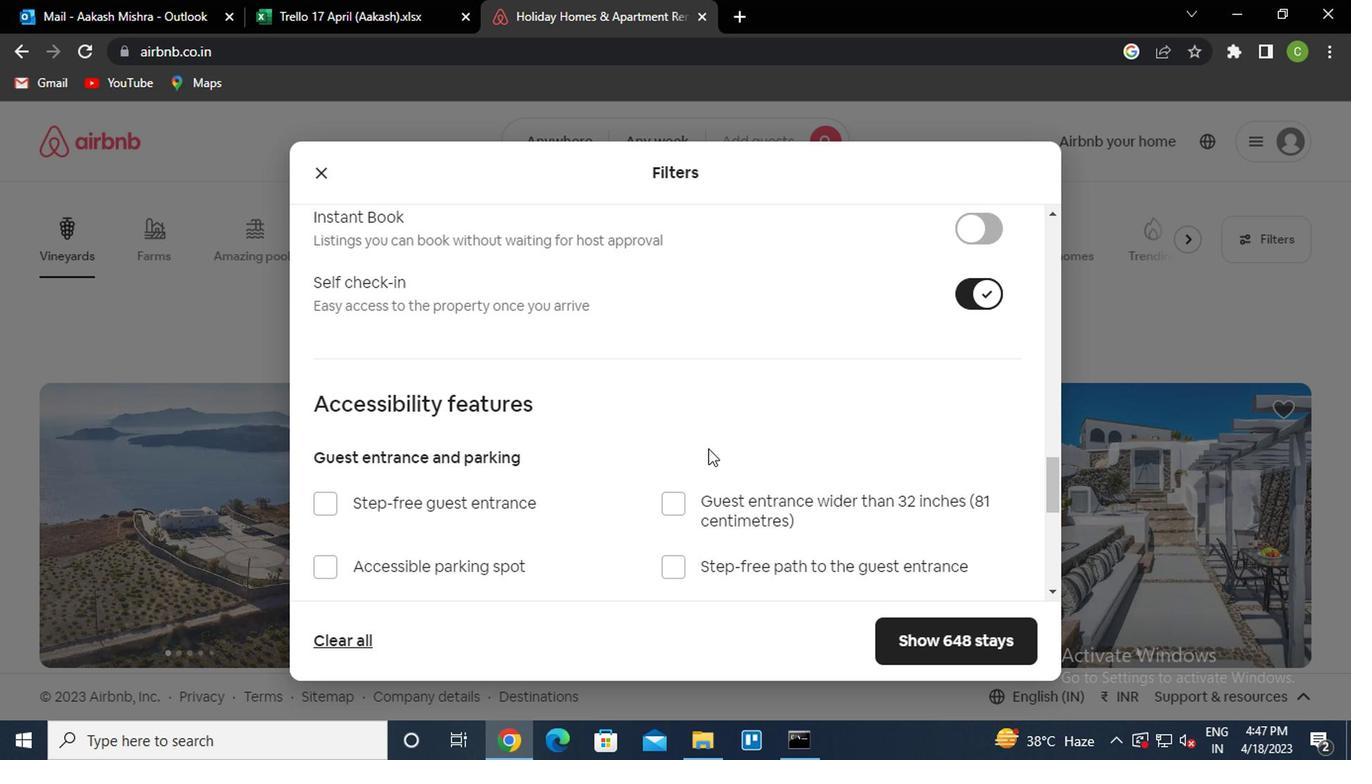 
Action: Mouse scrolled (702, 447) with delta (0, 0)
Screenshot: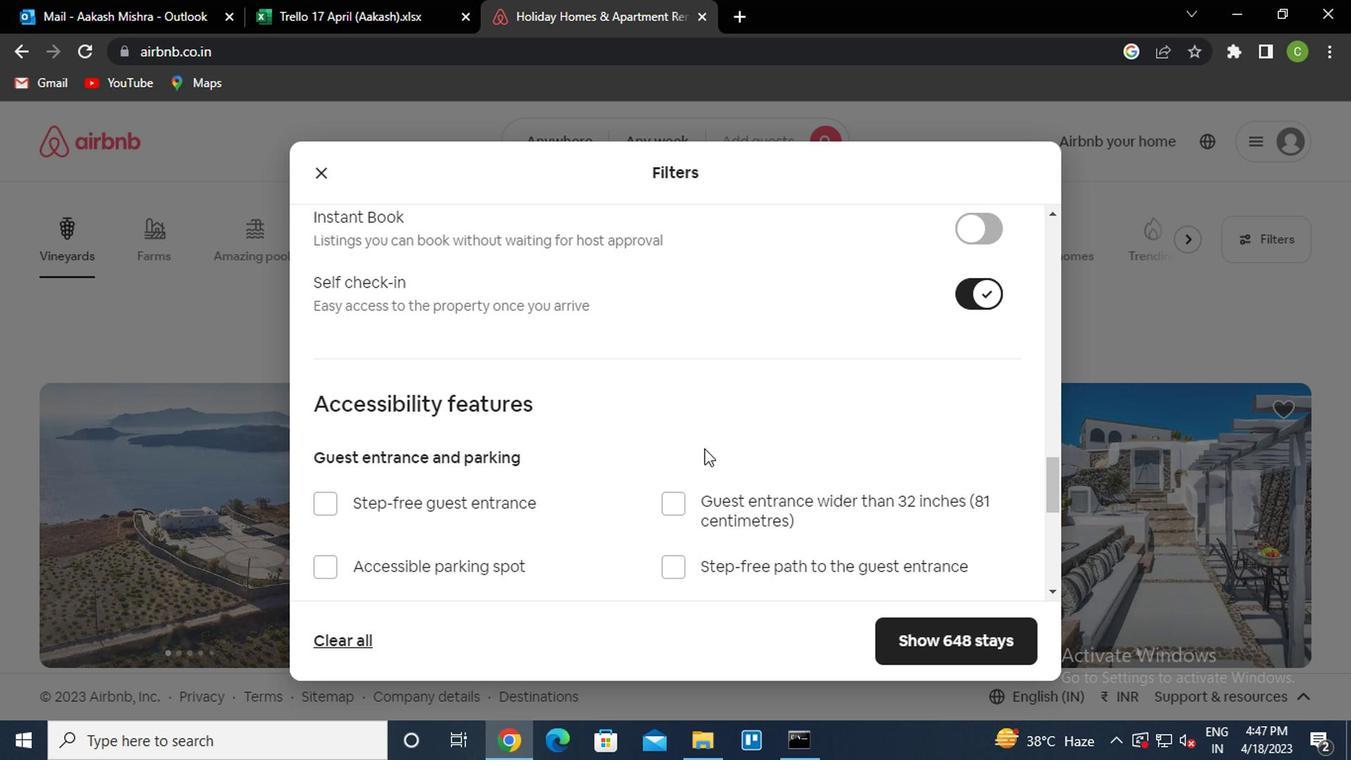 
Action: Mouse scrolled (702, 447) with delta (0, 0)
Screenshot: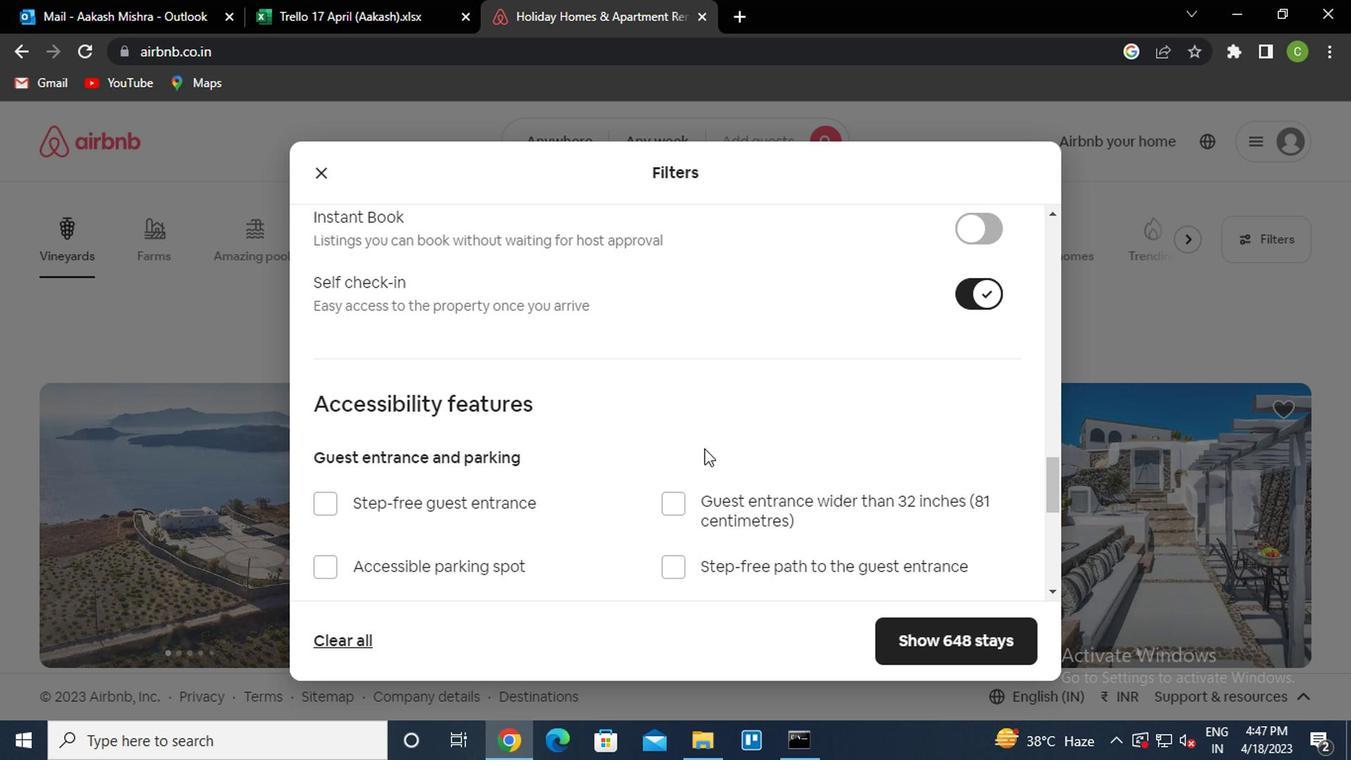 
Action: Mouse scrolled (702, 447) with delta (0, 0)
Screenshot: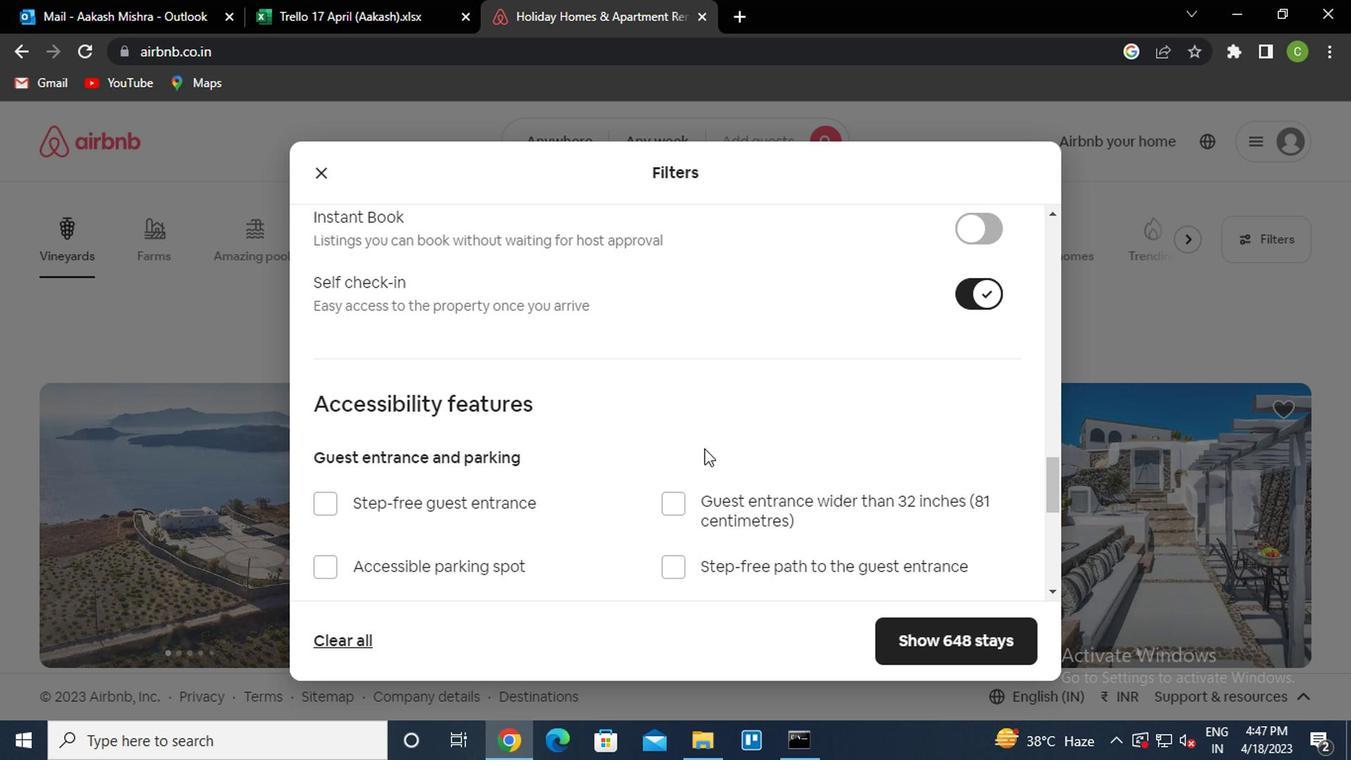 
Action: Mouse moved to (699, 448)
Screenshot: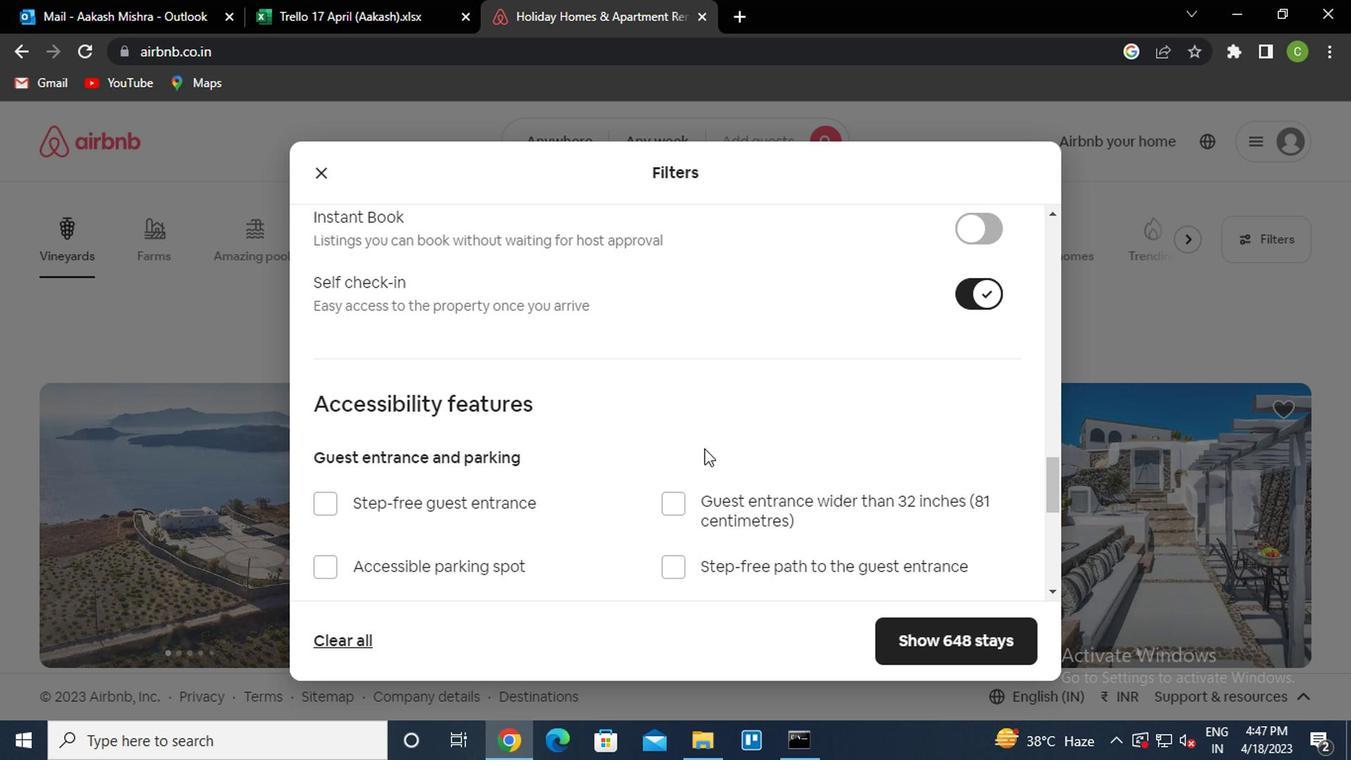 
Action: Mouse scrolled (699, 447) with delta (0, 0)
Screenshot: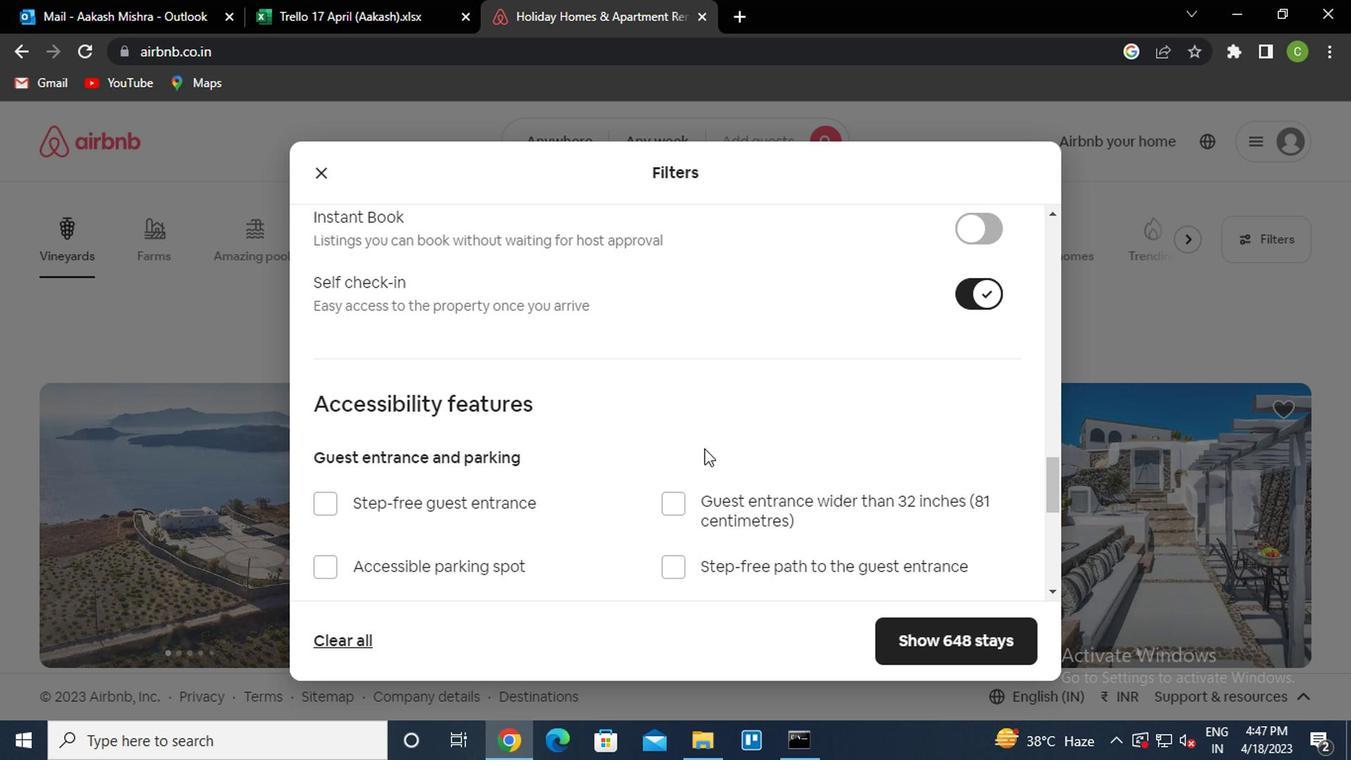 
Action: Mouse scrolled (699, 447) with delta (0, 0)
Screenshot: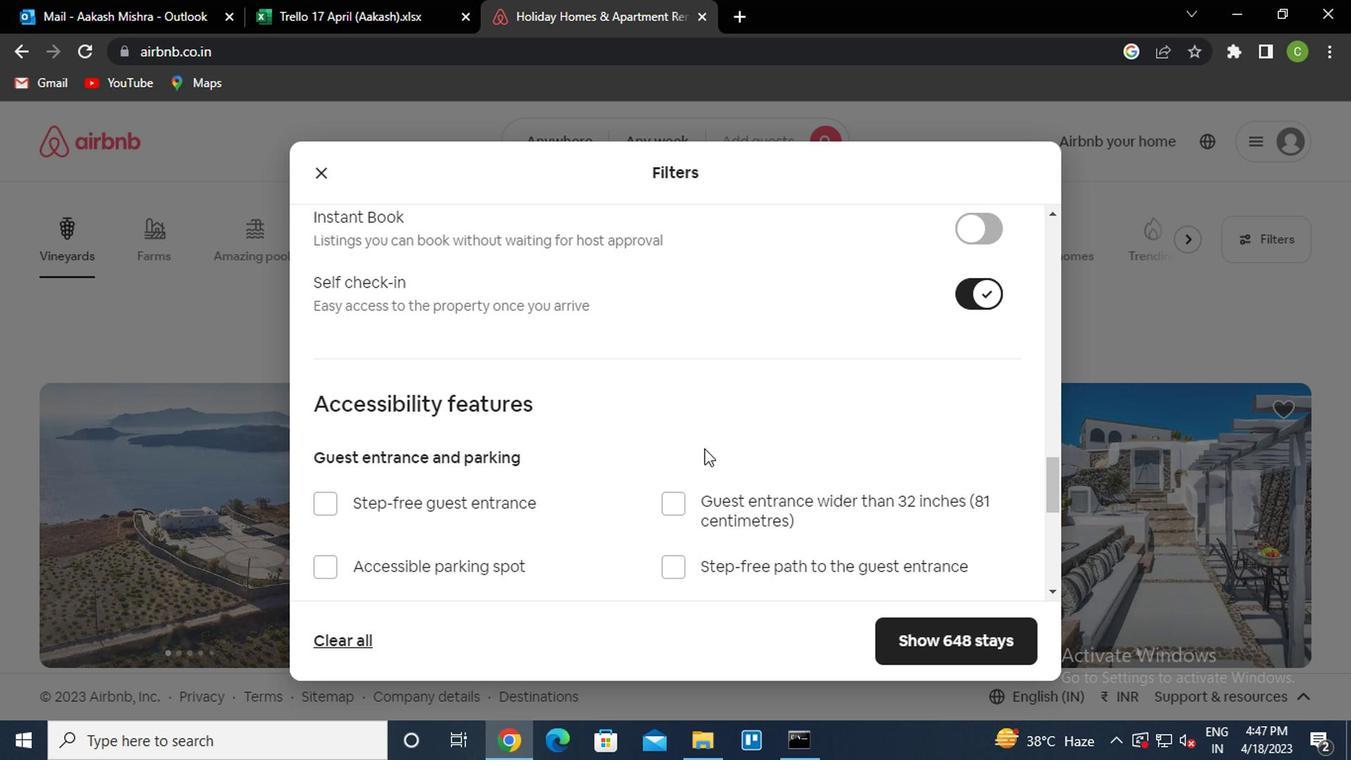 
Action: Mouse scrolled (699, 447) with delta (0, 0)
Screenshot: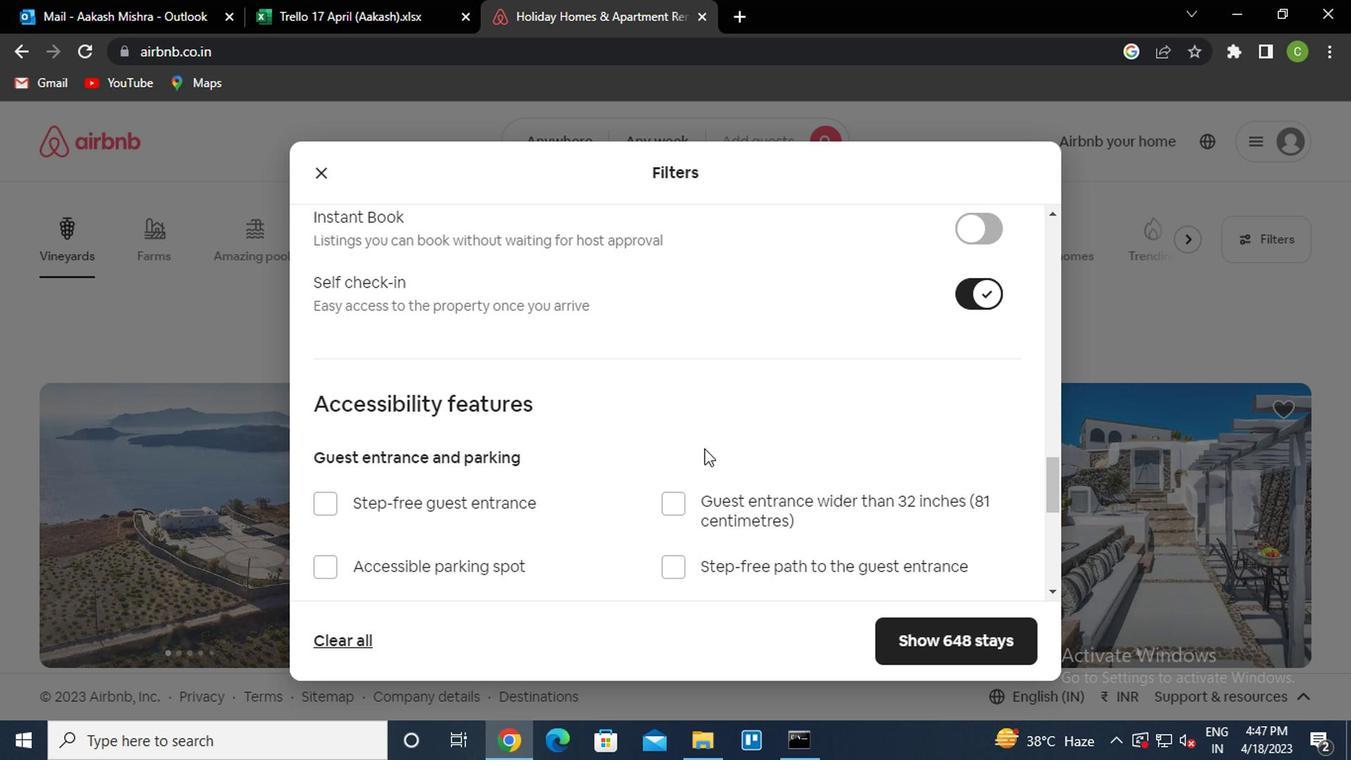 
Action: Mouse scrolled (699, 447) with delta (0, 0)
Screenshot: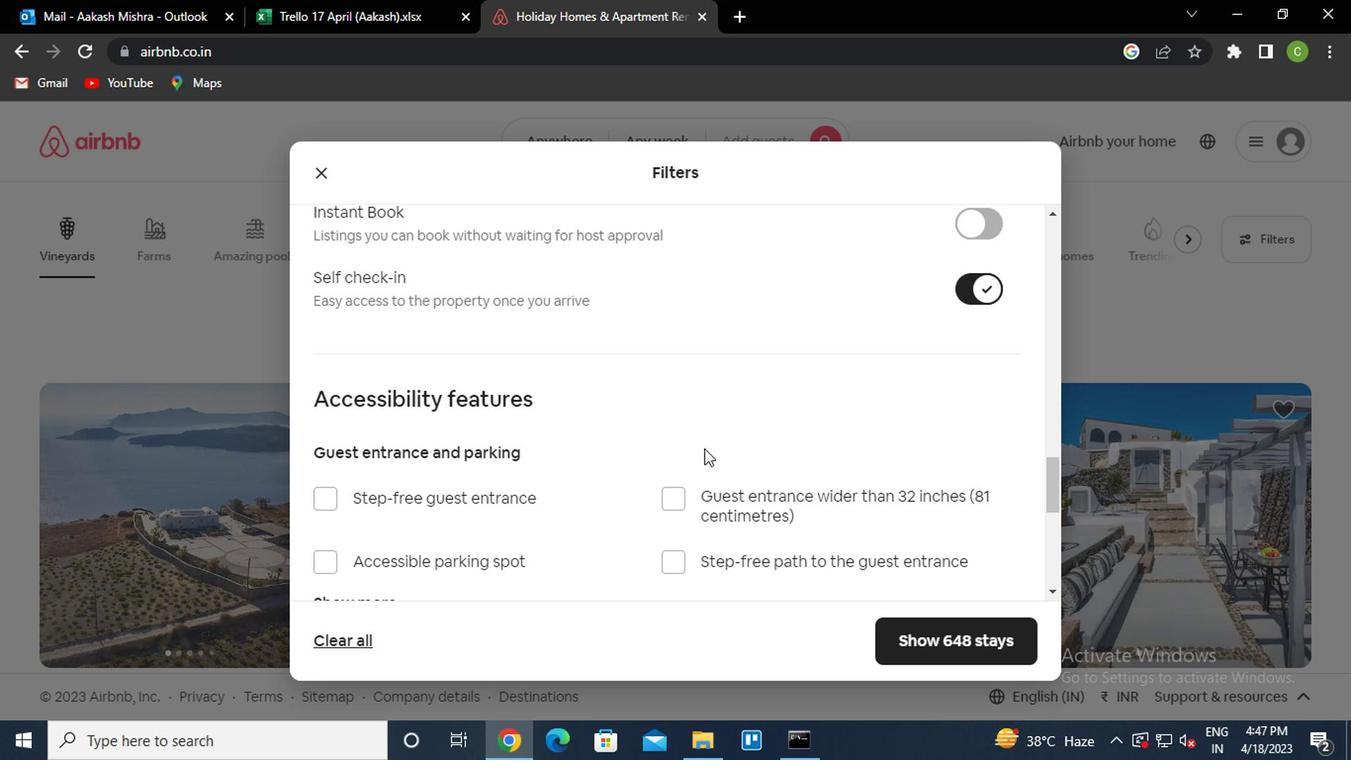 
Action: Mouse moved to (447, 521)
Screenshot: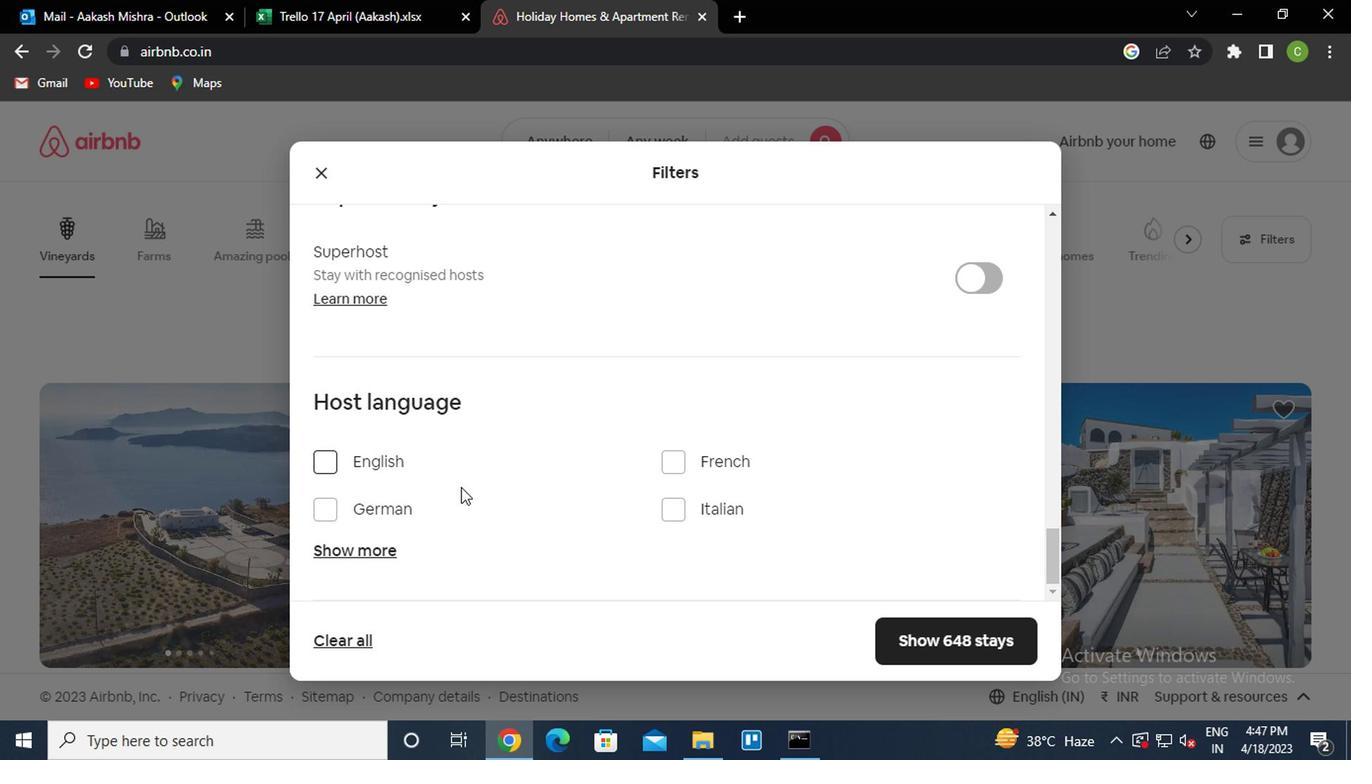 
Action: Mouse scrolled (447, 520) with delta (0, 0)
Screenshot: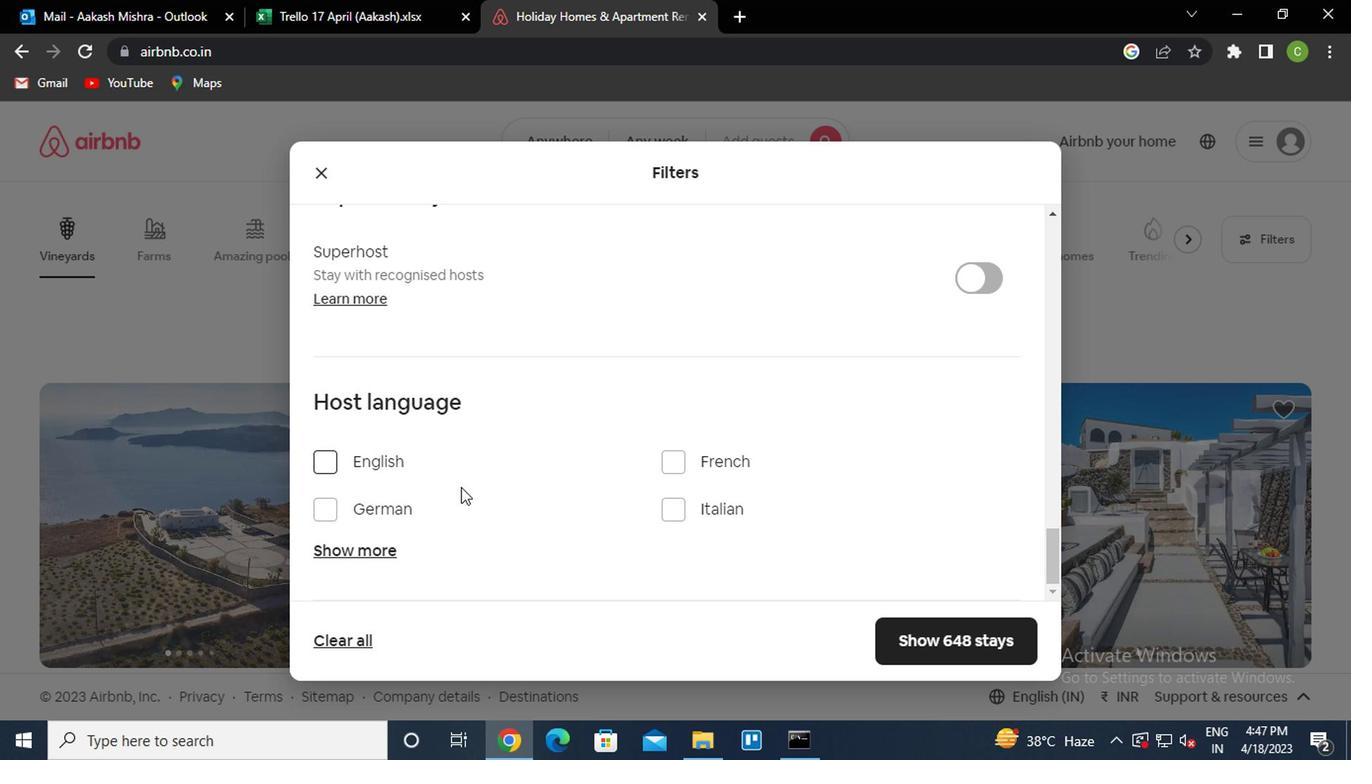 
Action: Mouse moved to (446, 522)
Screenshot: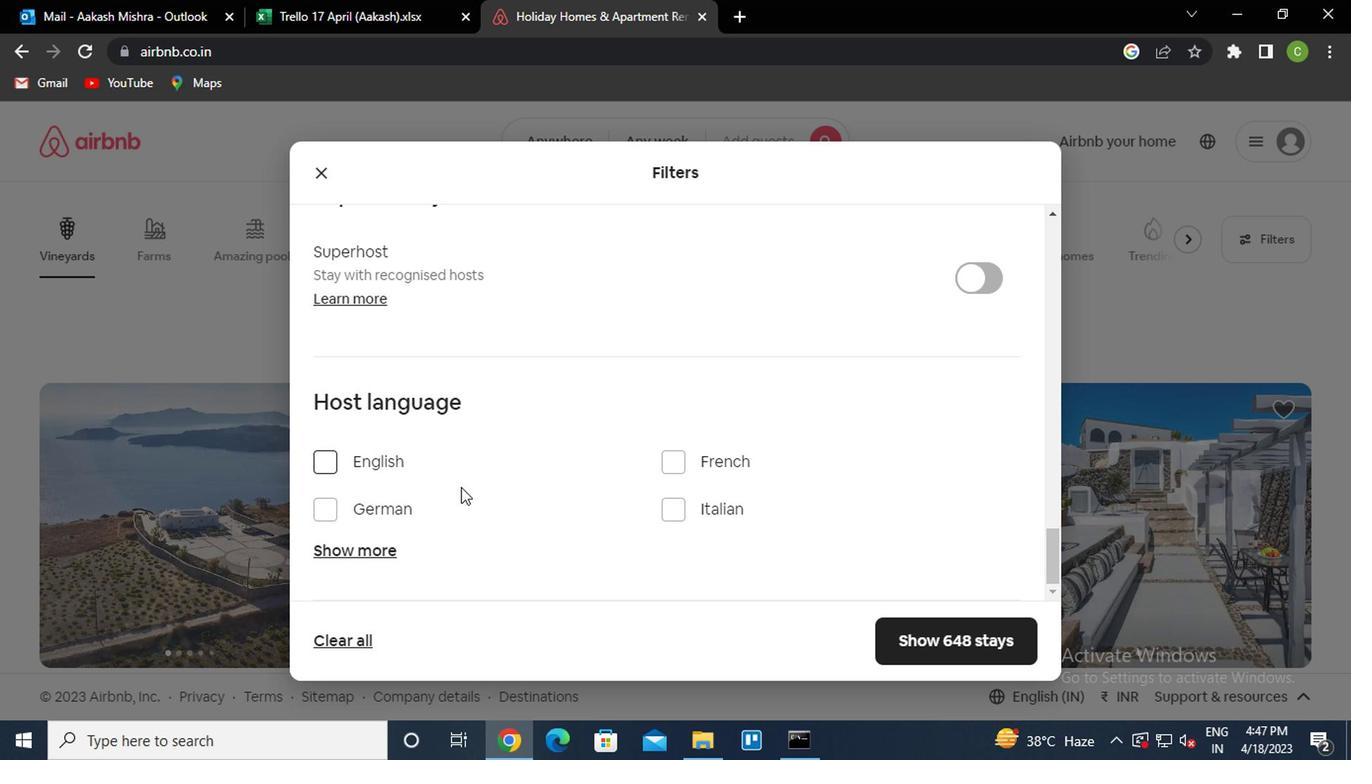 
Action: Mouse scrolled (446, 521) with delta (0, -1)
Screenshot: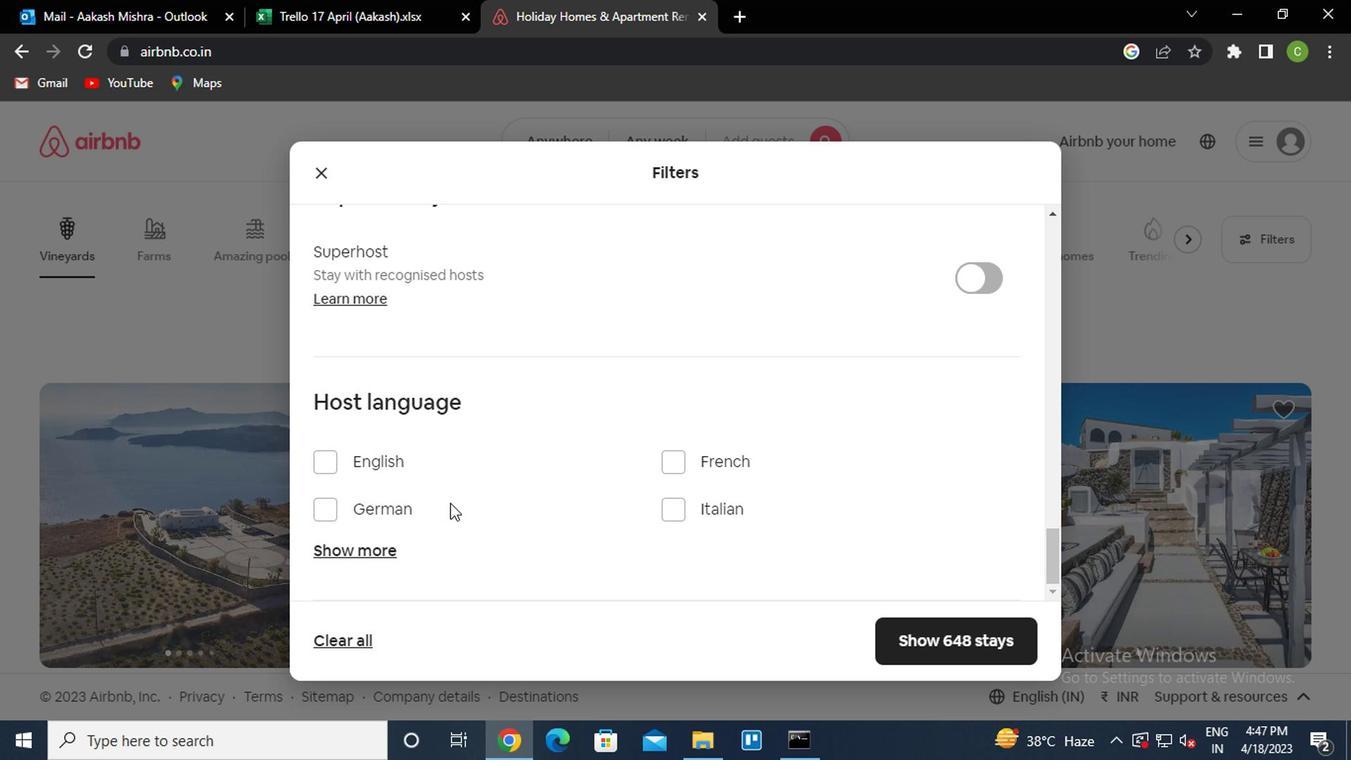 
Action: Mouse scrolled (446, 521) with delta (0, -1)
Screenshot: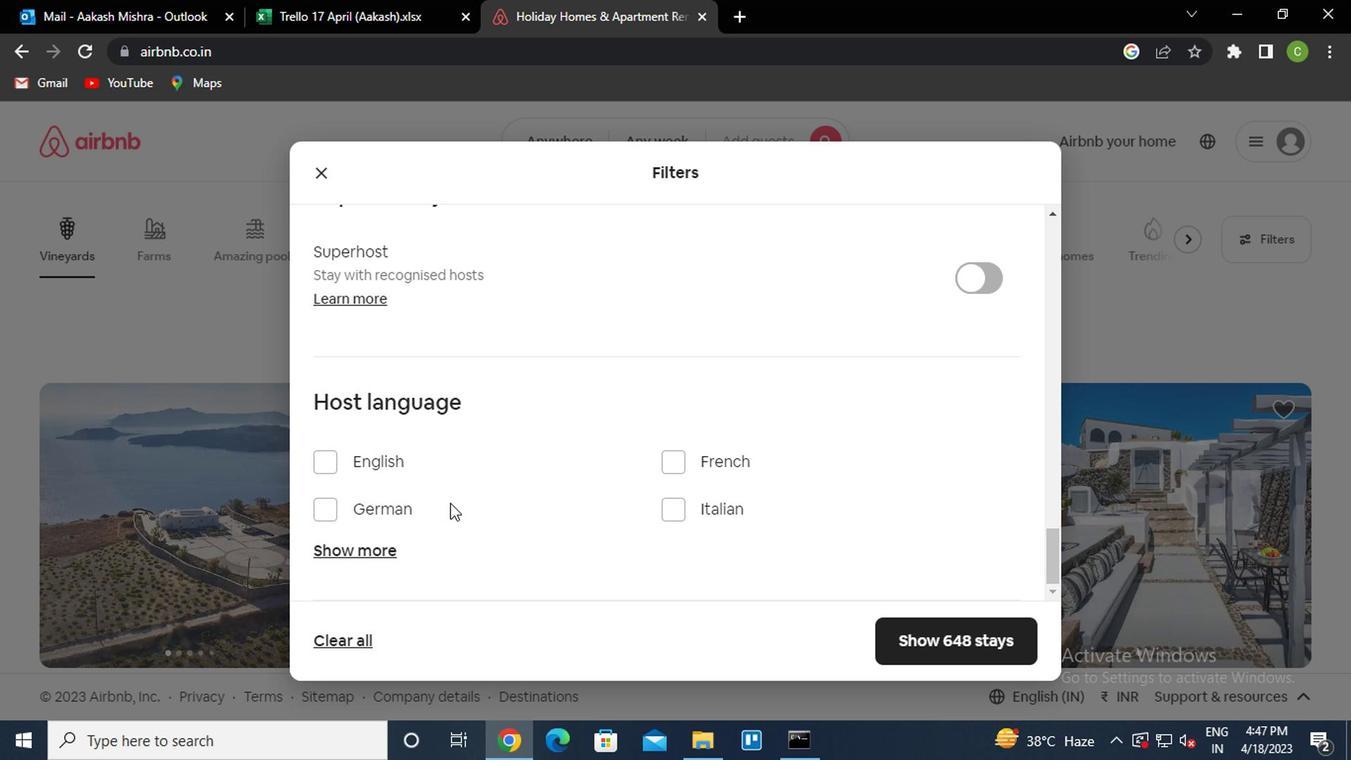 
Action: Mouse scrolled (446, 521) with delta (0, -1)
Screenshot: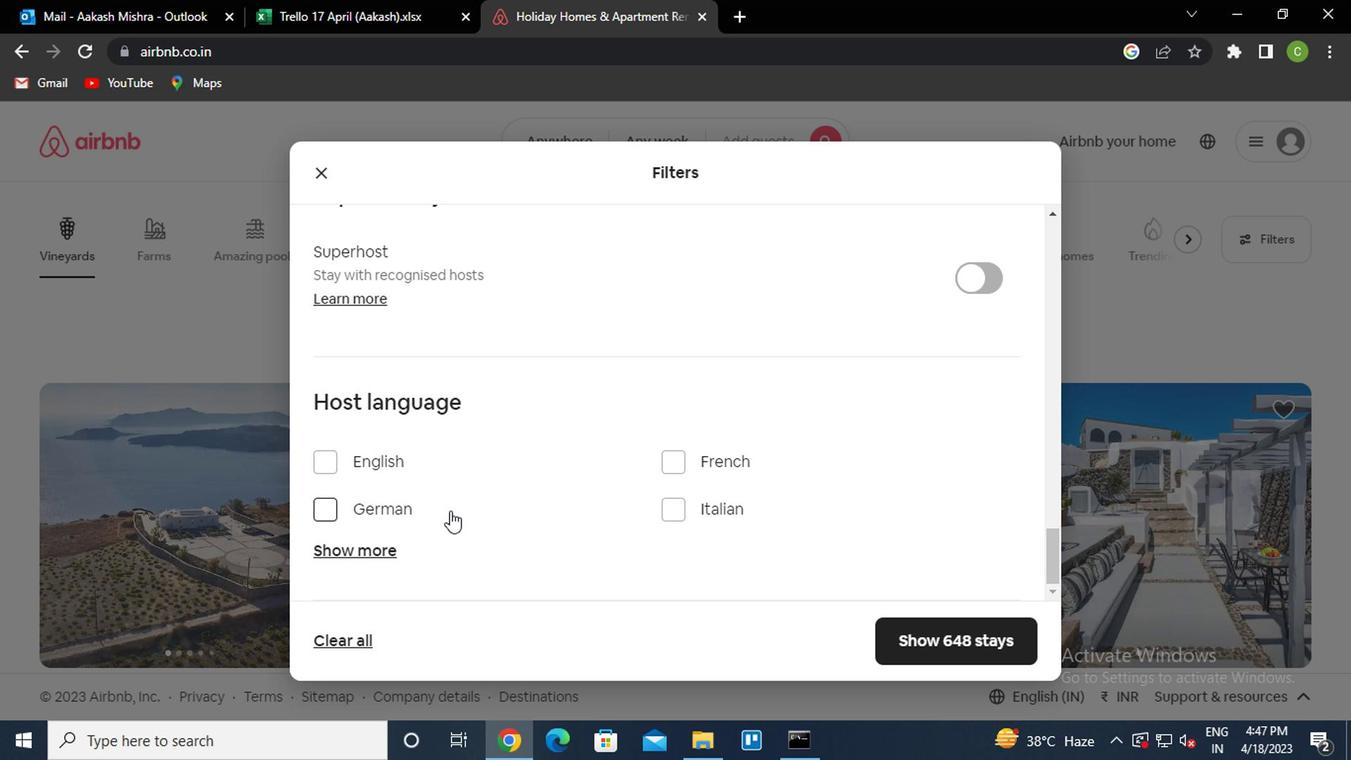 
Action: Mouse scrolled (446, 521) with delta (0, -1)
Screenshot: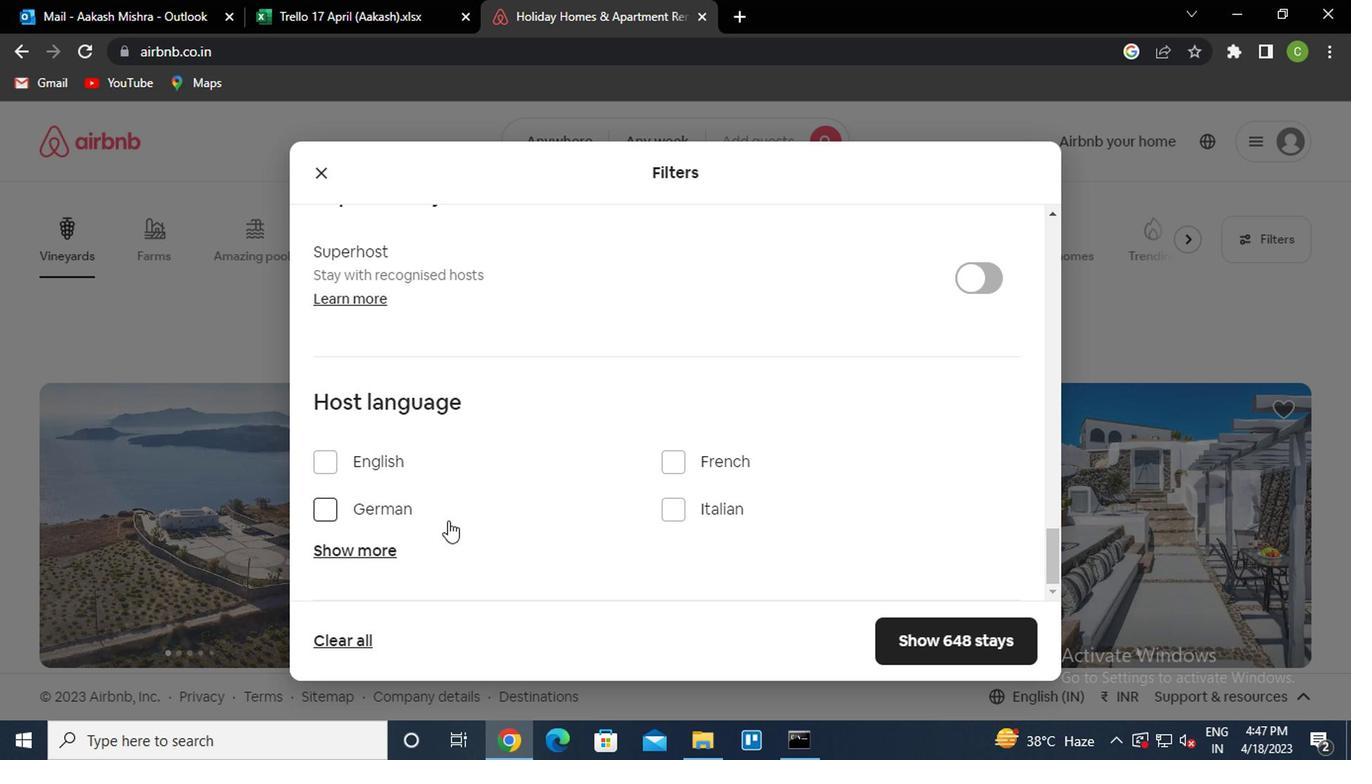 
Action: Mouse moved to (363, 551)
Screenshot: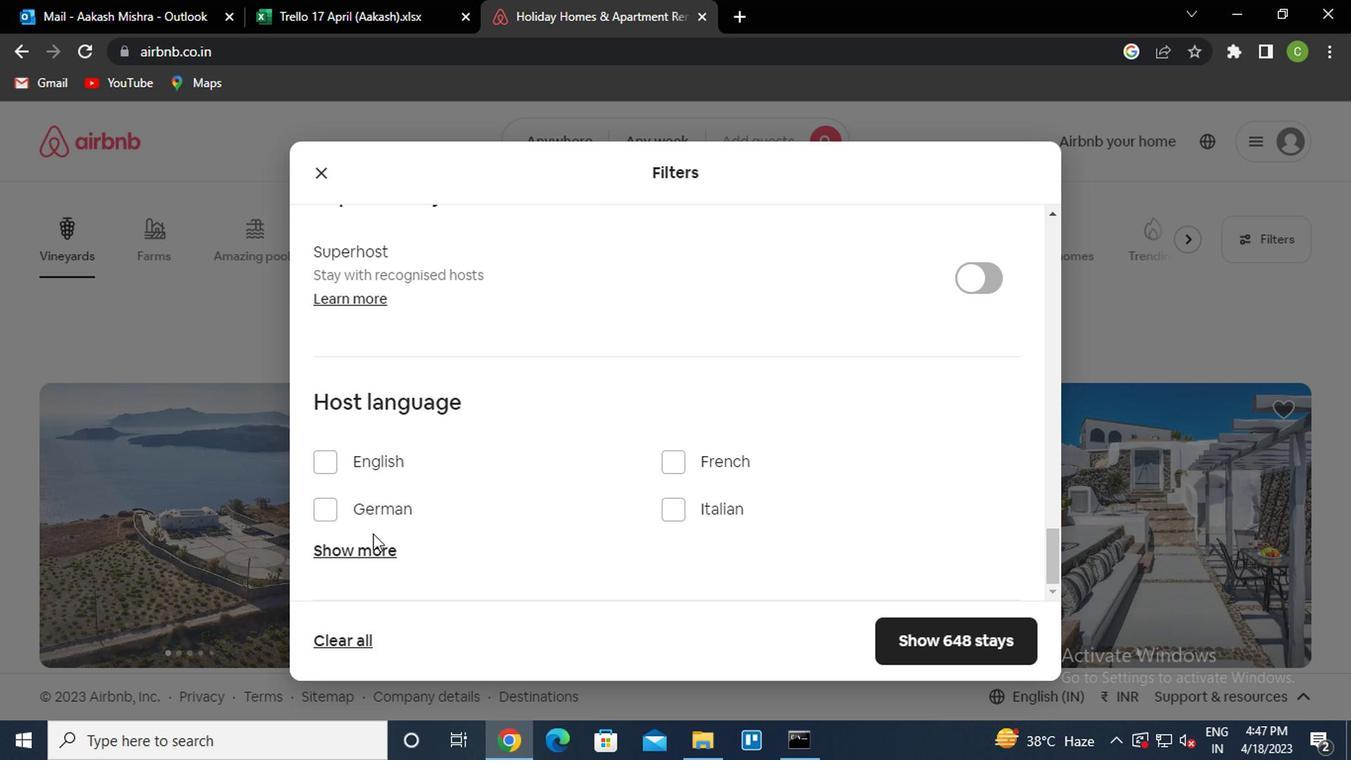 
Action: Mouse pressed left at (363, 551)
Screenshot: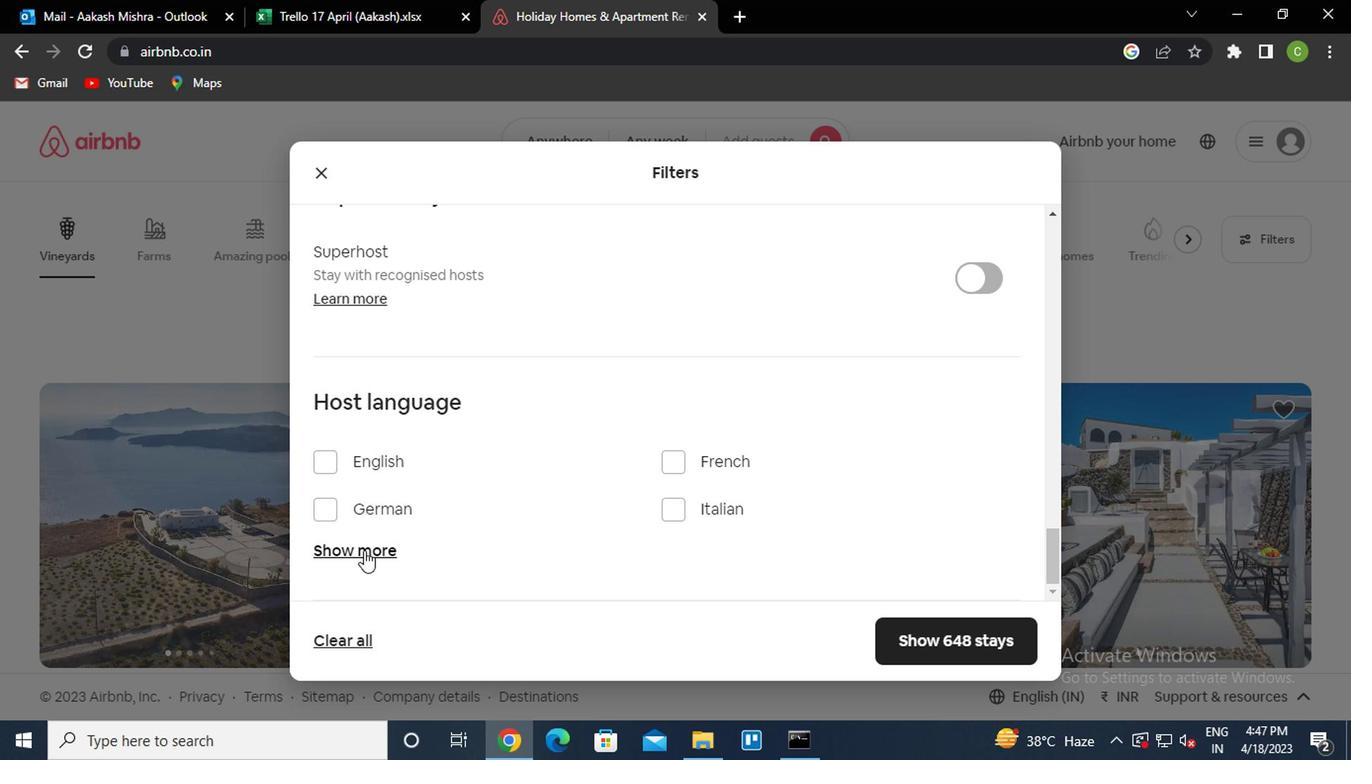 
Action: Mouse moved to (680, 556)
Screenshot: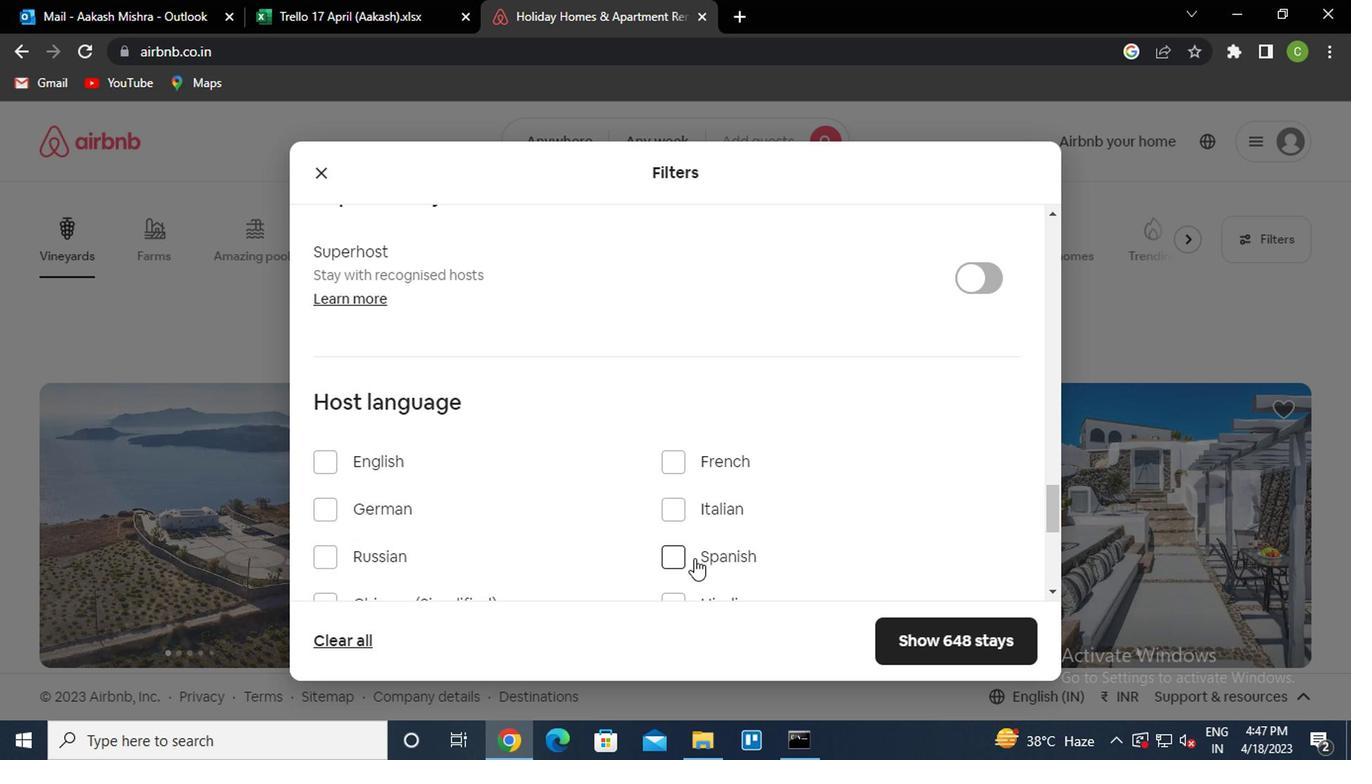 
Action: Mouse pressed left at (680, 556)
Screenshot: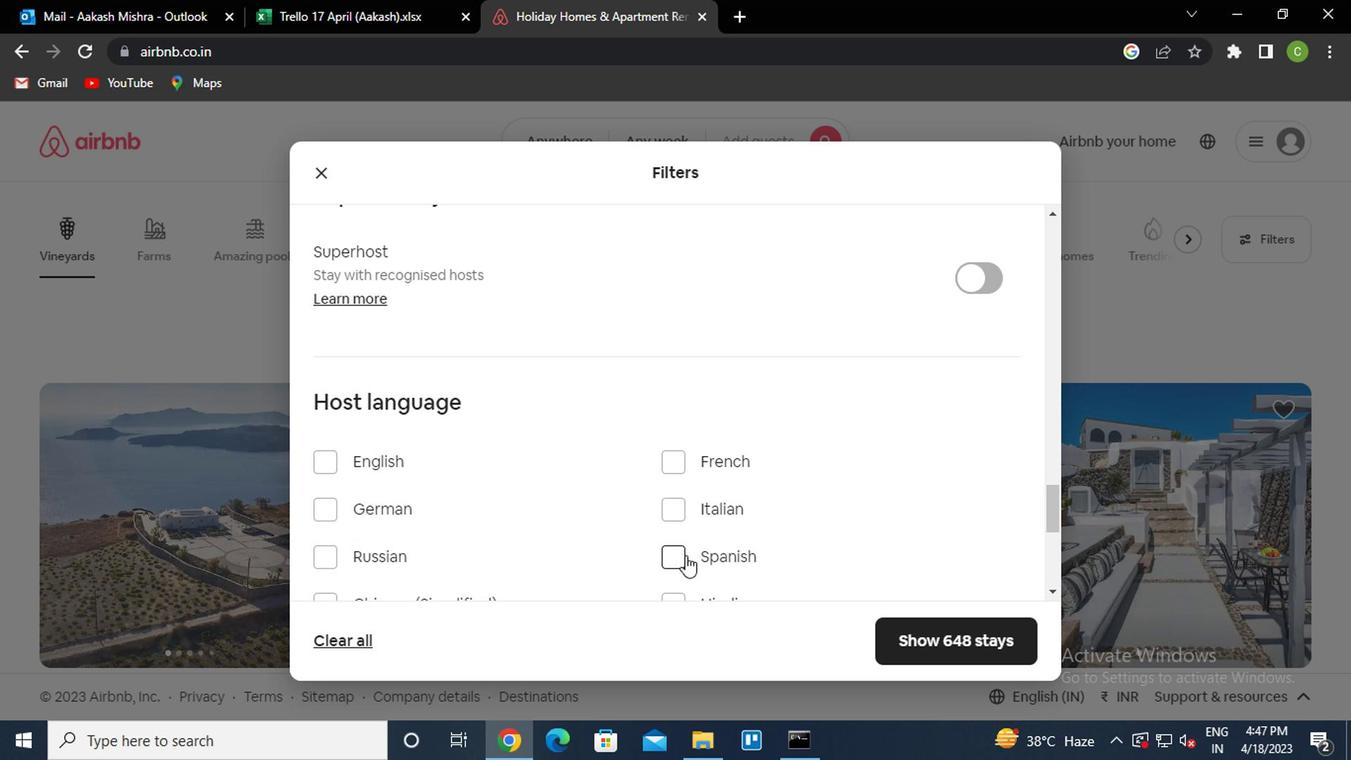 
Action: Mouse moved to (928, 625)
Screenshot: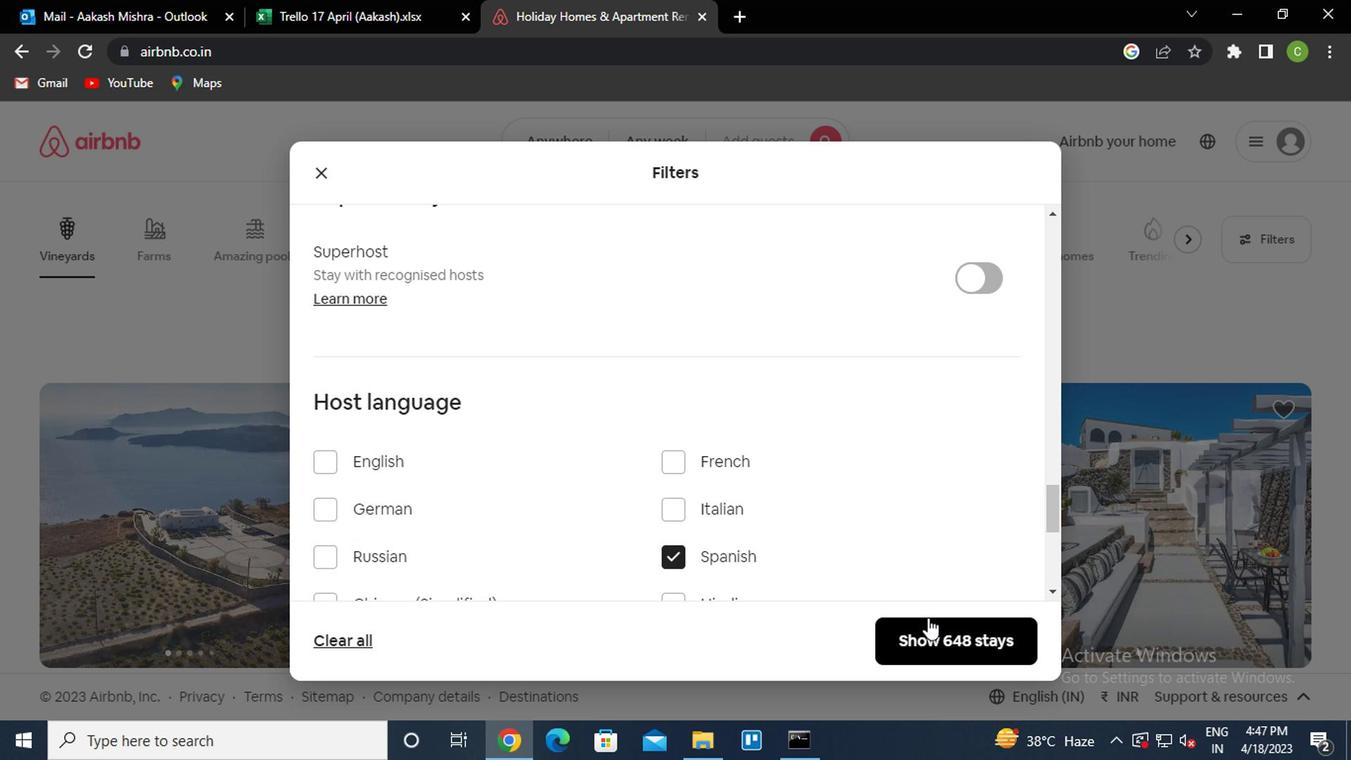 
Action: Mouse pressed left at (928, 625)
Screenshot: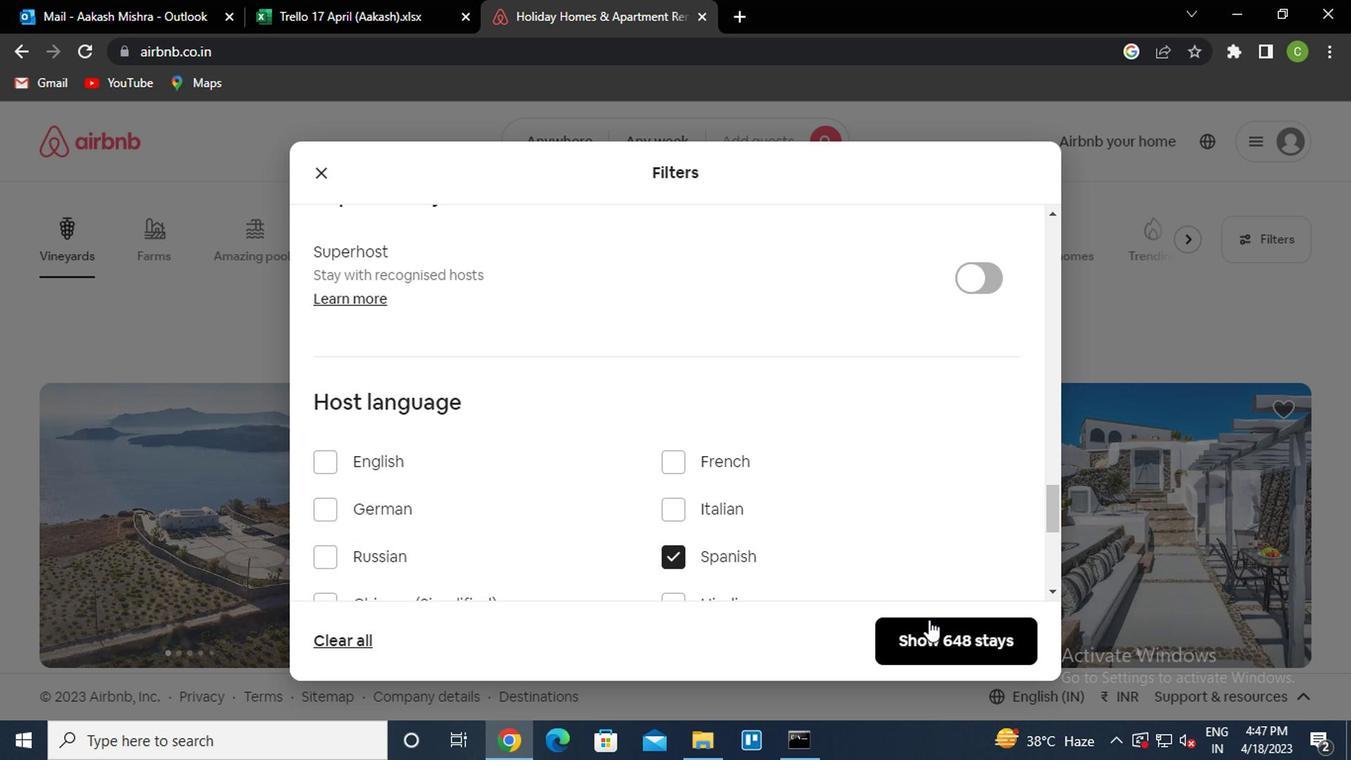 
Action: Mouse moved to (692, 673)
Screenshot: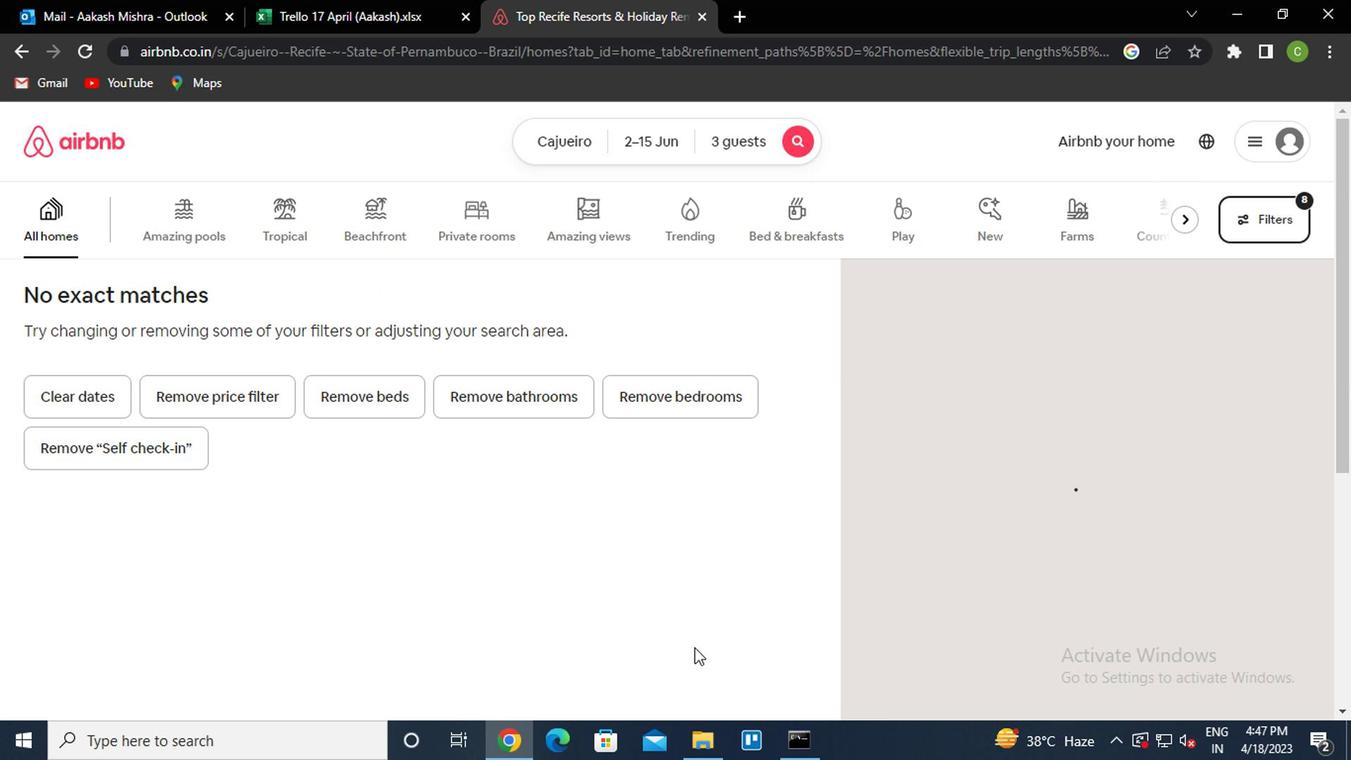 
